 Task: Look for space in Vicálvaro, Spain from 6th September, 2023 to 10th September, 2023 for 1 adult in price range Rs.9000 to Rs.17000. Place can be private room with 1  bedroom having 1 bed and 1 bathroom. Property type can be house, flat, guest house, hotel. Booking option can be shelf check-in. Required host language is English.
Action: Mouse moved to (360, 218)
Screenshot: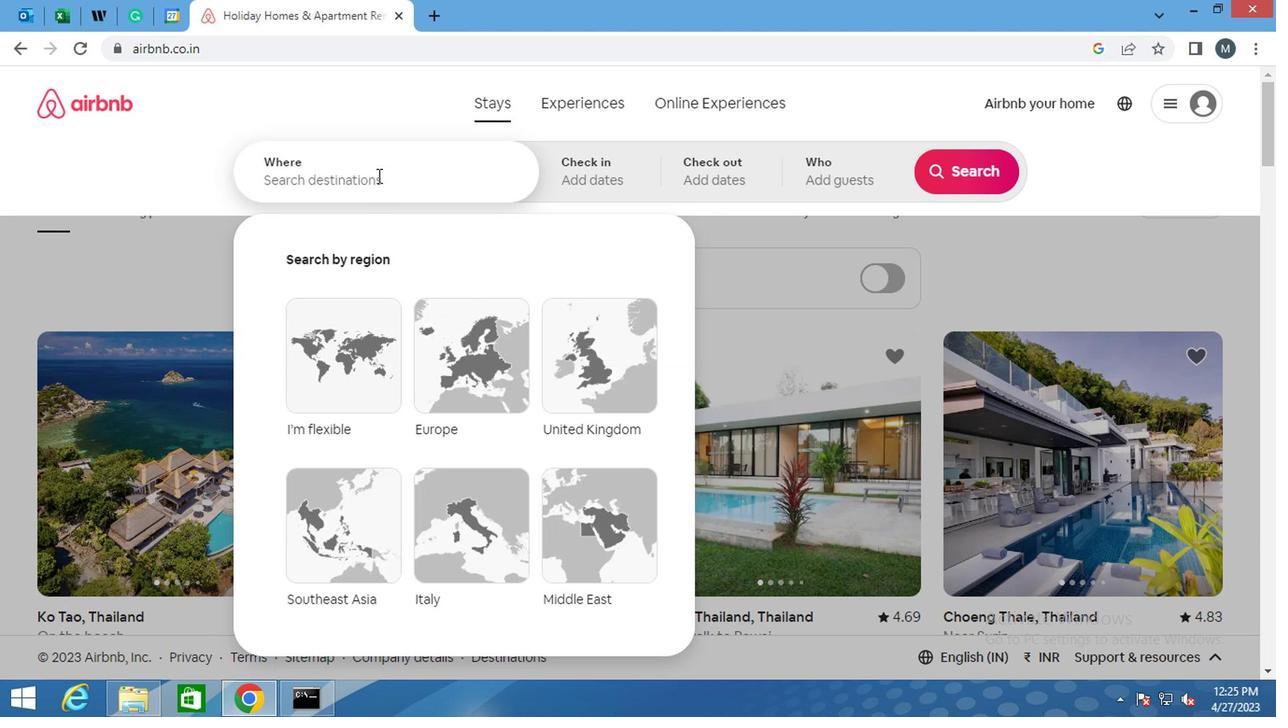 
Action: Mouse pressed left at (360, 218)
Screenshot: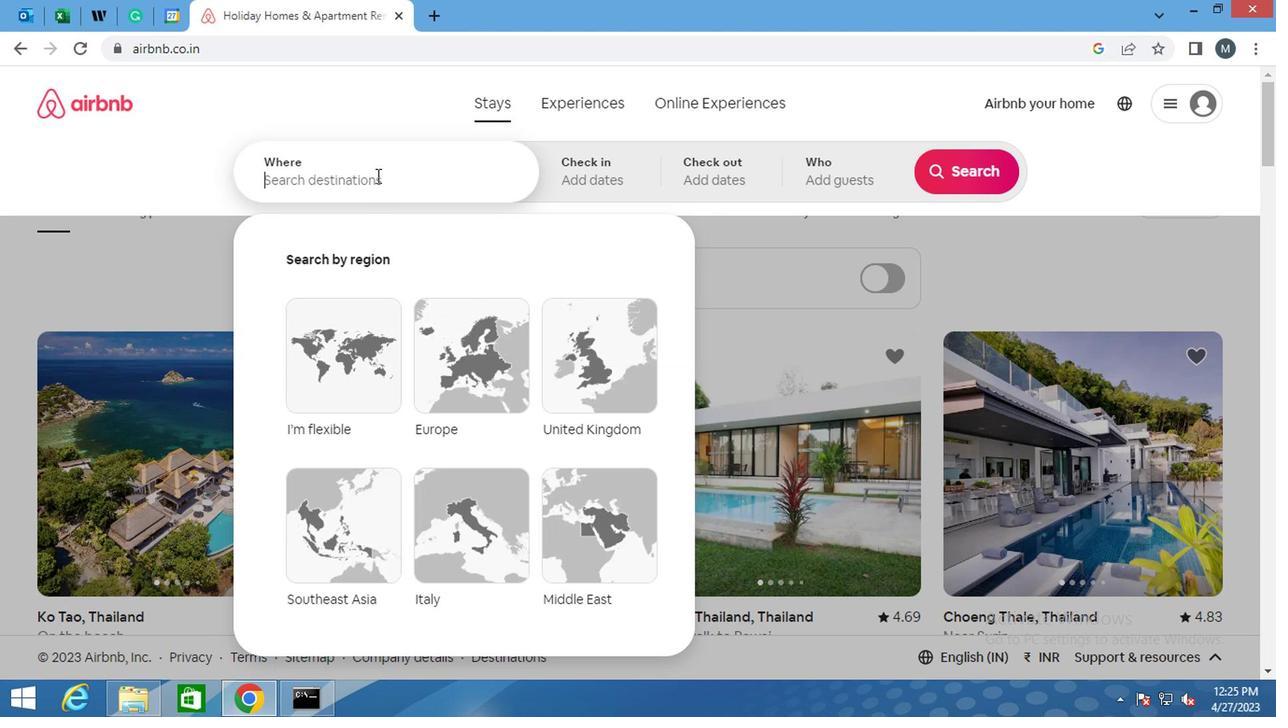 
Action: Mouse moved to (360, 219)
Screenshot: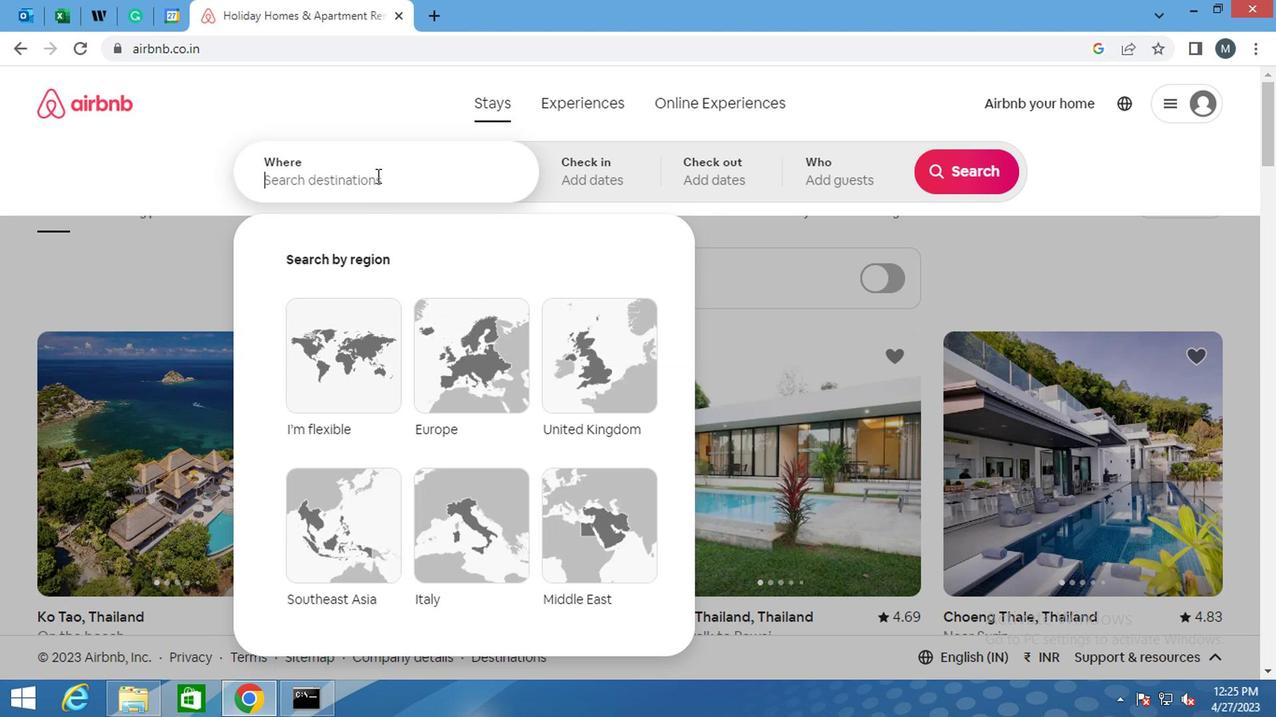 
Action: Key pressed <Key.shift>VICALVARO,<Key.space><Key.shift>SPAIN<Key.enter>
Screenshot: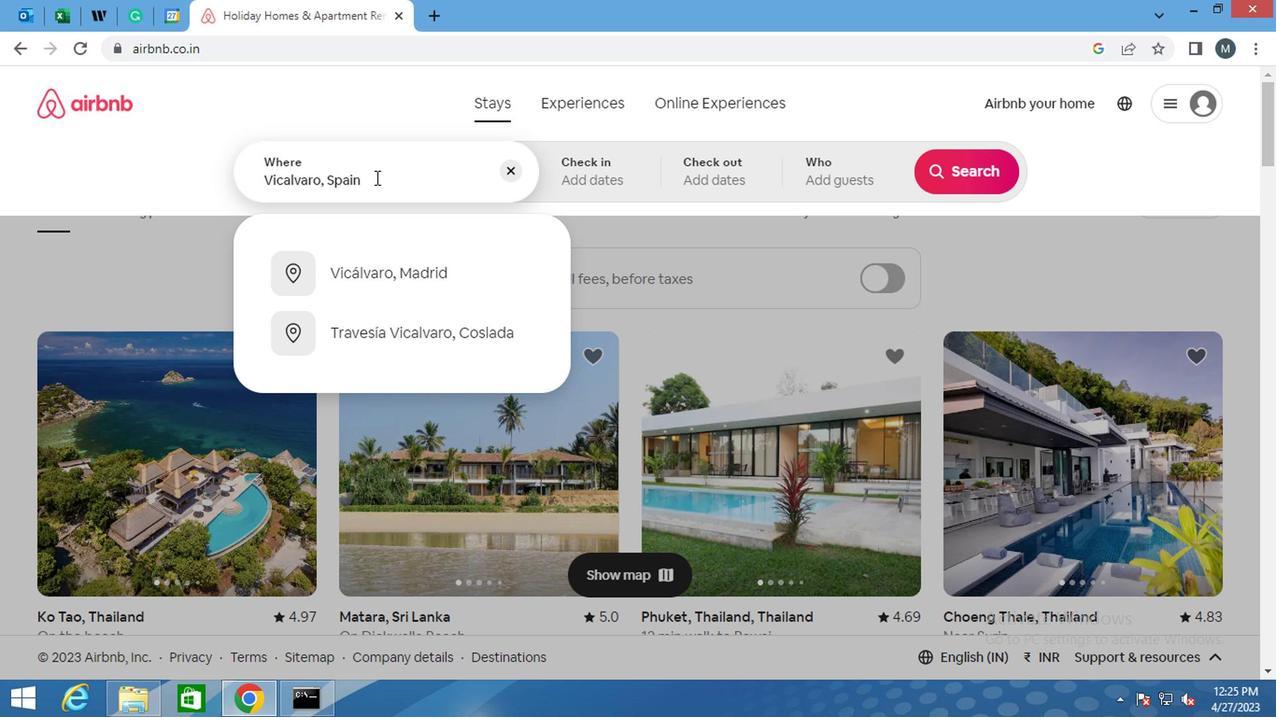 
Action: Mouse moved to (769, 317)
Screenshot: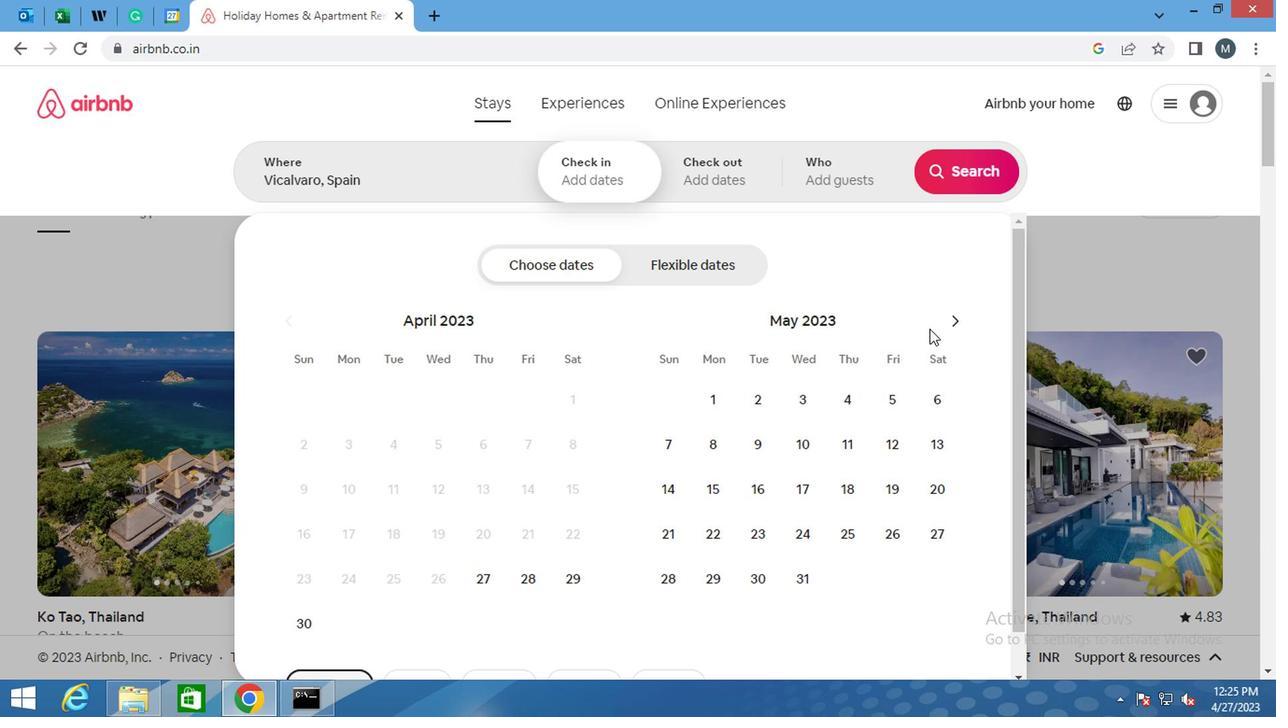 
Action: Mouse pressed left at (769, 317)
Screenshot: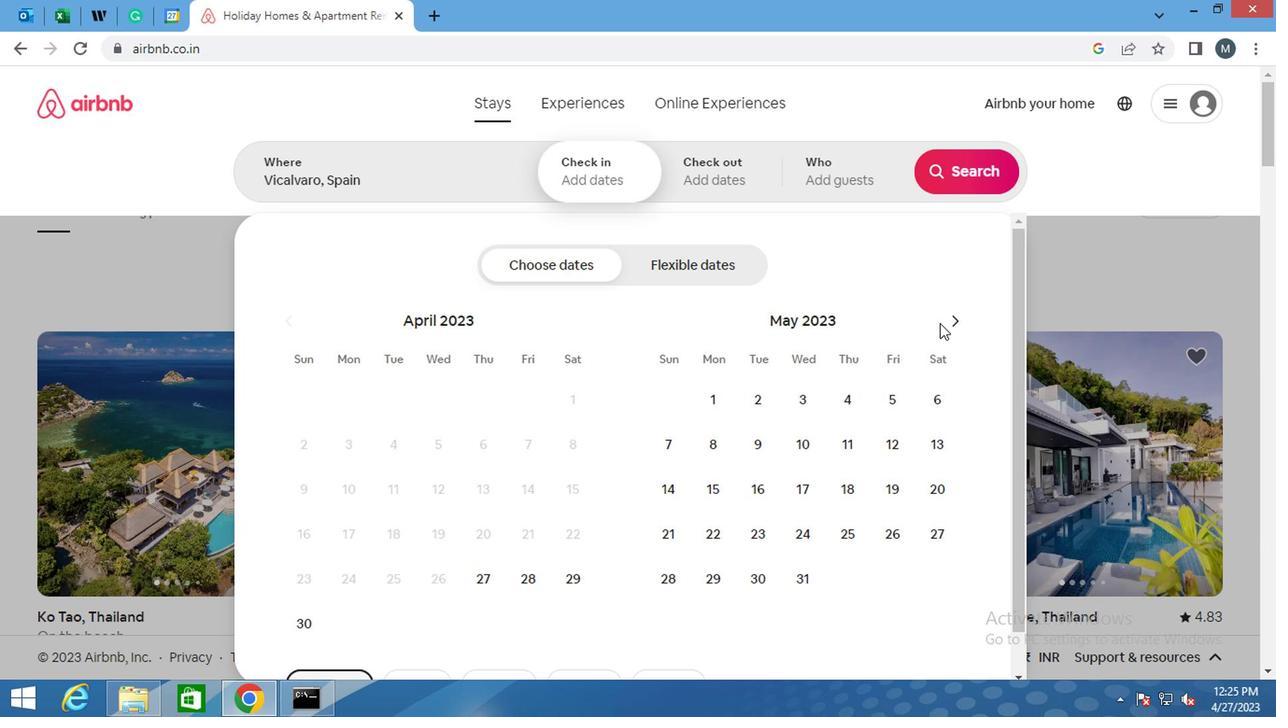 
Action: Mouse pressed left at (769, 317)
Screenshot: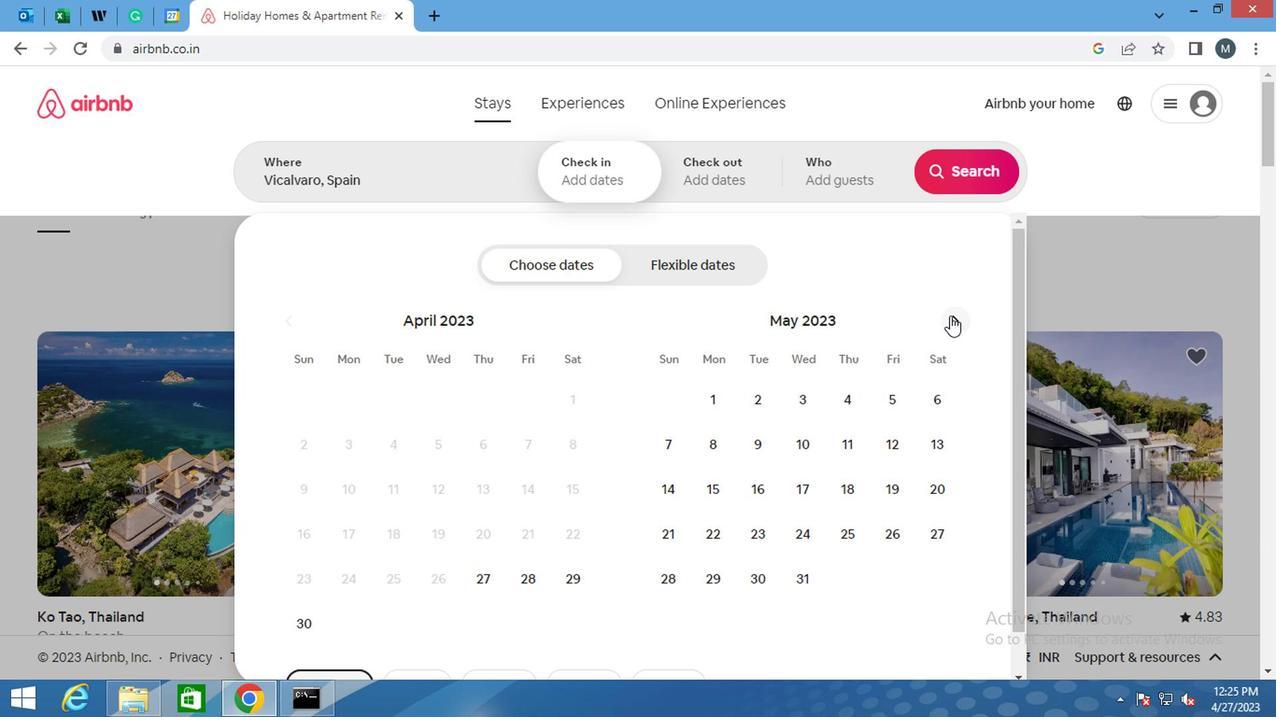 
Action: Mouse pressed left at (769, 317)
Screenshot: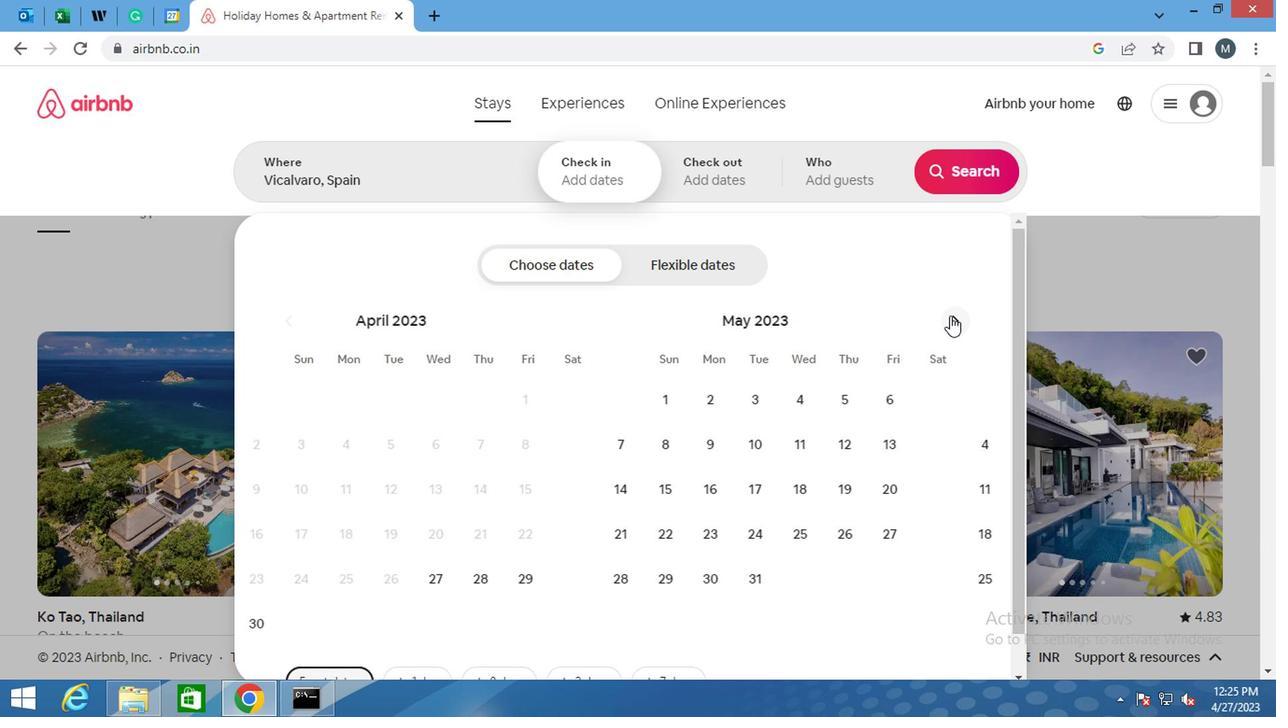 
Action: Mouse pressed left at (769, 317)
Screenshot: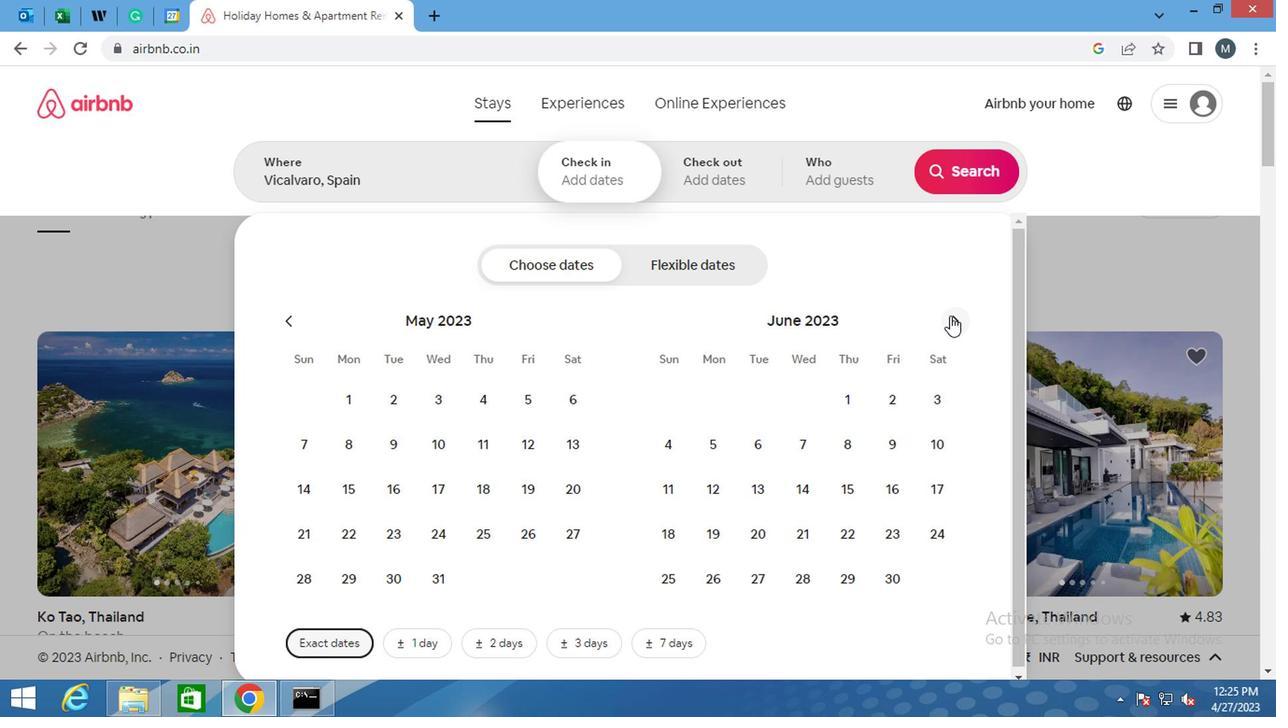 
Action: Mouse pressed left at (769, 317)
Screenshot: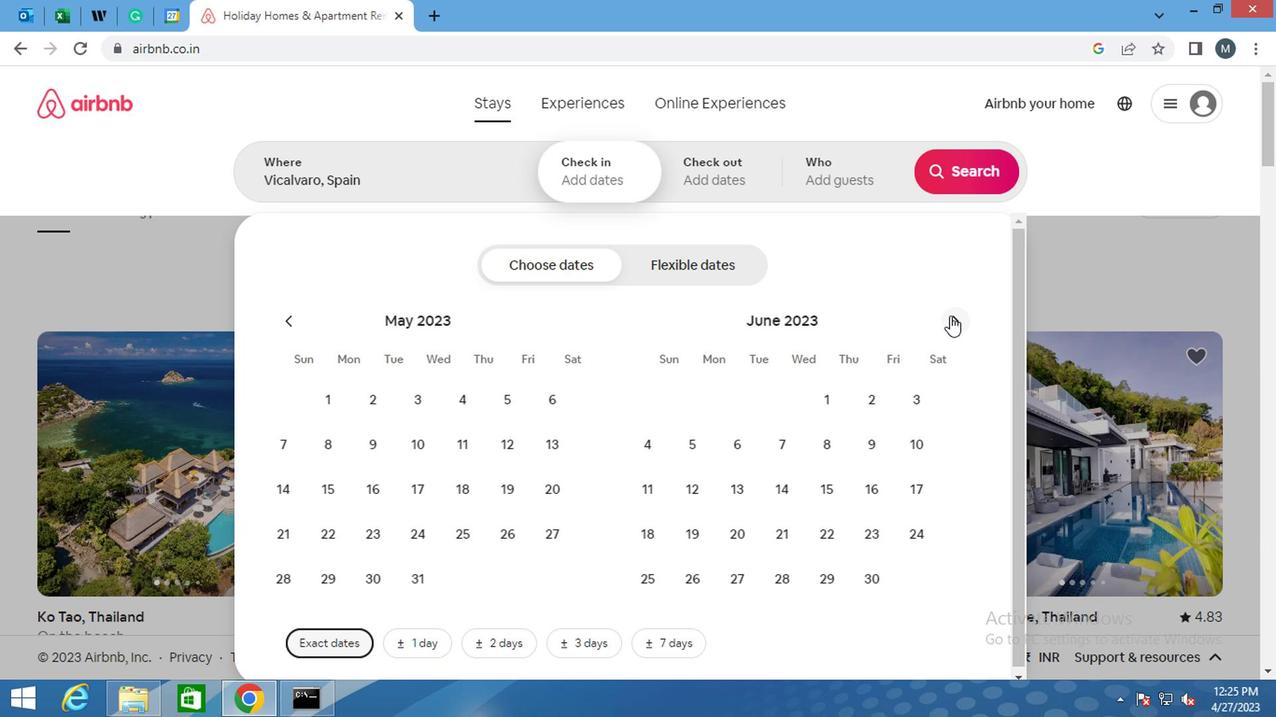 
Action: Mouse pressed left at (769, 317)
Screenshot: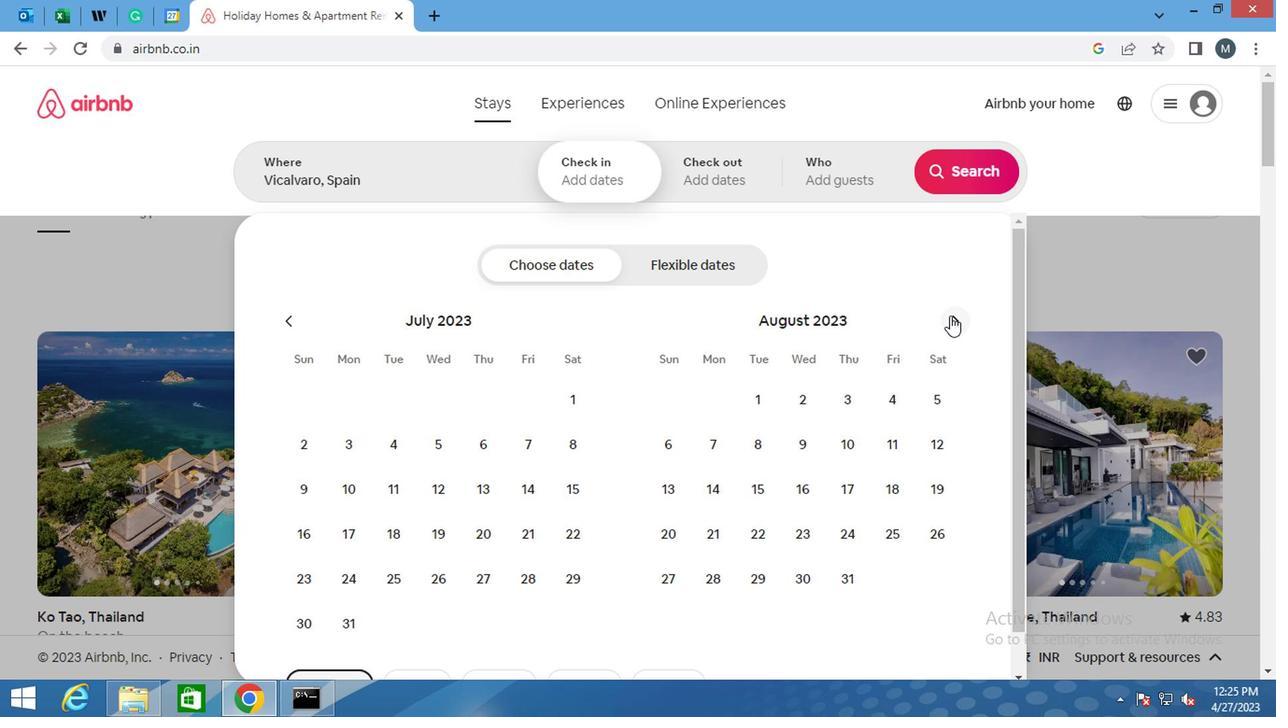 
Action: Mouse moved to (664, 412)
Screenshot: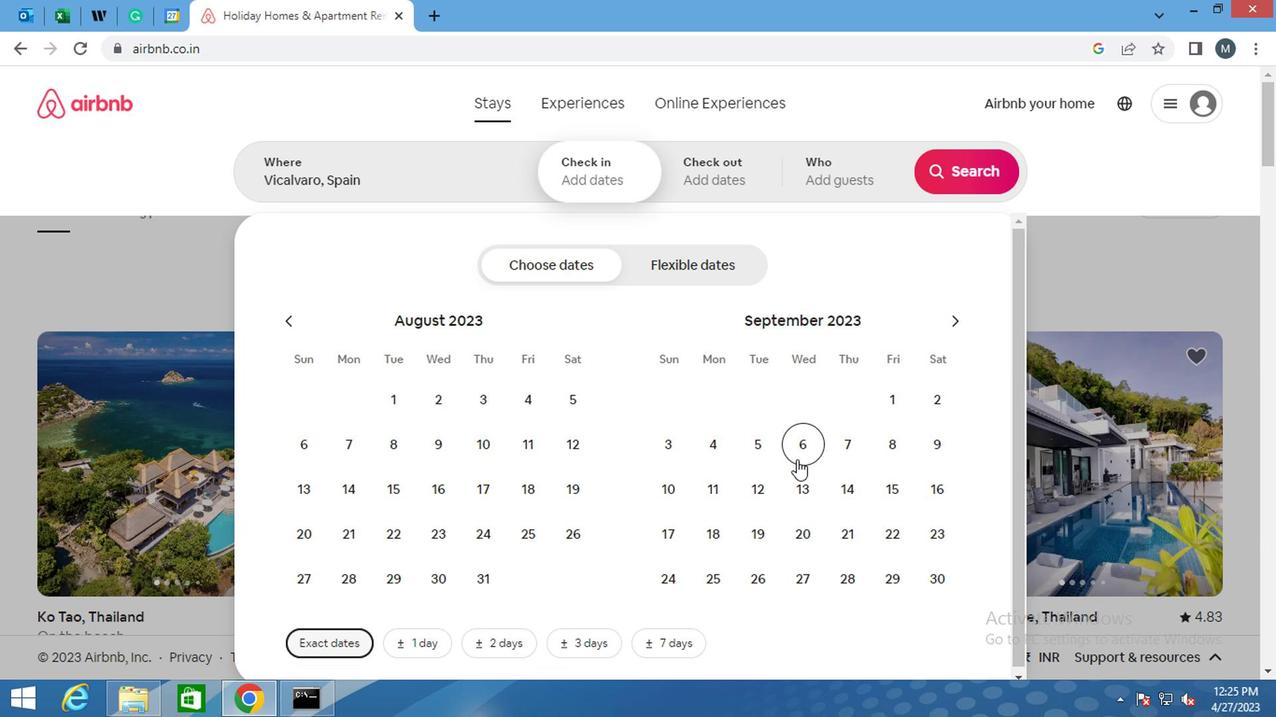 
Action: Mouse pressed left at (664, 412)
Screenshot: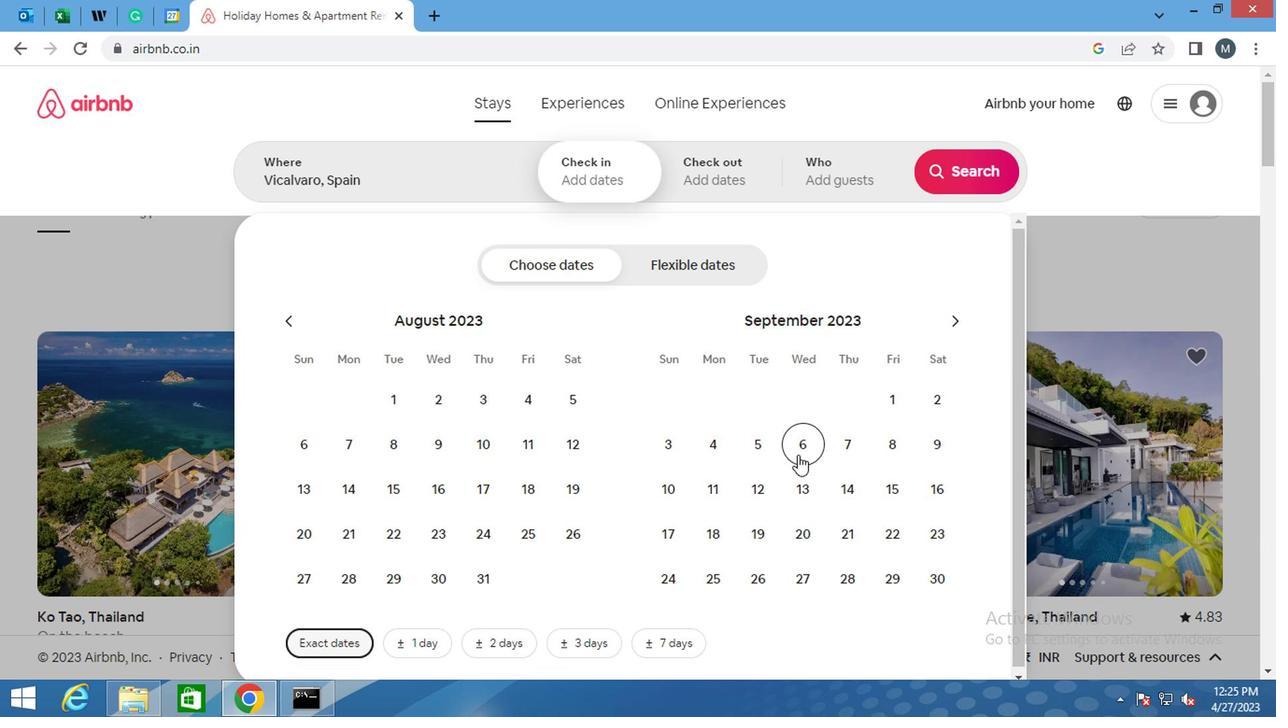 
Action: Mouse moved to (571, 440)
Screenshot: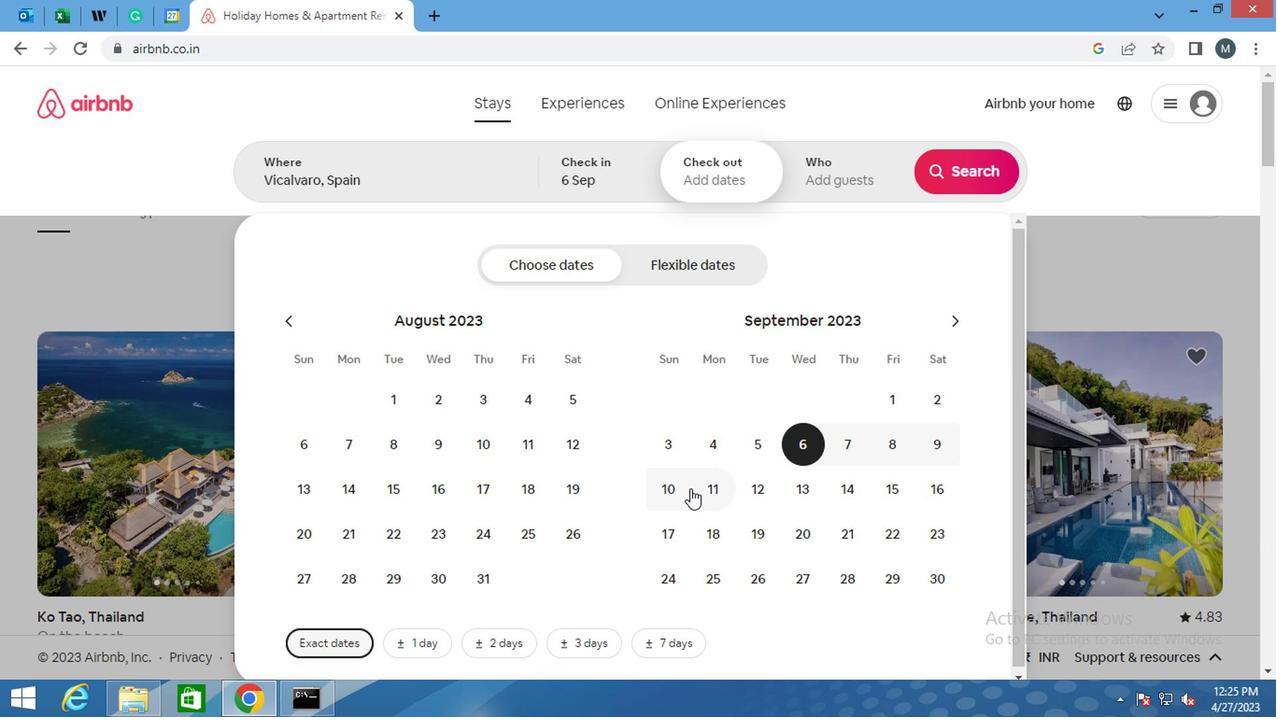 
Action: Mouse pressed left at (571, 440)
Screenshot: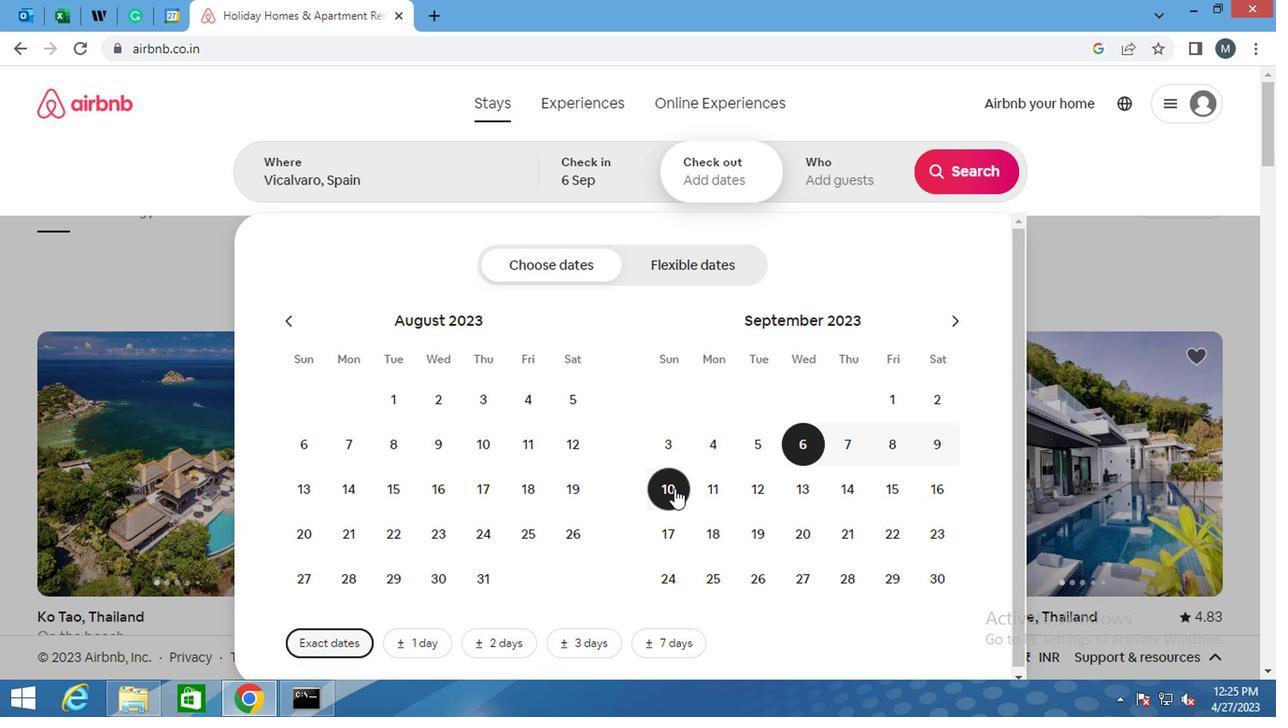 
Action: Mouse moved to (688, 224)
Screenshot: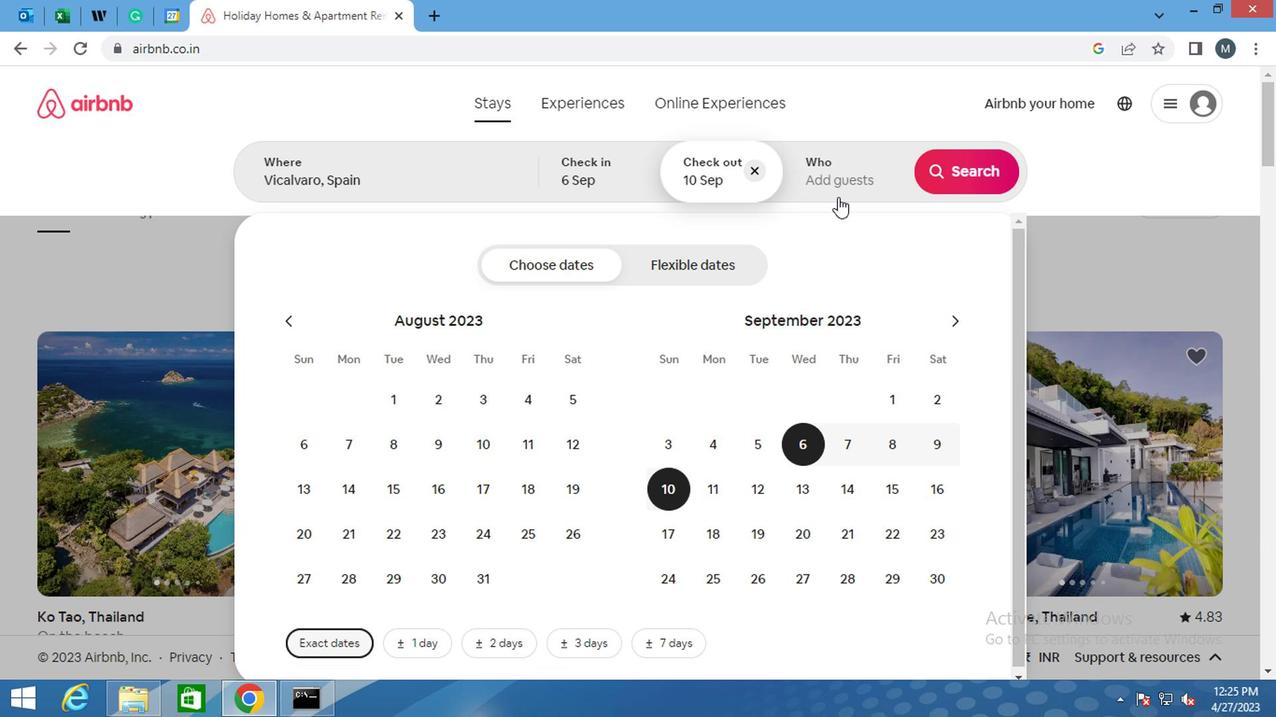 
Action: Mouse pressed left at (688, 224)
Screenshot: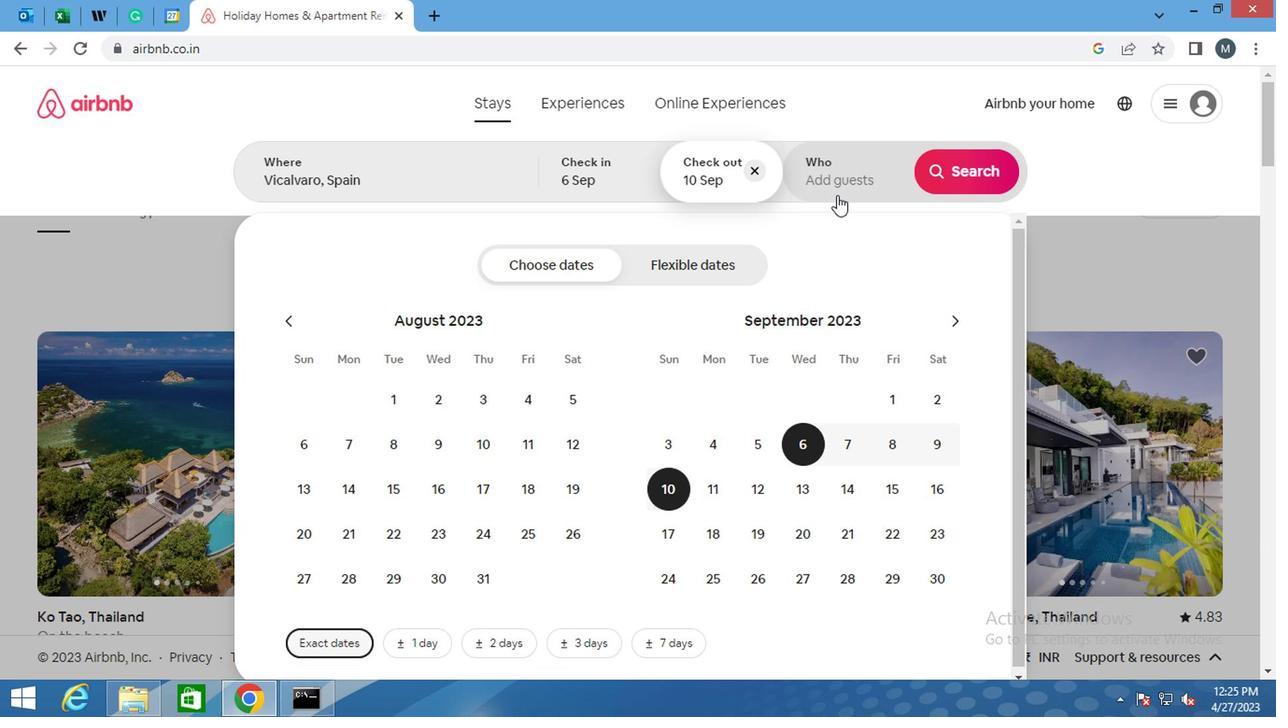 
Action: Mouse moved to (781, 289)
Screenshot: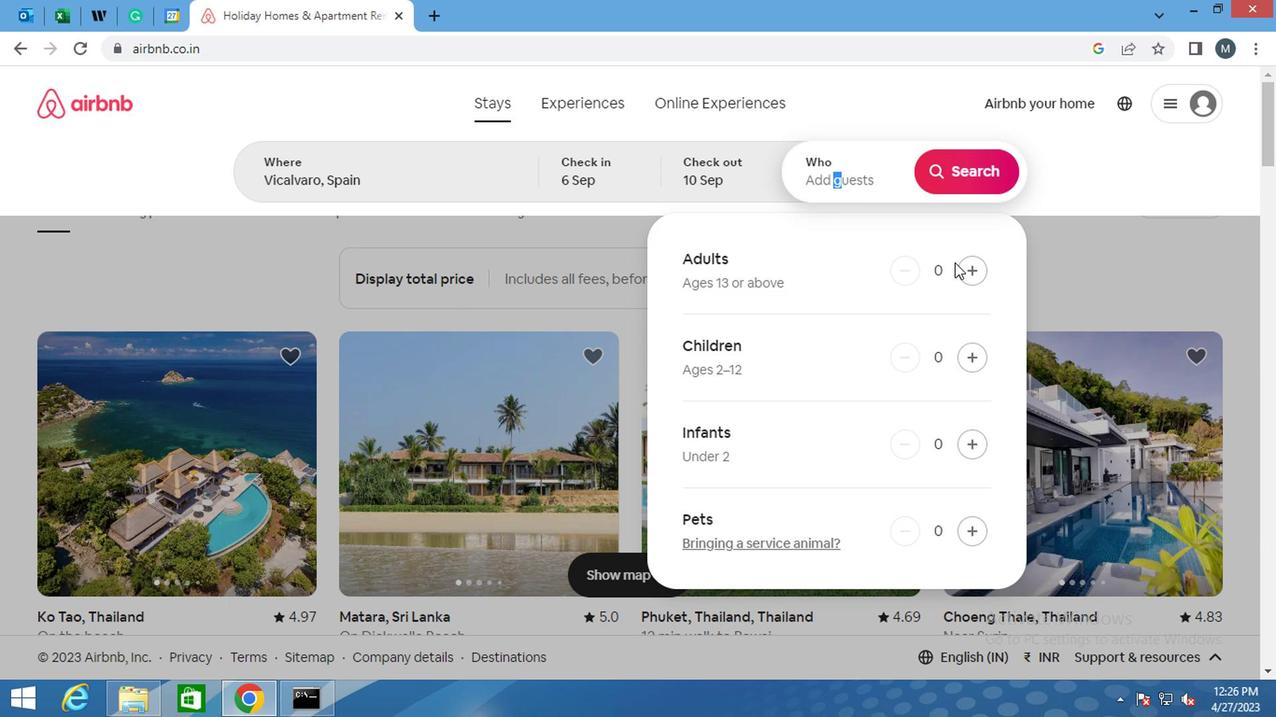 
Action: Mouse pressed left at (781, 289)
Screenshot: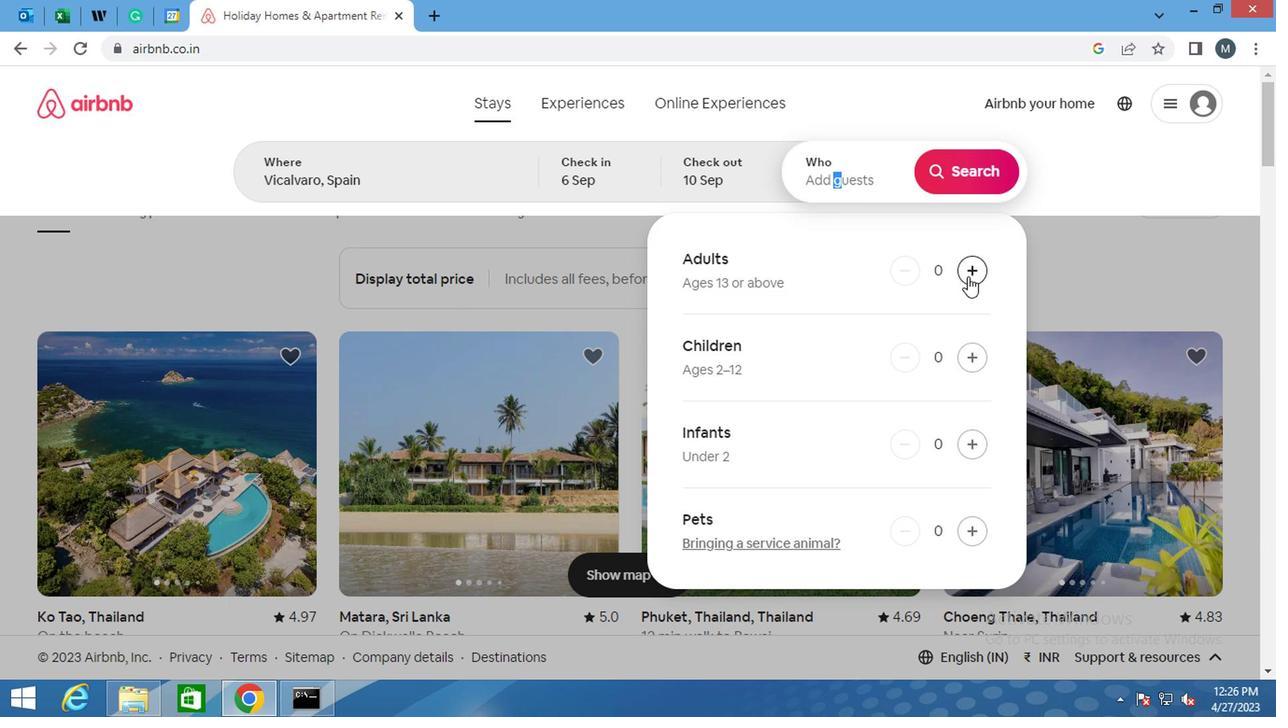 
Action: Mouse moved to (773, 220)
Screenshot: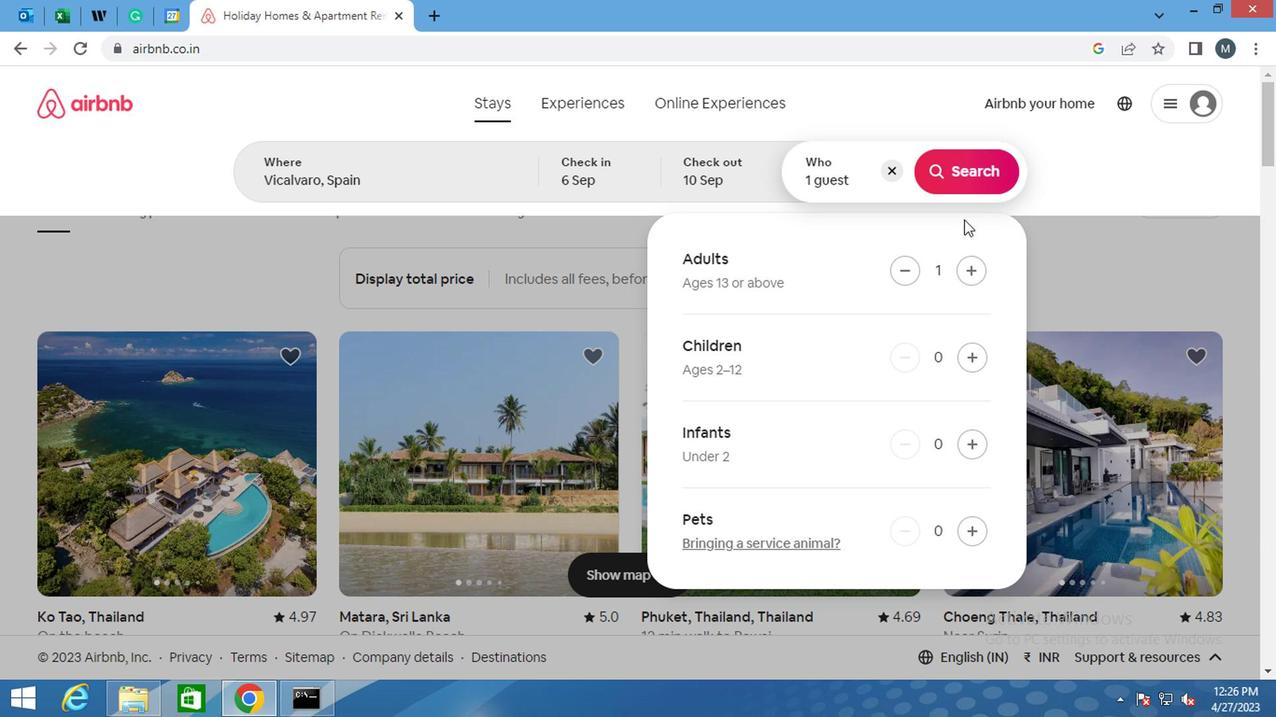 
Action: Mouse pressed left at (773, 220)
Screenshot: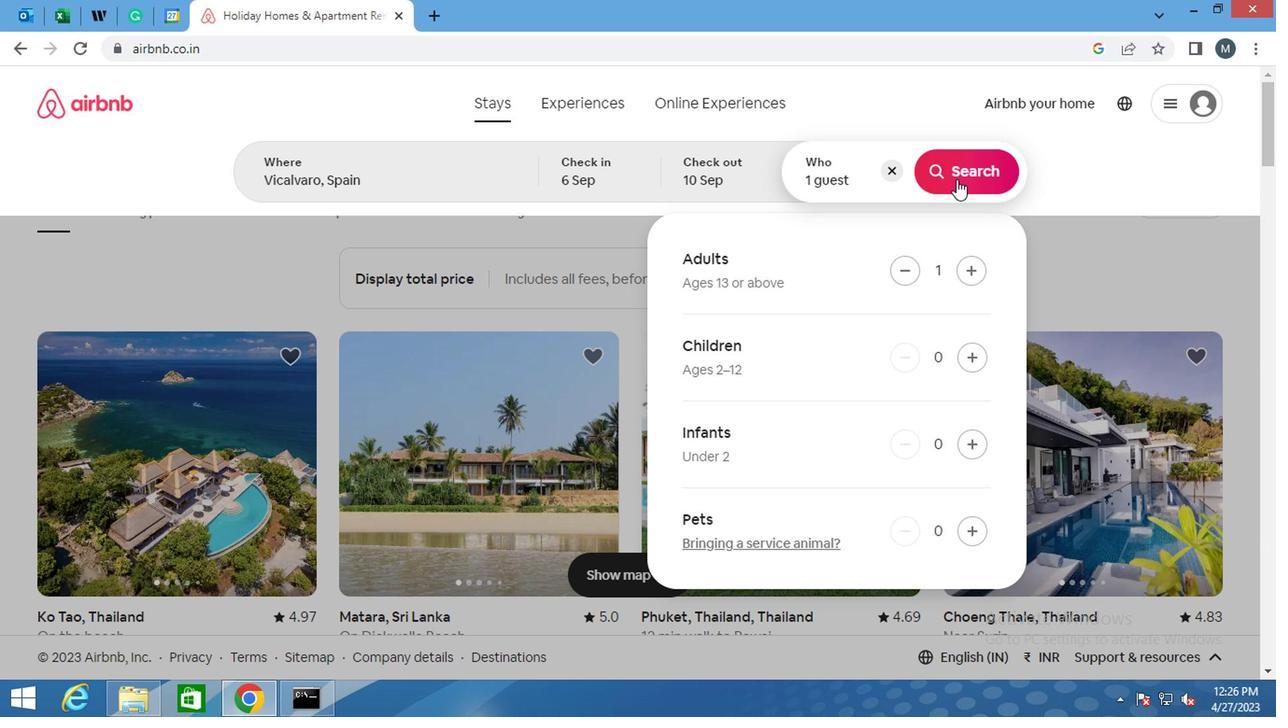 
Action: Mouse moved to (939, 214)
Screenshot: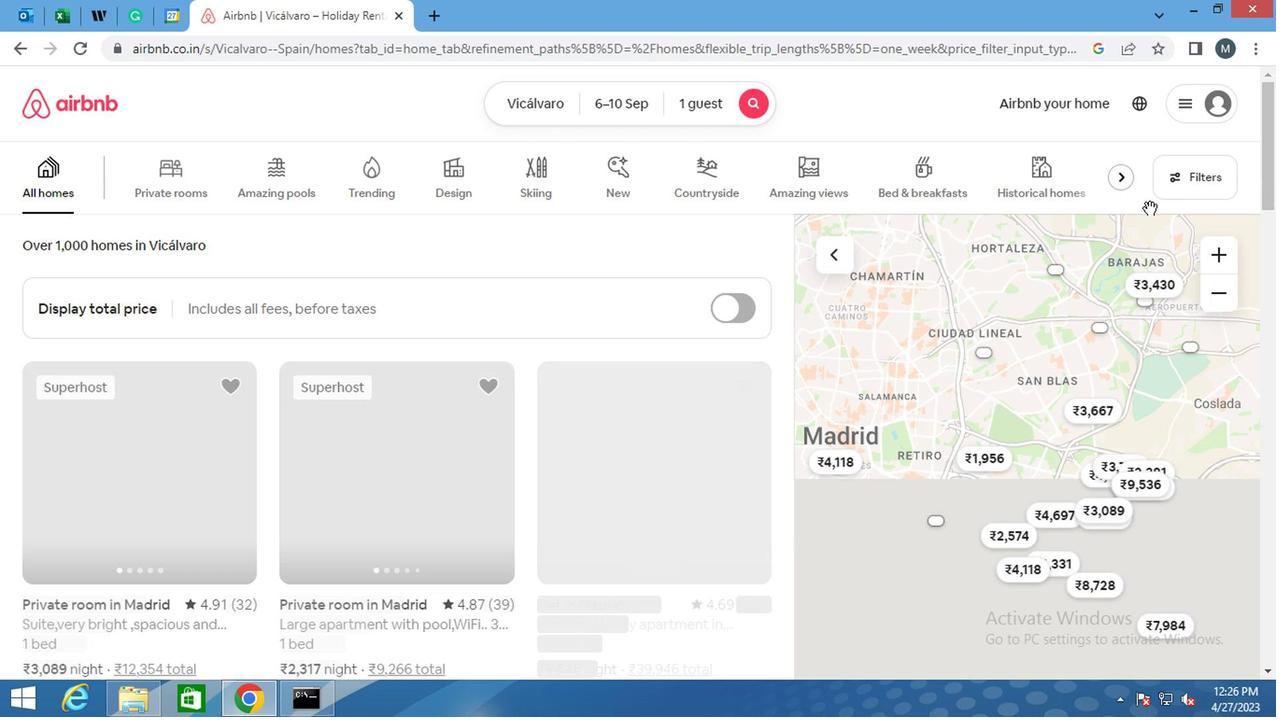 
Action: Mouse pressed left at (939, 214)
Screenshot: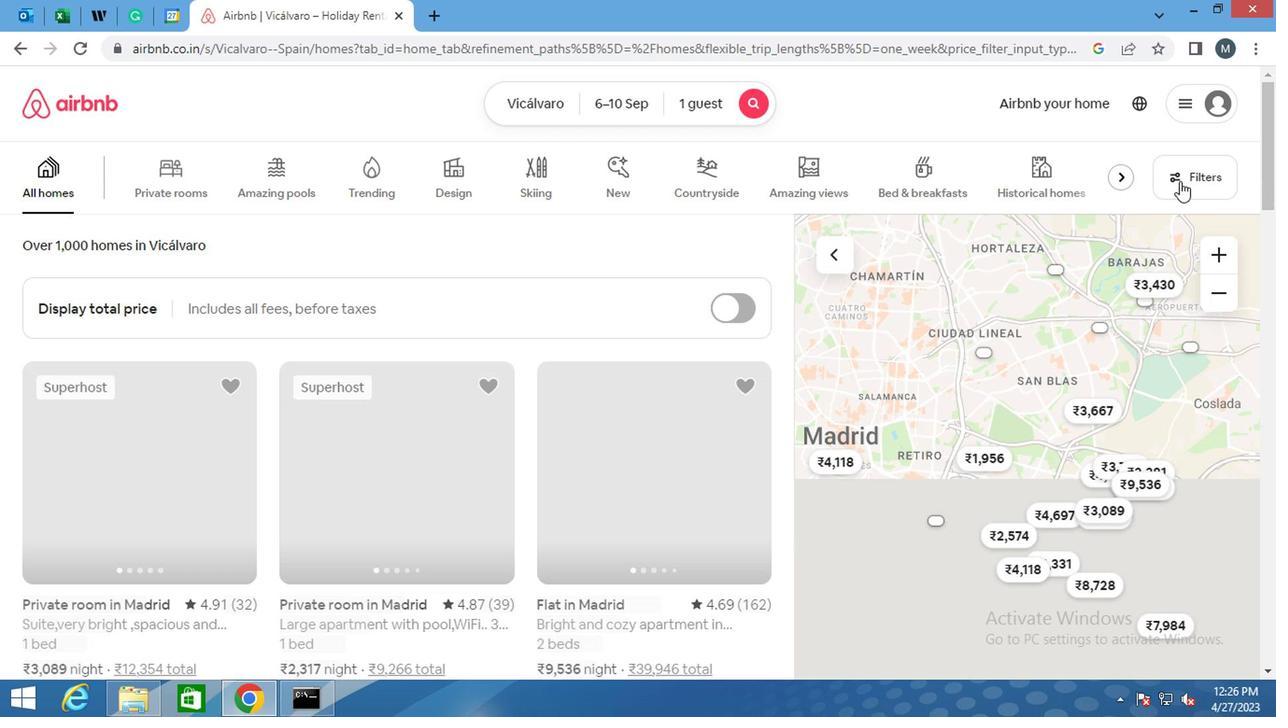
Action: Mouse moved to (390, 396)
Screenshot: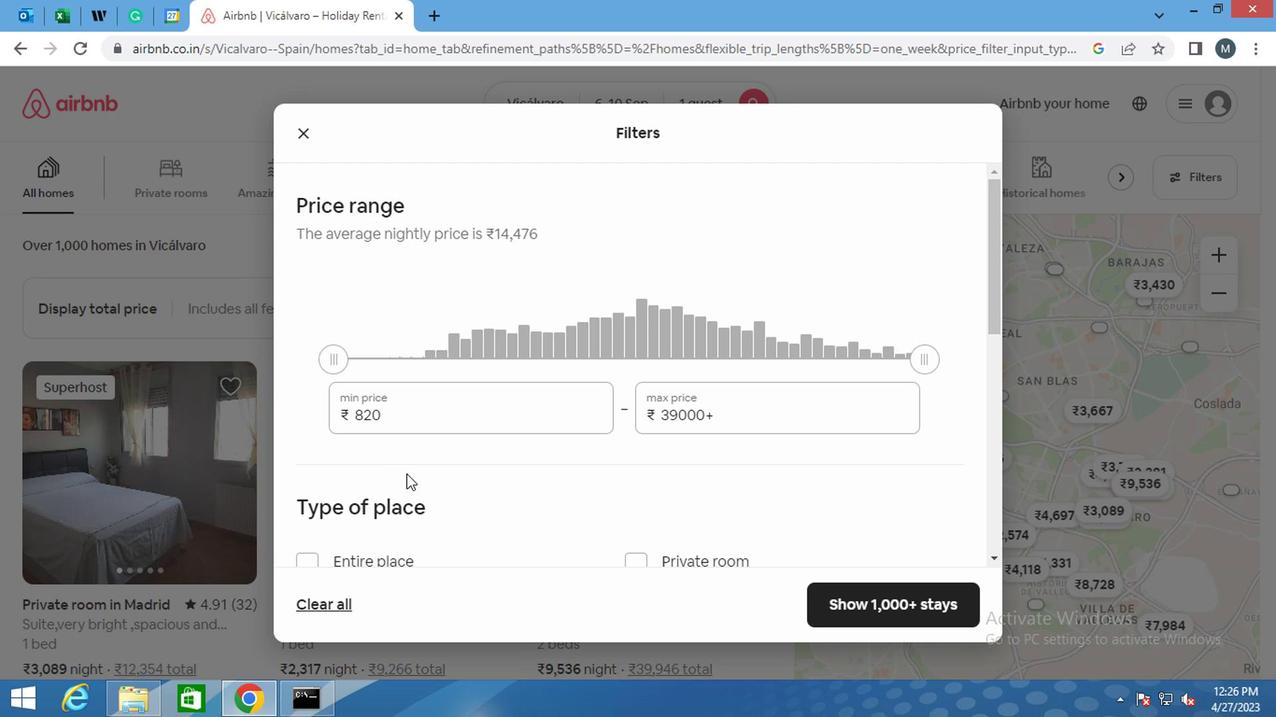 
Action: Mouse pressed left at (390, 396)
Screenshot: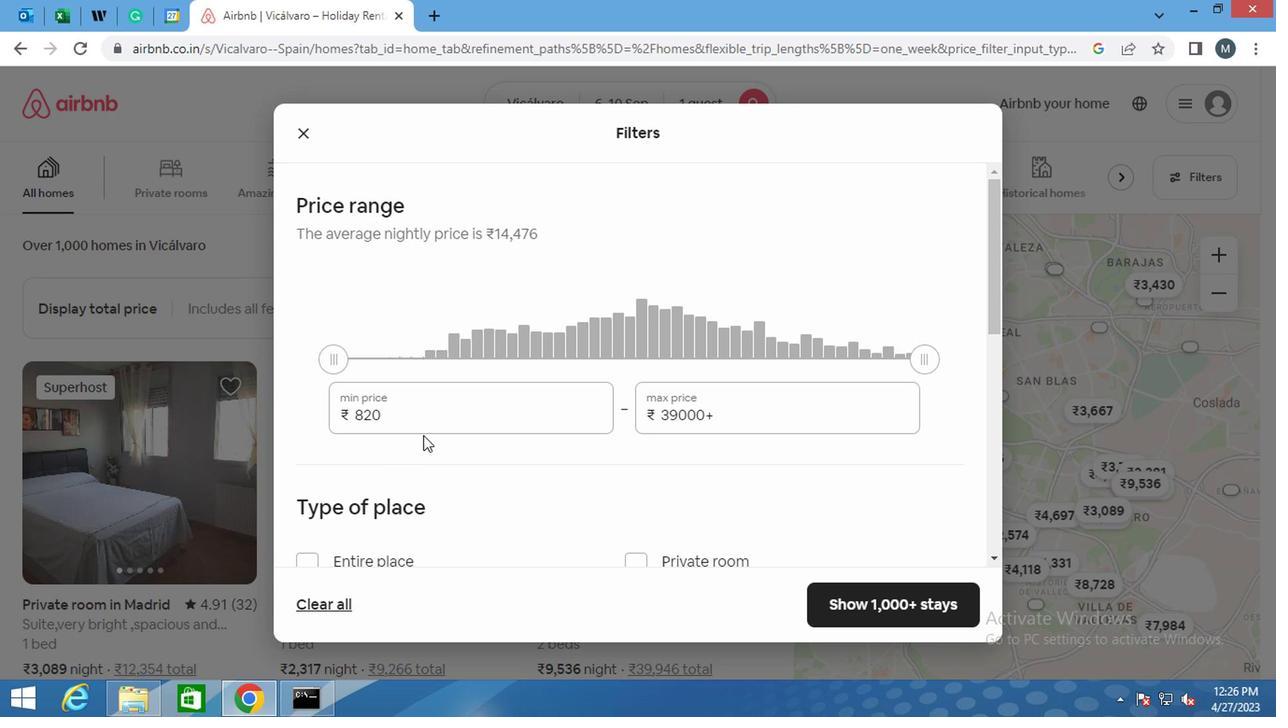 
Action: Mouse moved to (390, 394)
Screenshot: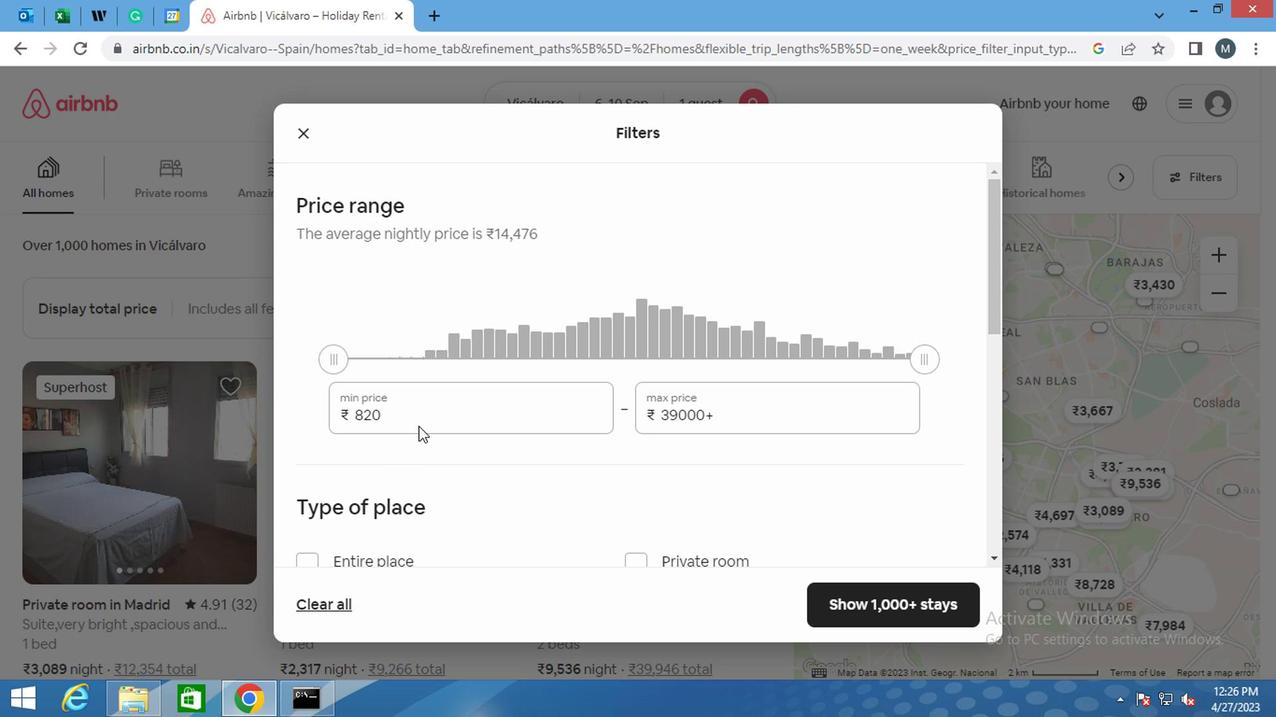 
Action: Key pressed <Key.backspace><Key.backspace><Key.backspace>
Screenshot: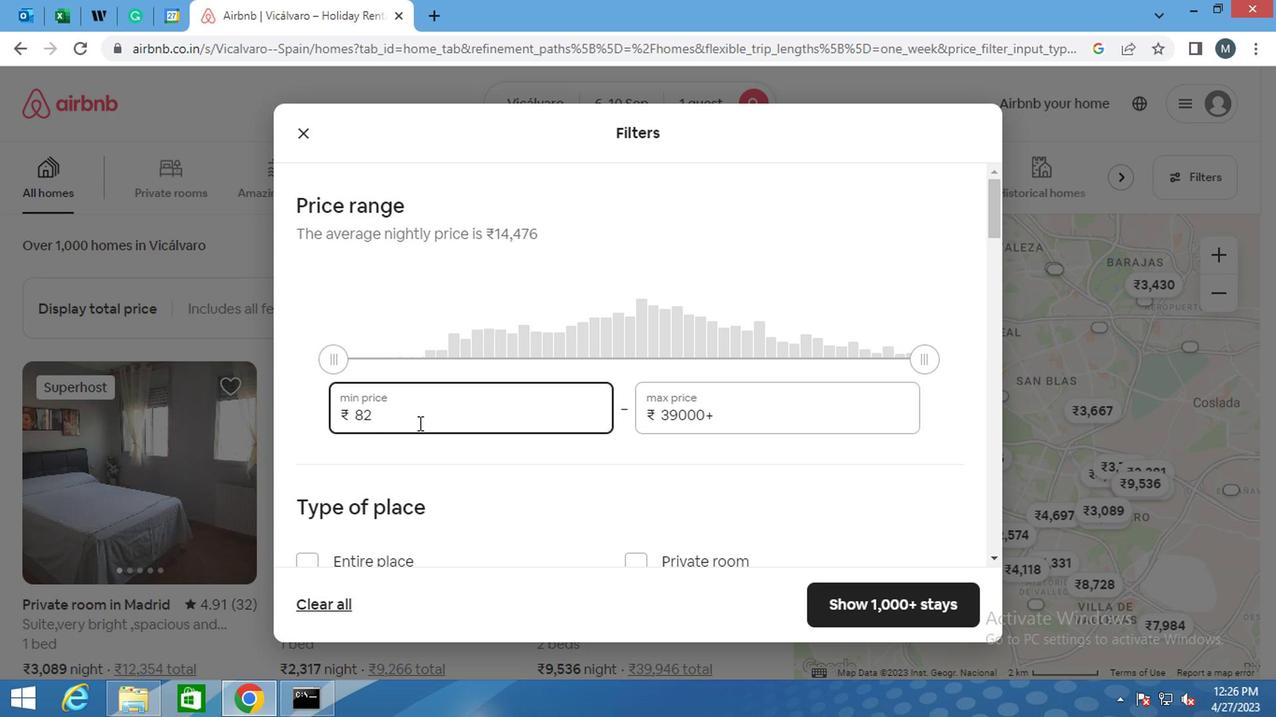 
Action: Mouse moved to (388, 397)
Screenshot: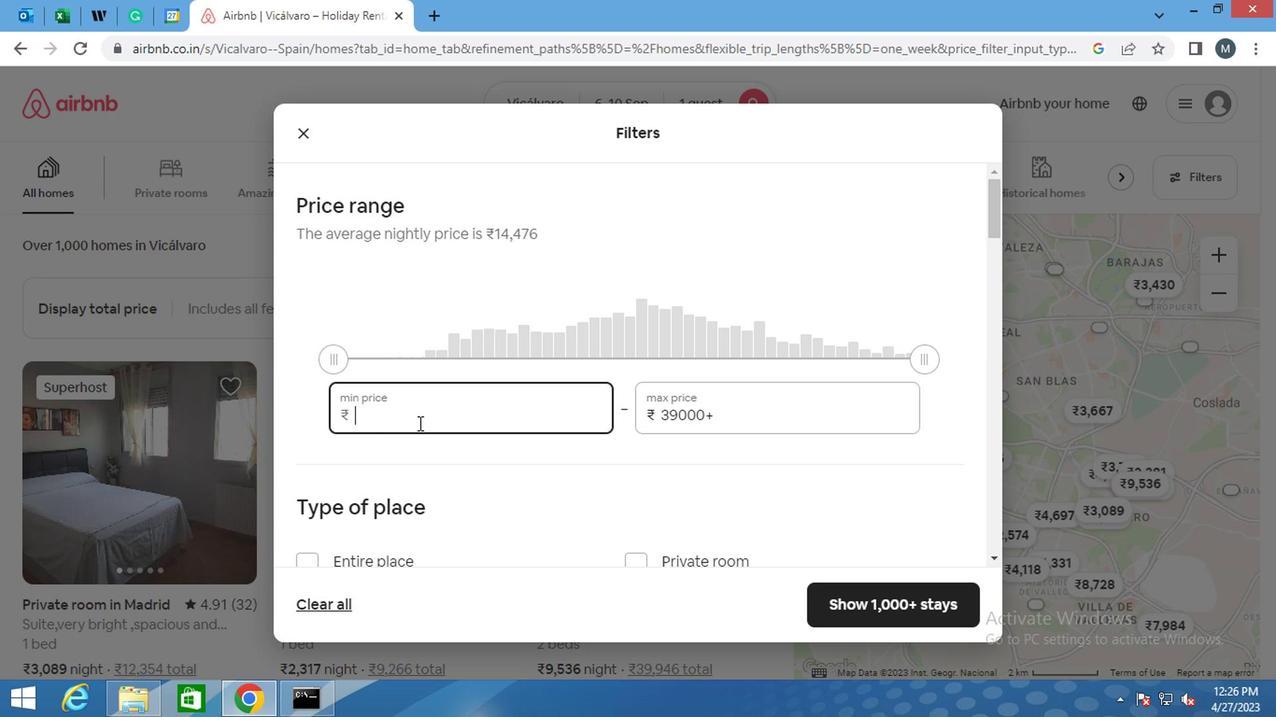 
Action: Key pressed 900
Screenshot: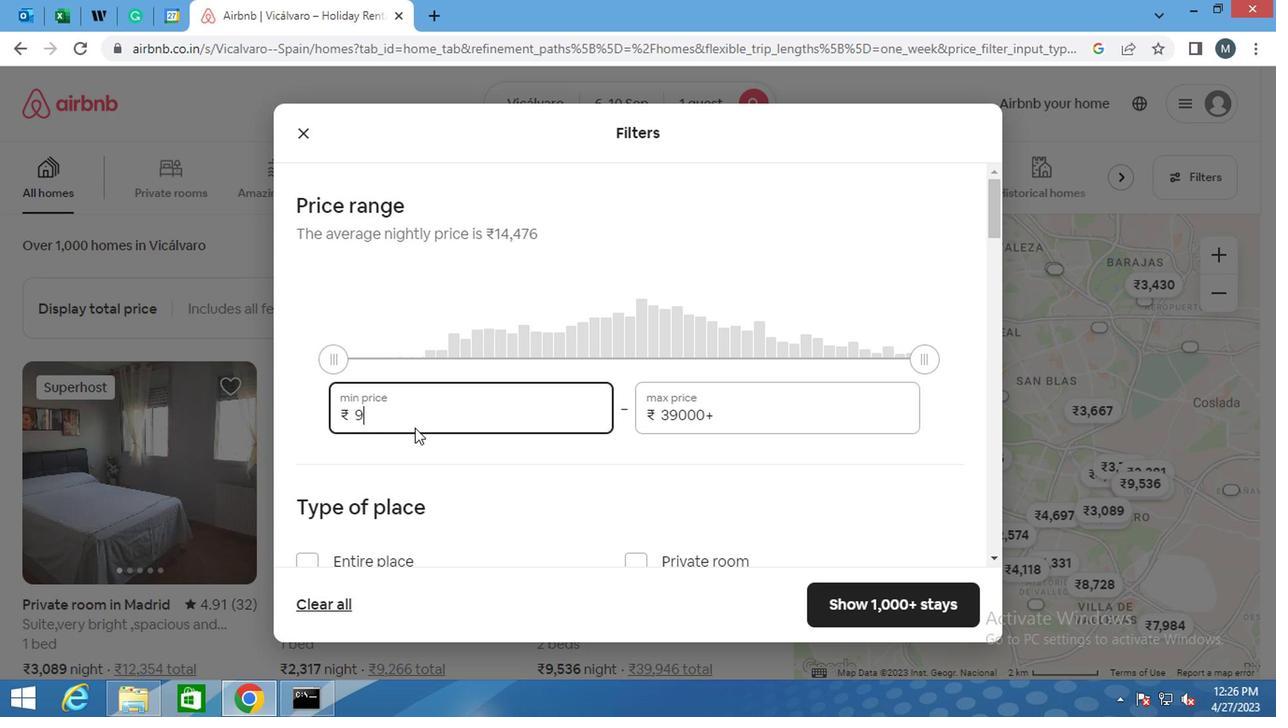 
Action: Mouse moved to (388, 398)
Screenshot: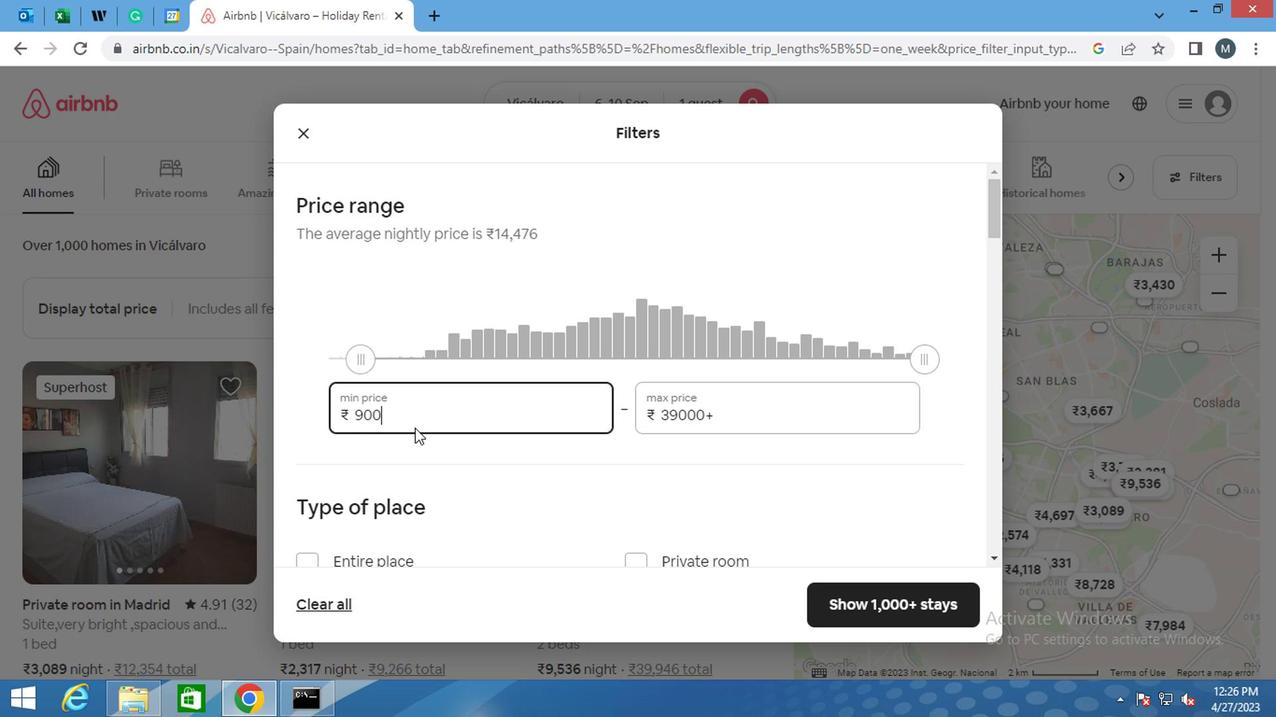 
Action: Key pressed 0
Screenshot: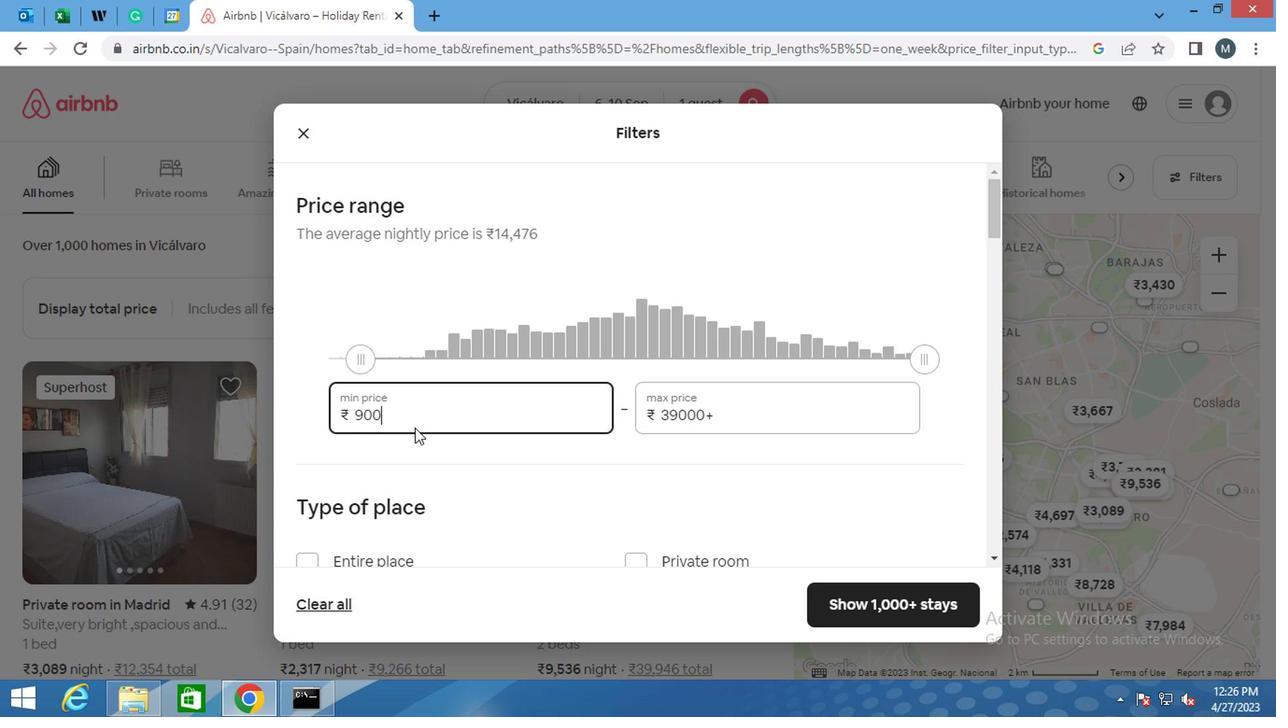 
Action: Mouse moved to (627, 390)
Screenshot: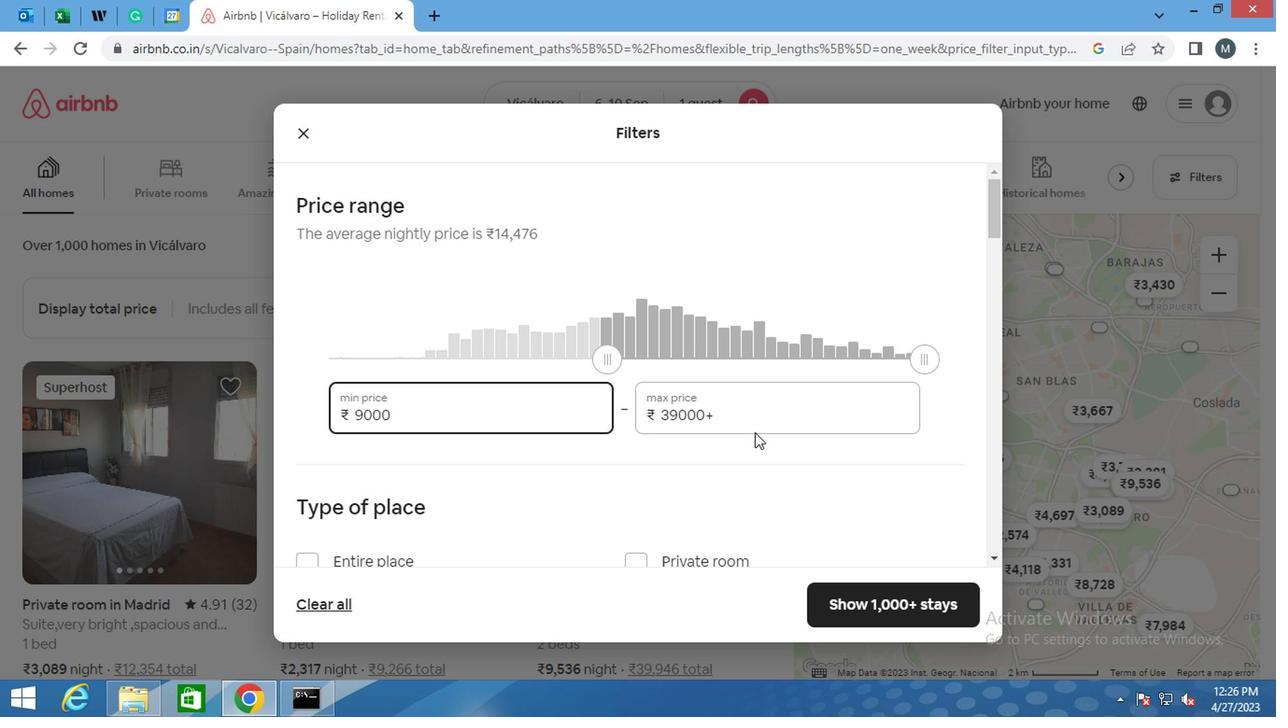 
Action: Mouse pressed left at (627, 390)
Screenshot: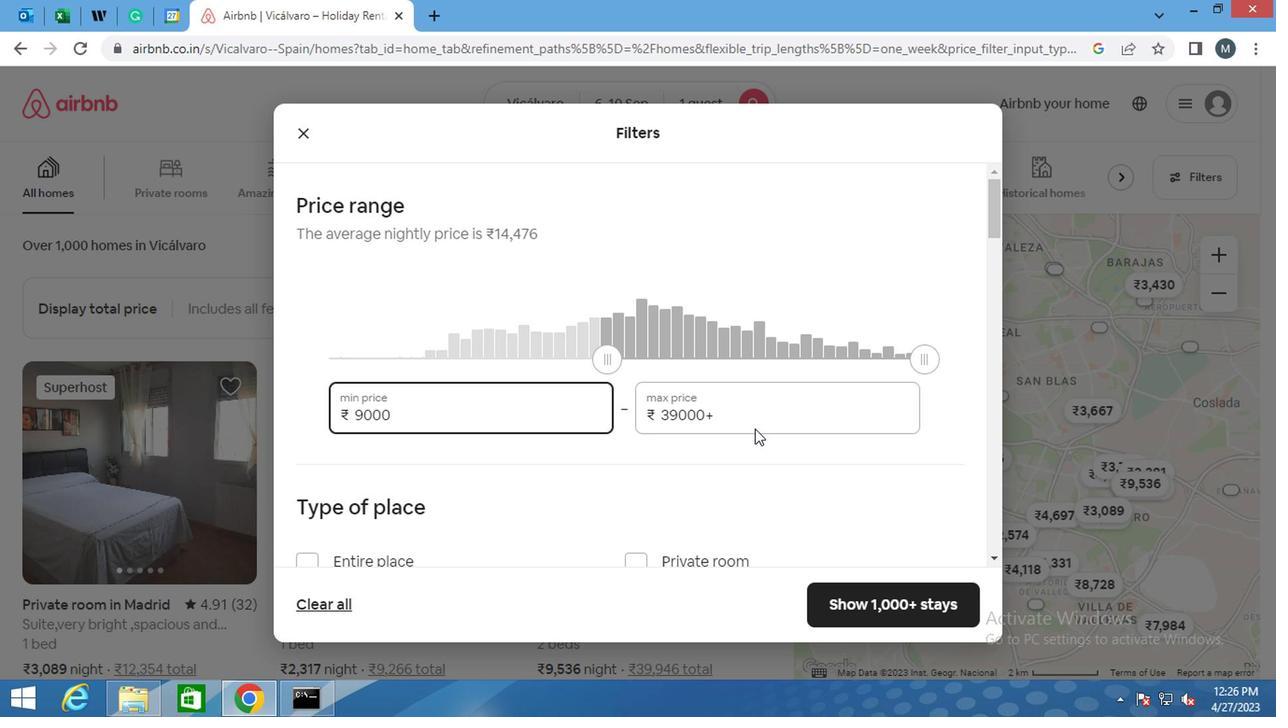 
Action: Mouse moved to (598, 395)
Screenshot: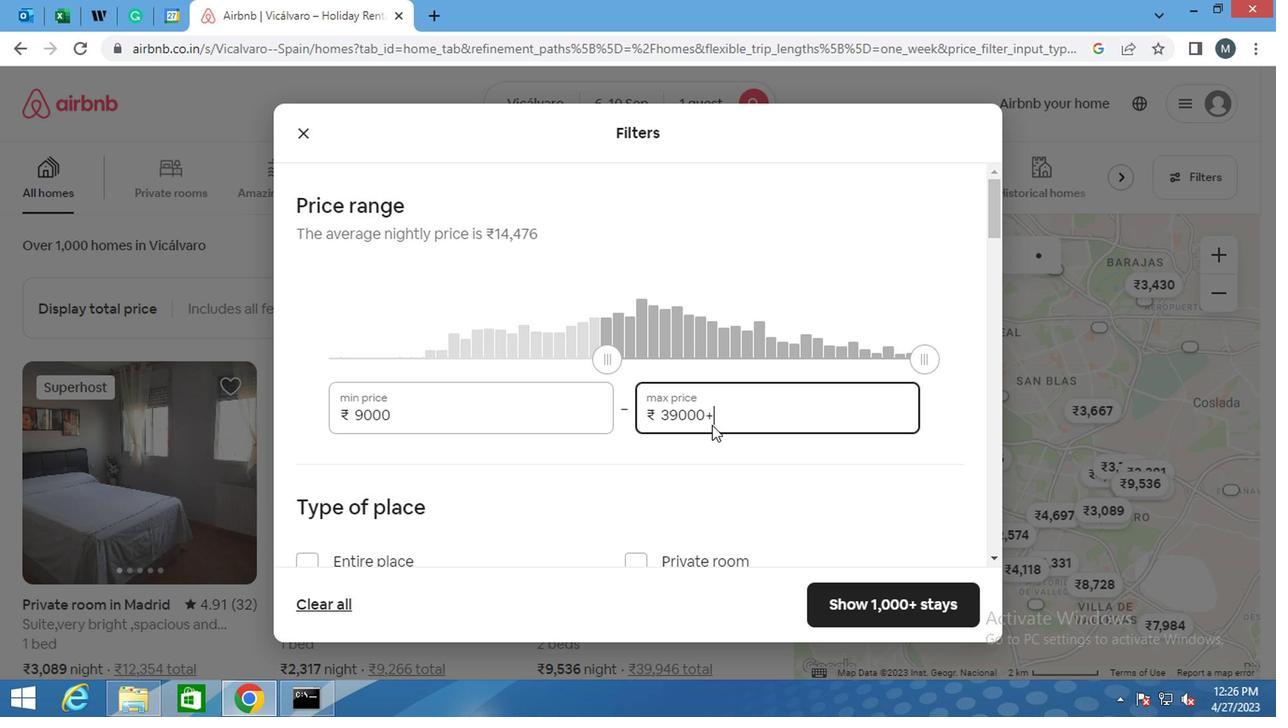 
Action: Key pressed <Key.backspace>
Screenshot: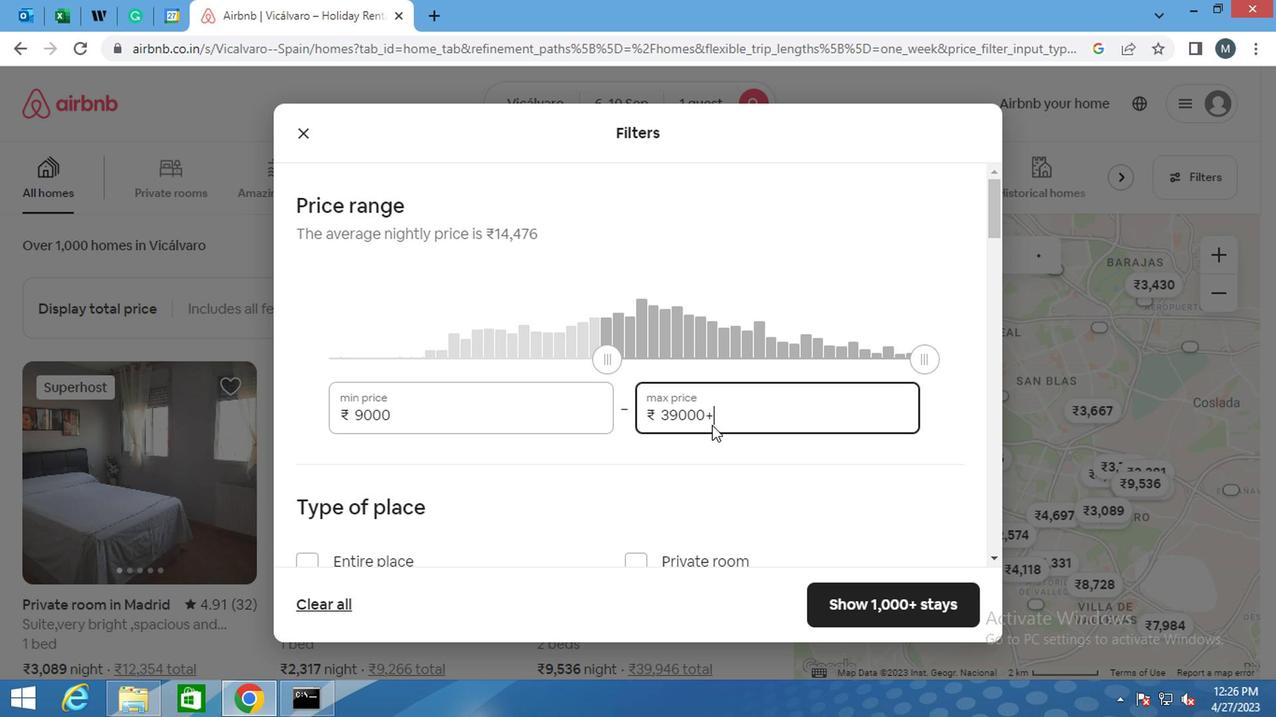 
Action: Mouse moved to (585, 397)
Screenshot: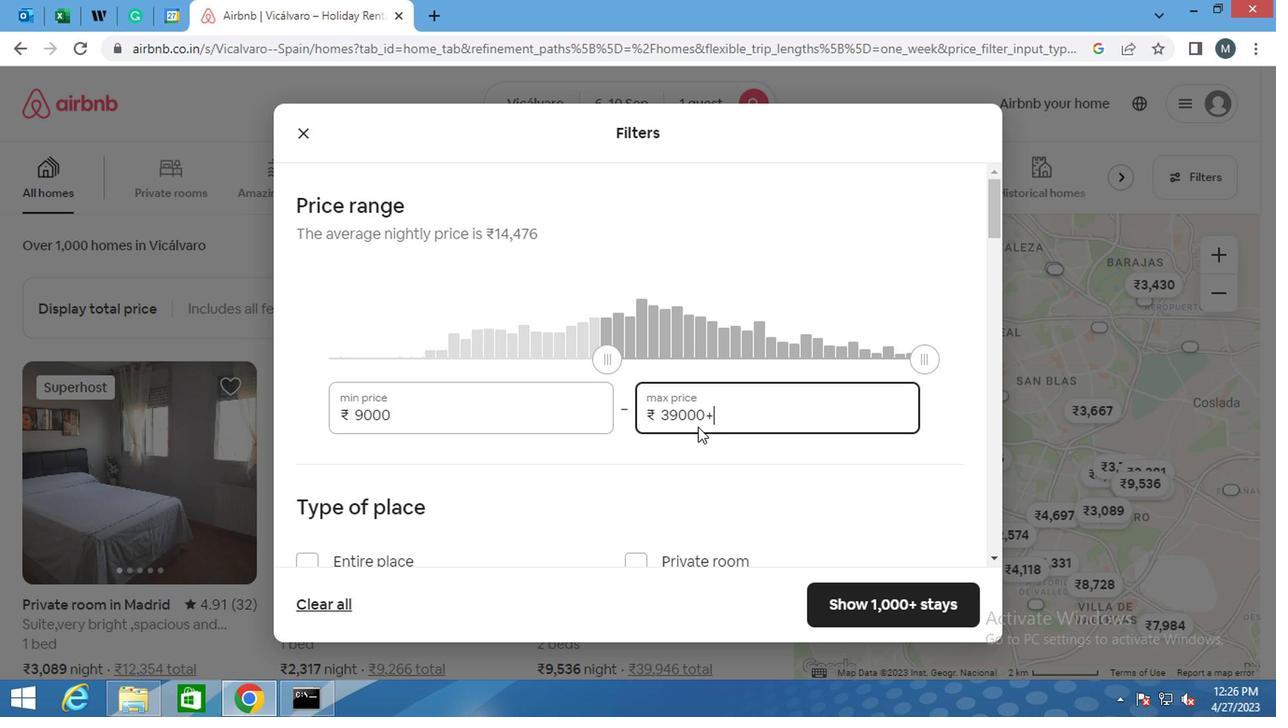 
Action: Key pressed <Key.backspace><Key.backspace>
Screenshot: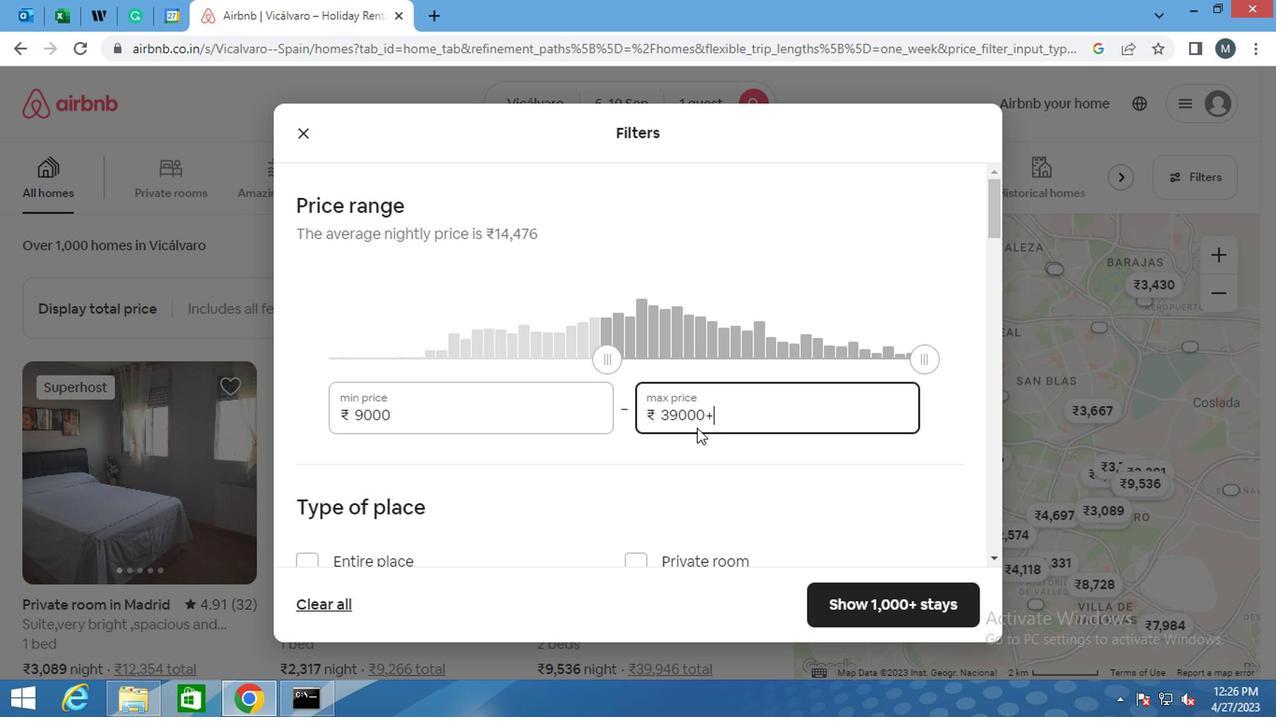 
Action: Mouse moved to (584, 397)
Screenshot: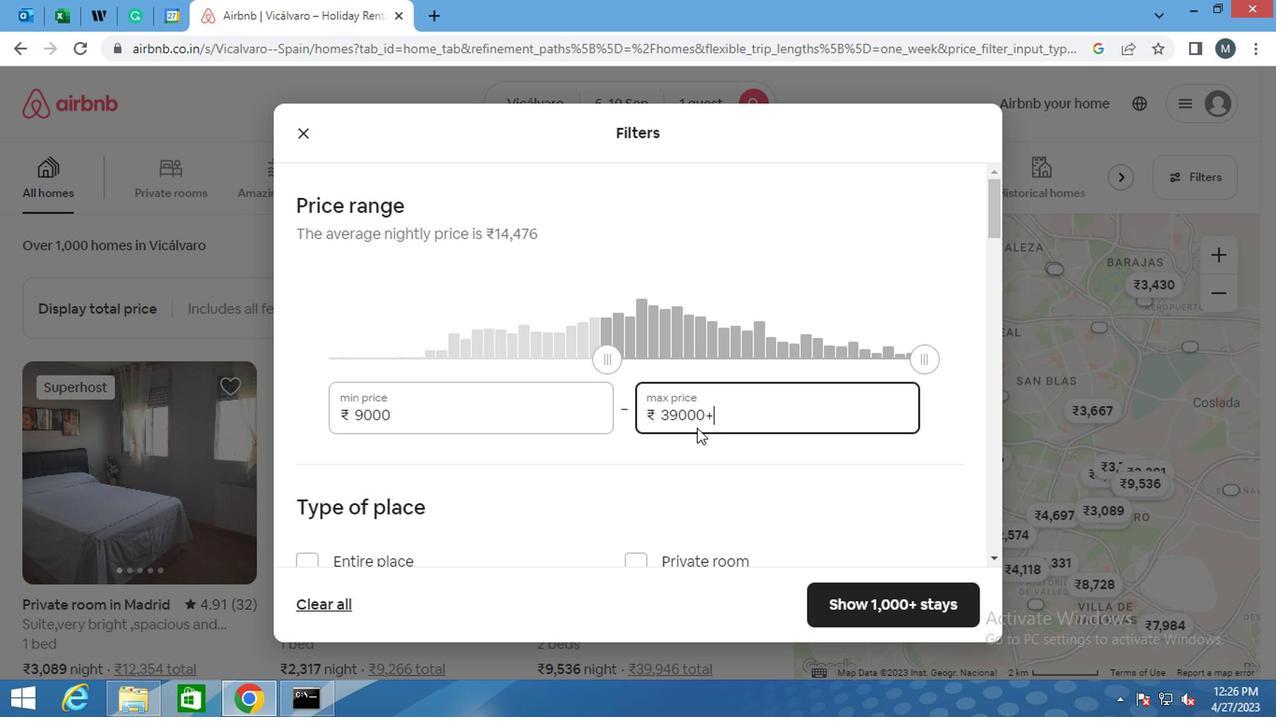 
Action: Key pressed <Key.backspace><Key.backspace><Key.backspace><Key.backspace><Key.backspace><Key.backspace><Key.backspace><Key.backspace>
Screenshot: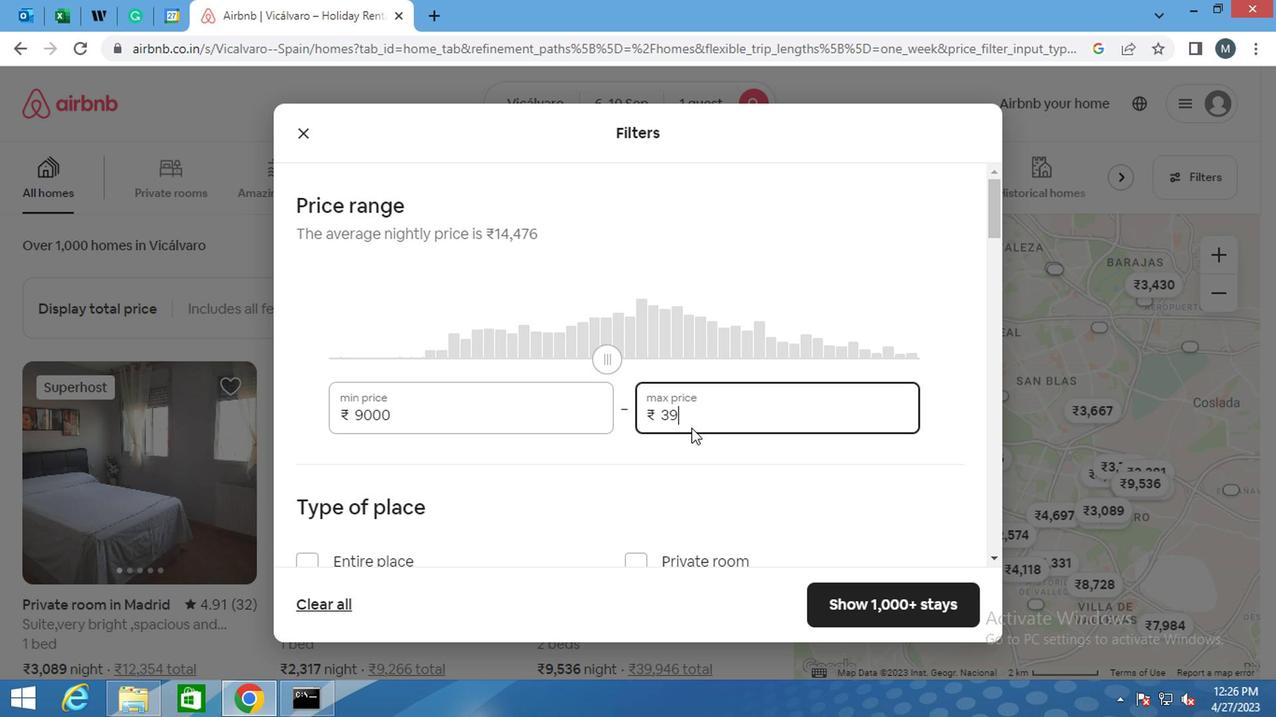 
Action: Mouse moved to (584, 397)
Screenshot: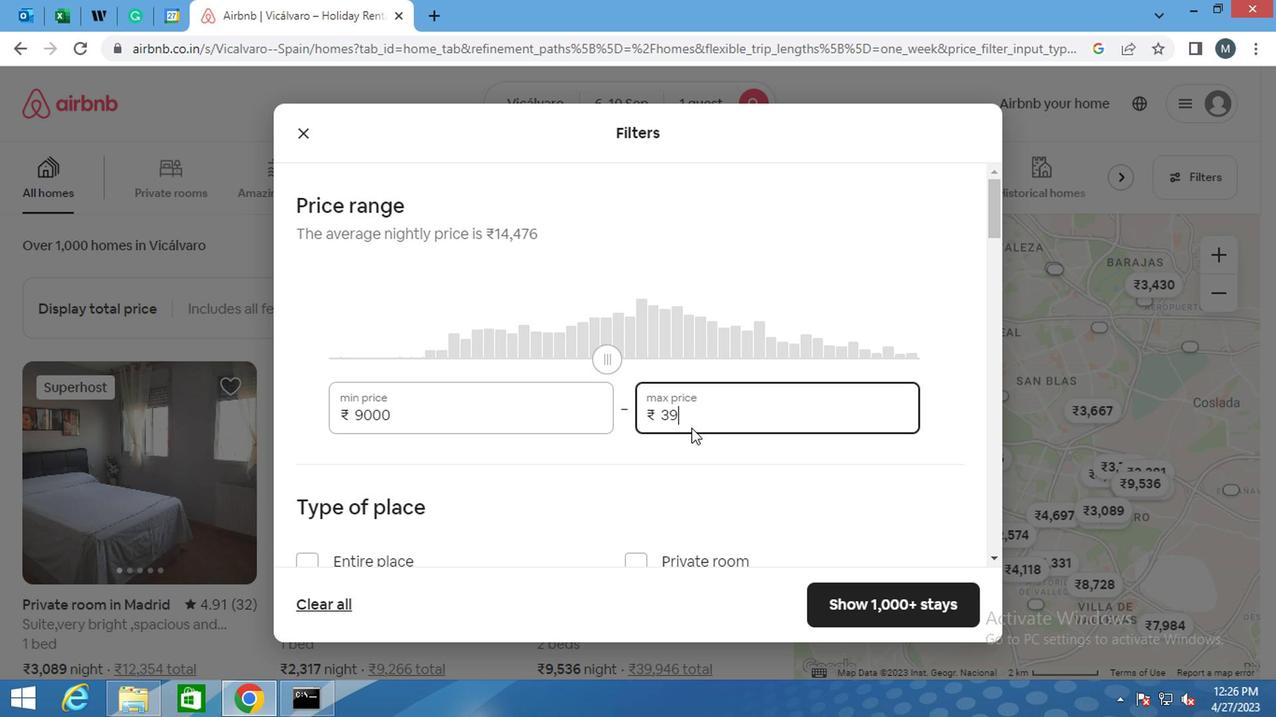 
Action: Key pressed <Key.backspace><Key.backspace><Key.backspace>
Screenshot: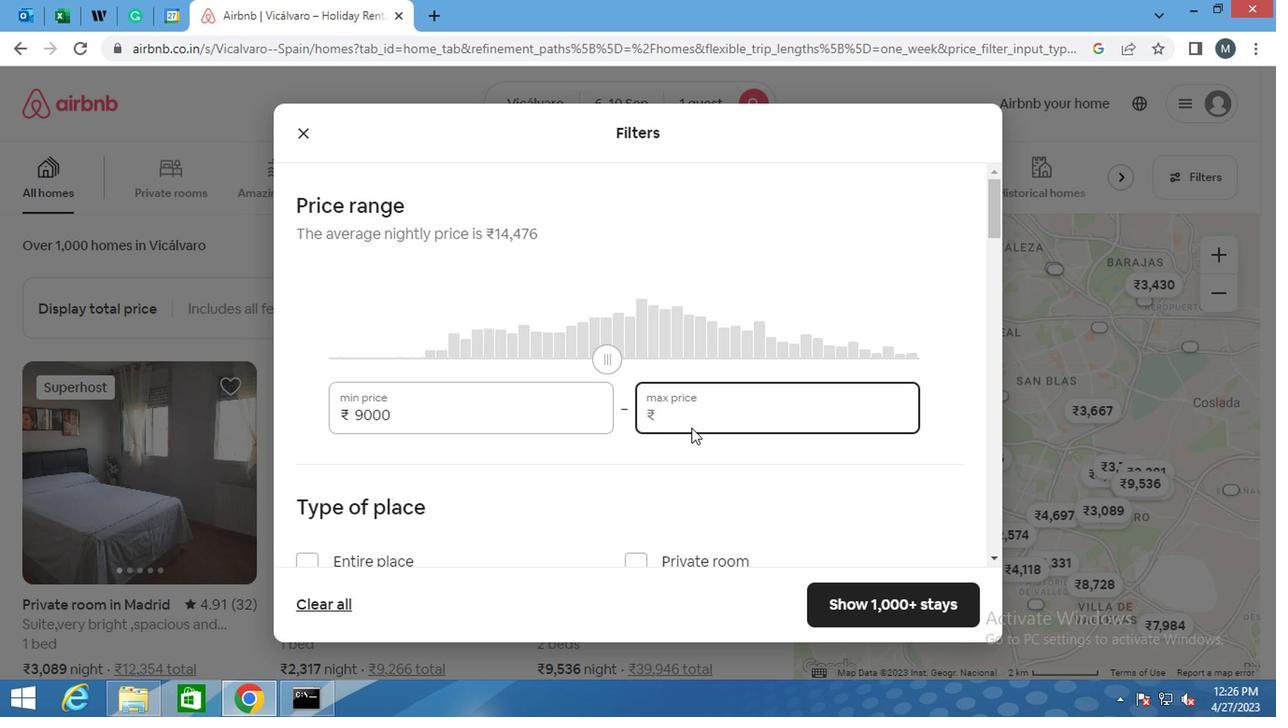 
Action: Mouse moved to (577, 399)
Screenshot: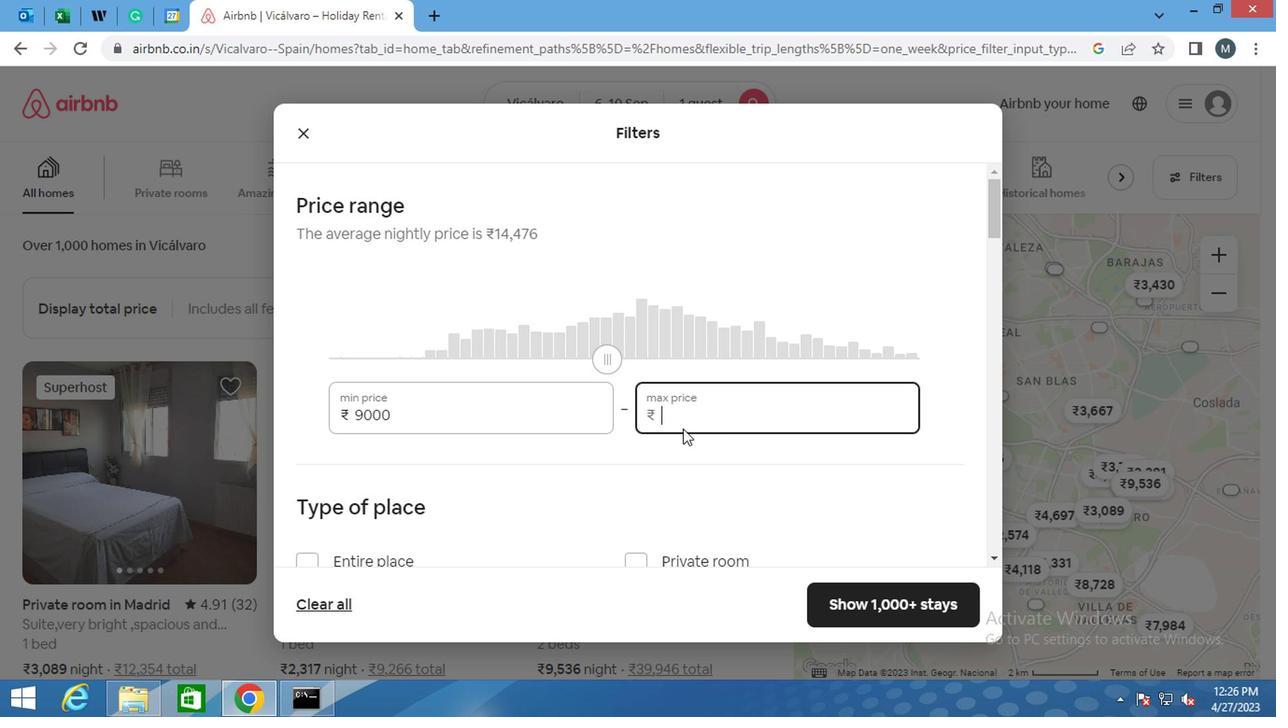 
Action: Key pressed 1
Screenshot: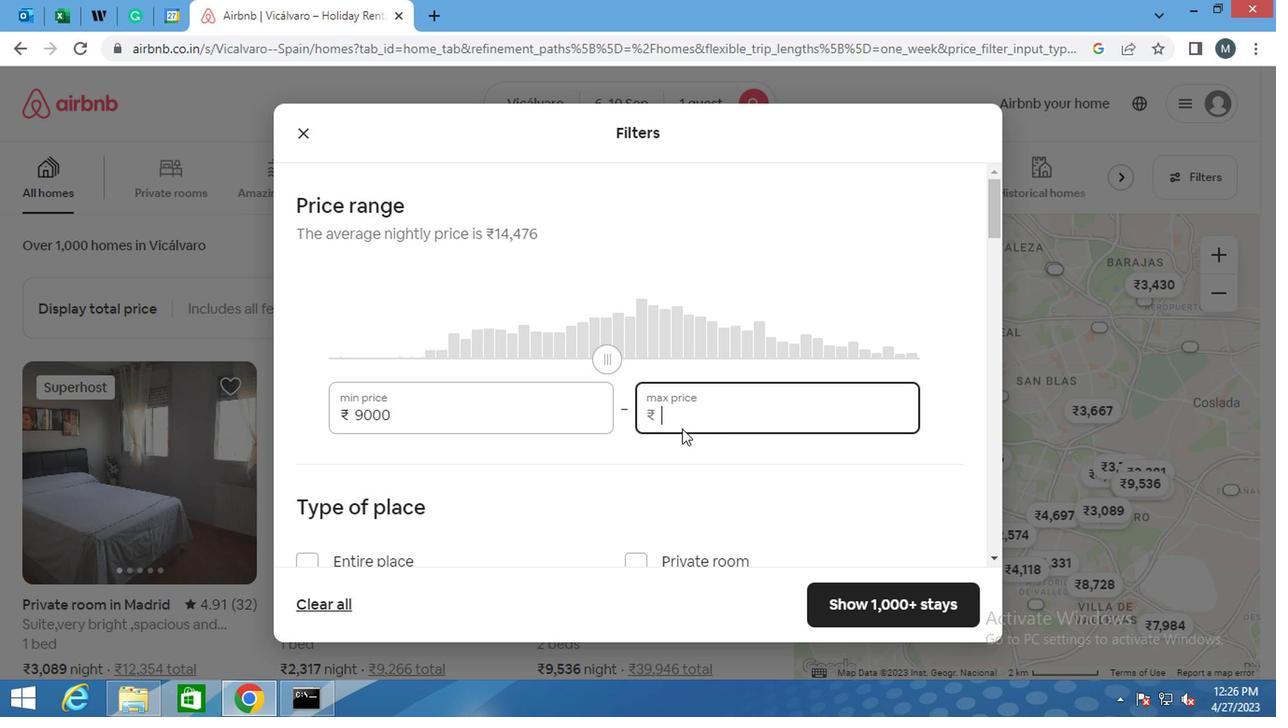 
Action: Mouse moved to (574, 400)
Screenshot: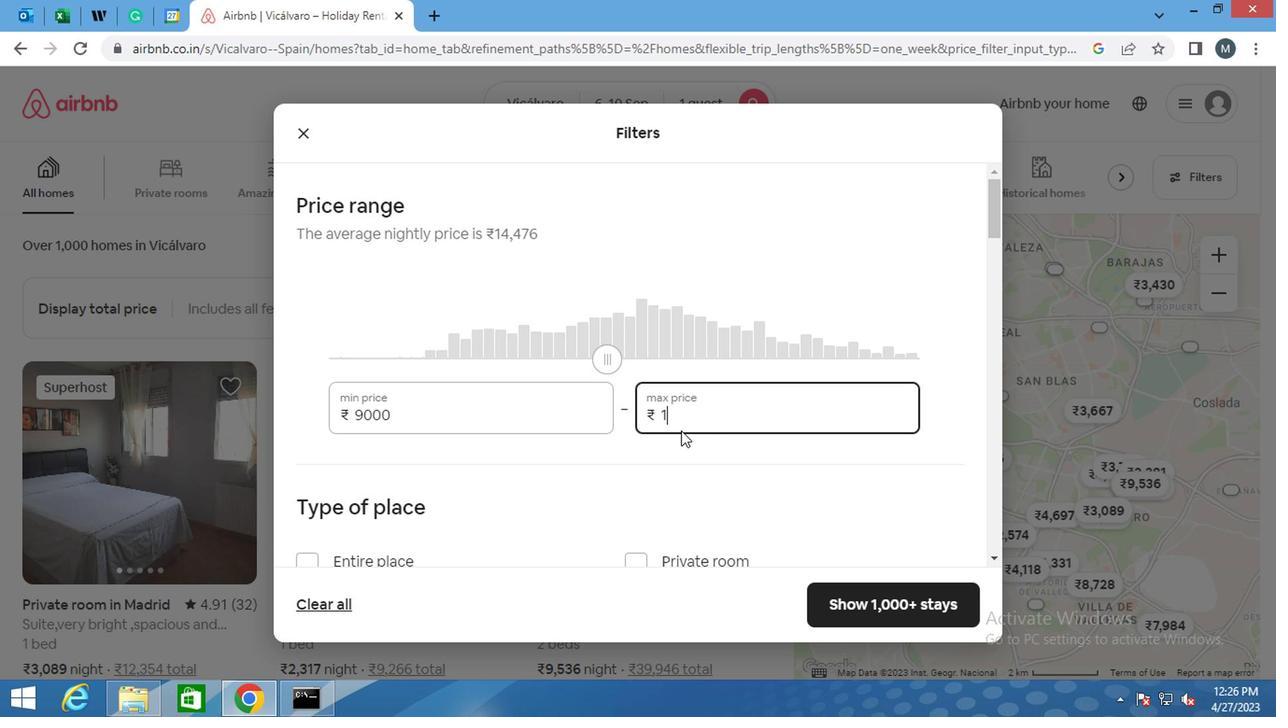 
Action: Key pressed 7
Screenshot: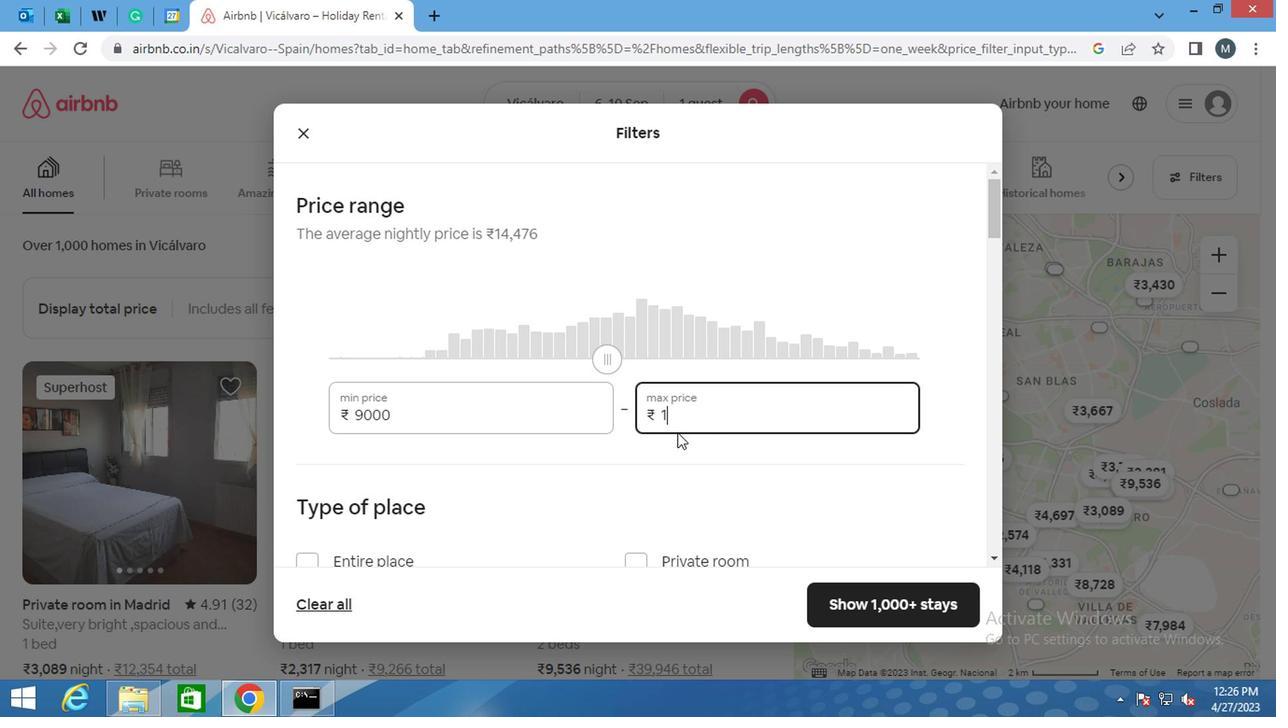 
Action: Mouse moved to (571, 402)
Screenshot: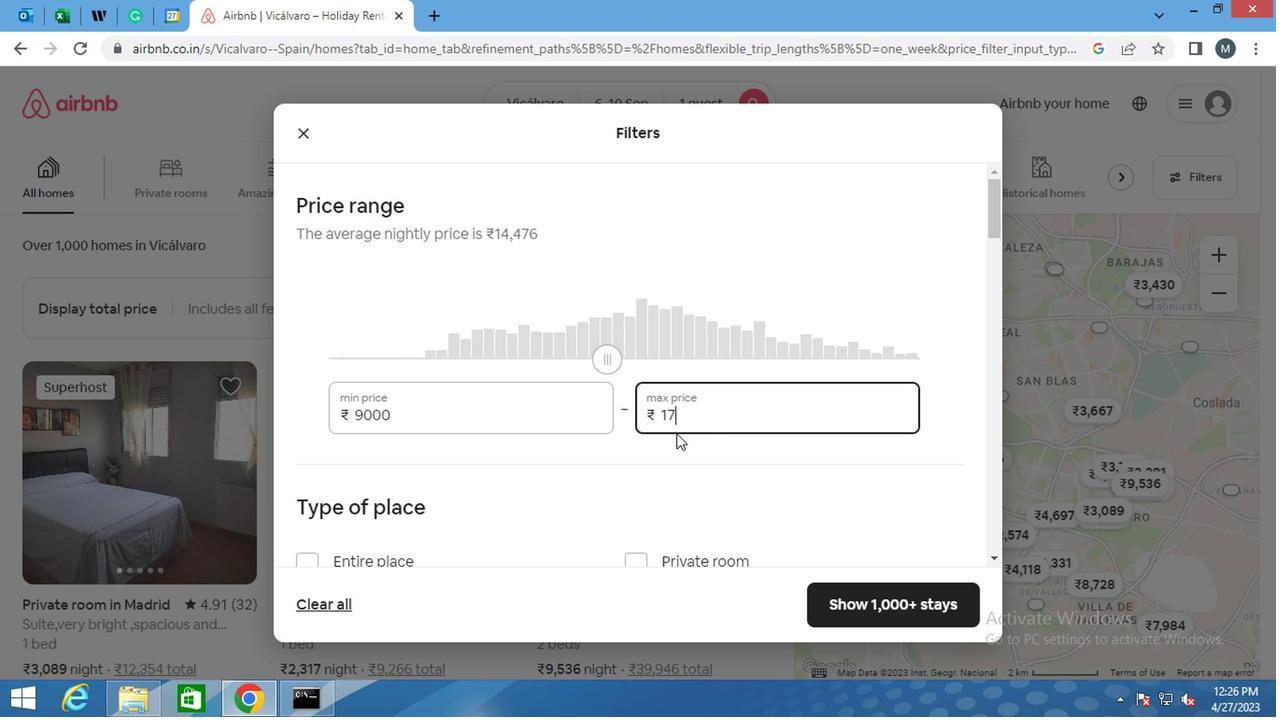 
Action: Key pressed 0
Screenshot: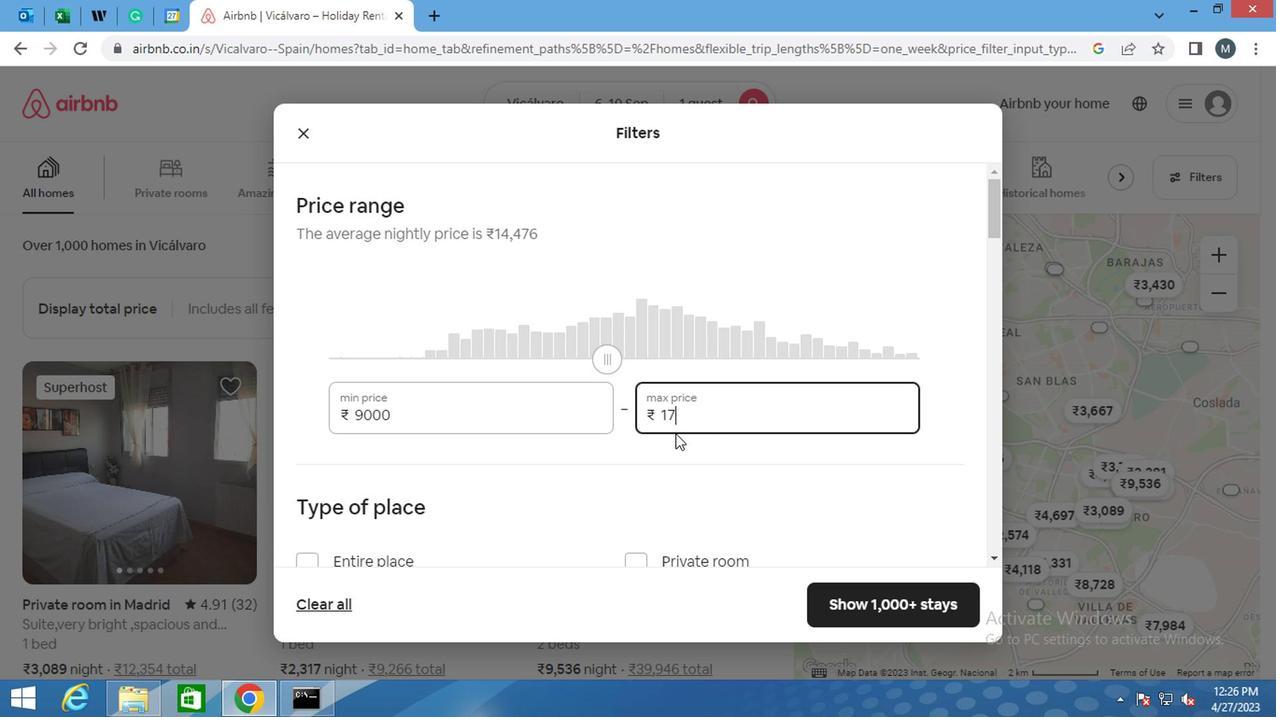 
Action: Mouse moved to (569, 403)
Screenshot: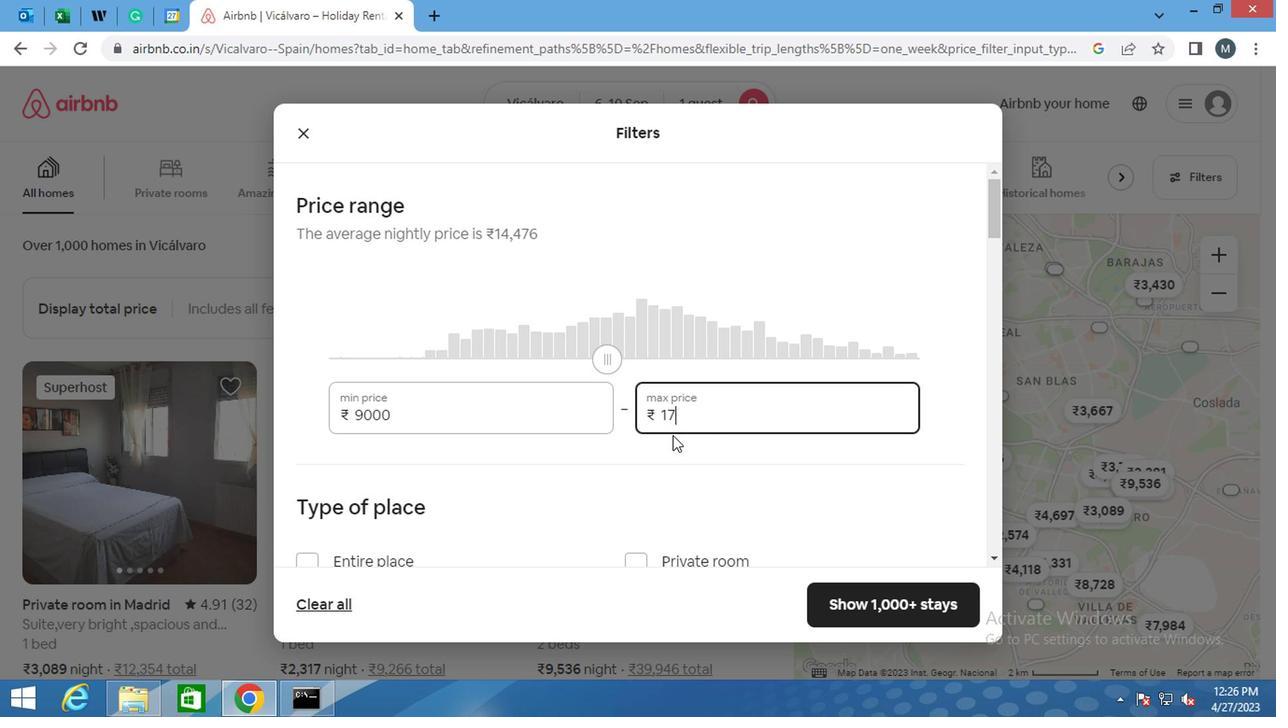 
Action: Key pressed 0
Screenshot: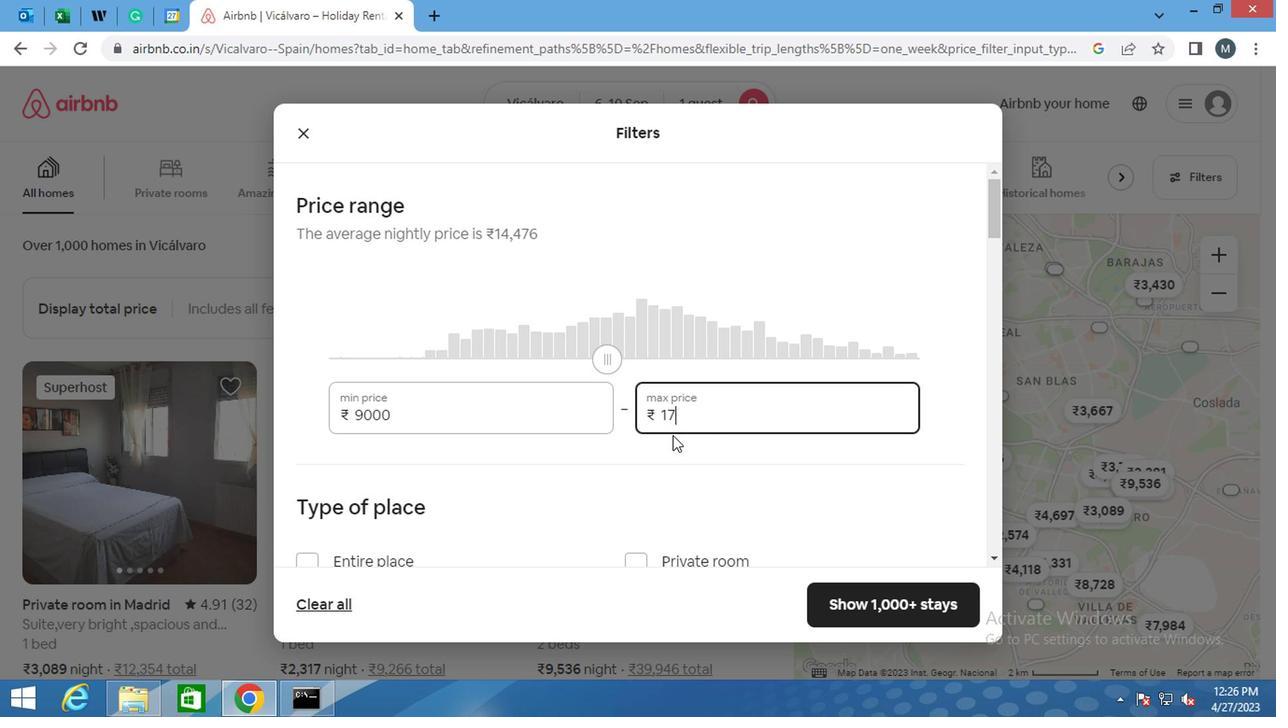 
Action: Mouse moved to (567, 403)
Screenshot: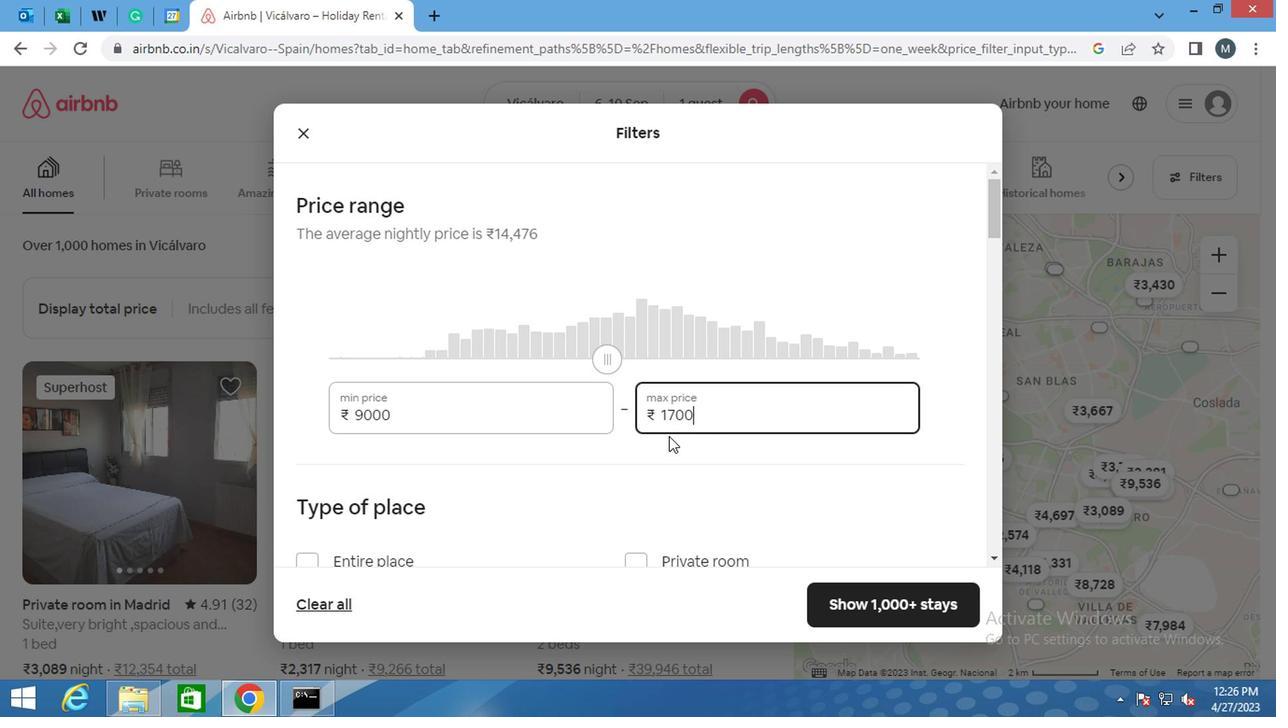 
Action: Key pressed 0
Screenshot: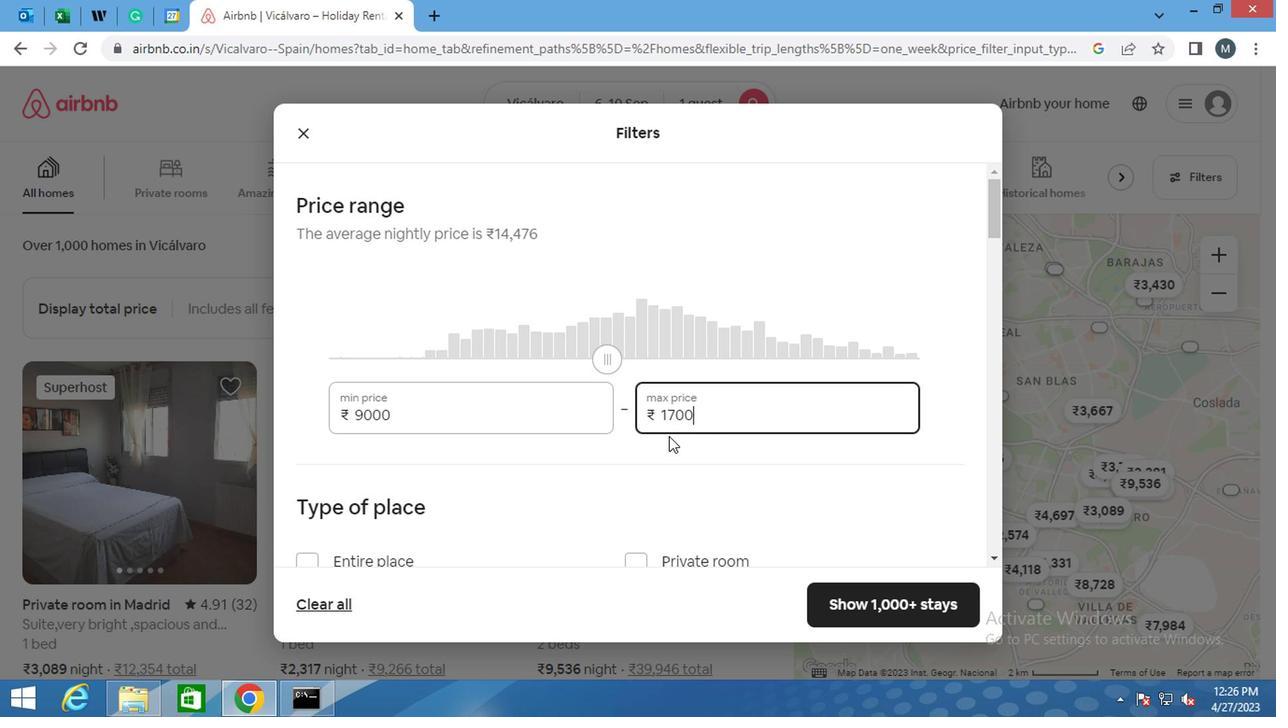 
Action: Mouse moved to (356, 442)
Screenshot: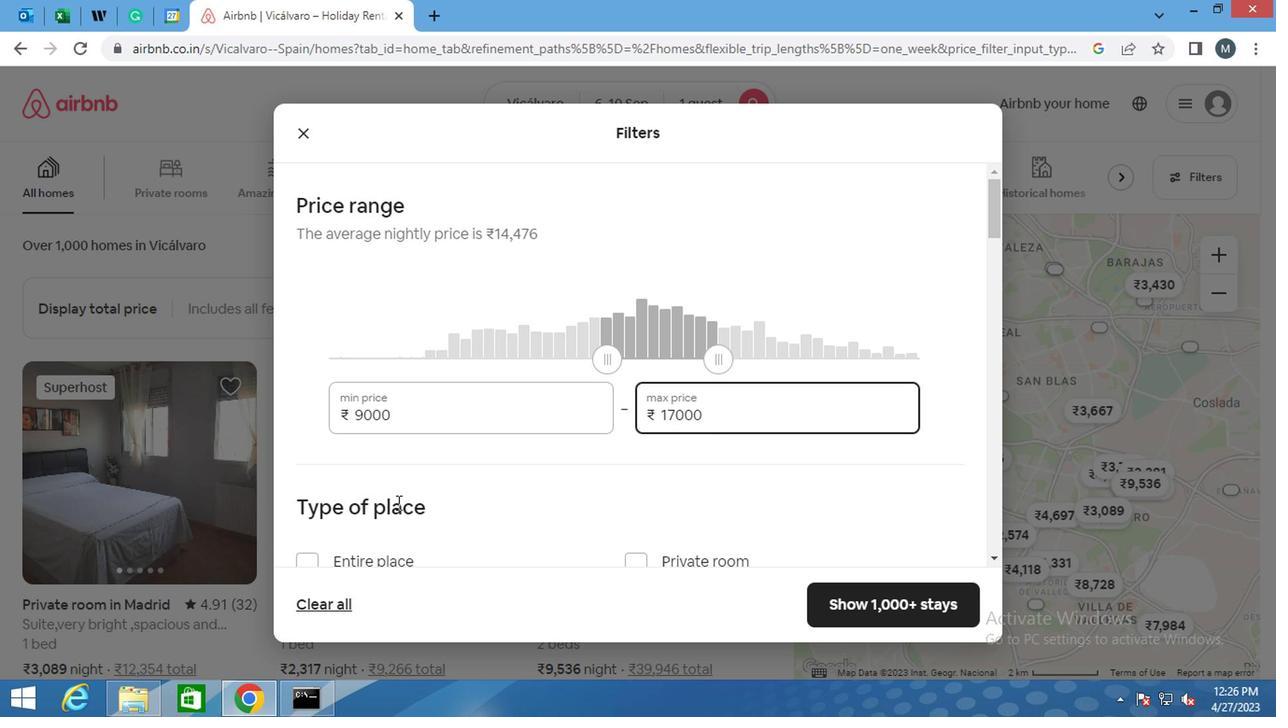 
Action: Mouse scrolled (356, 442) with delta (0, 0)
Screenshot: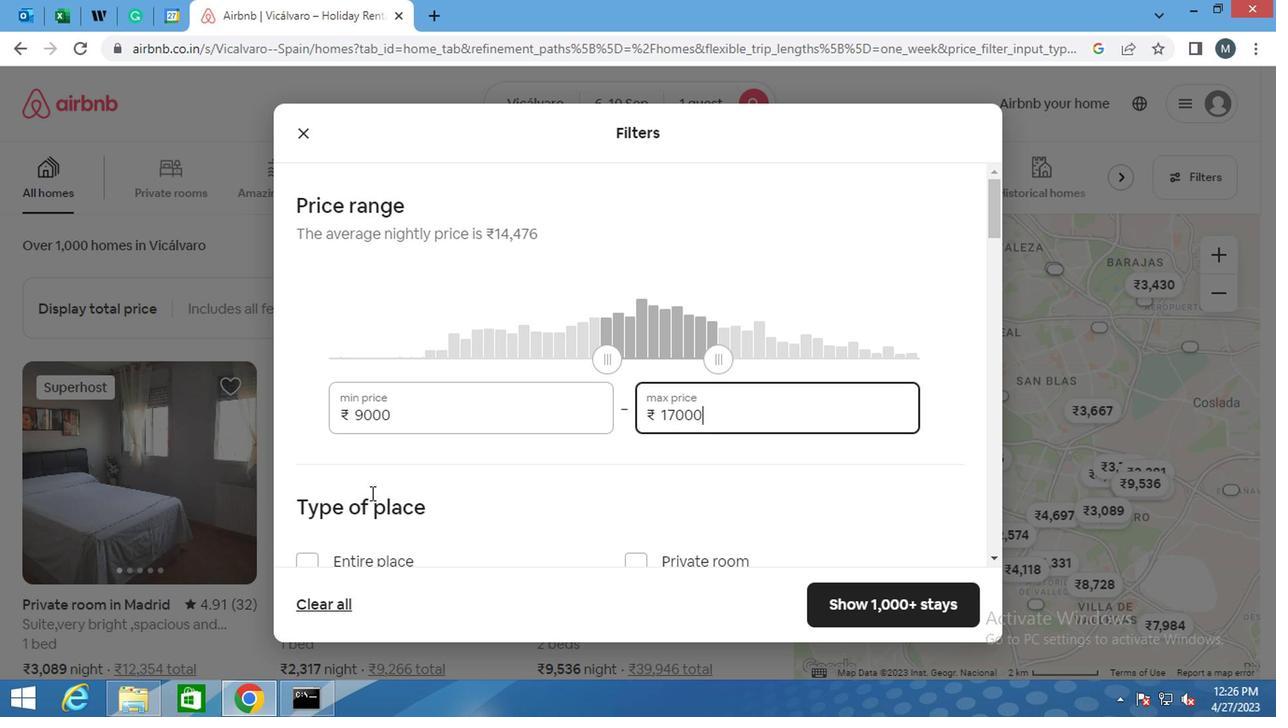 
Action: Mouse moved to (406, 411)
Screenshot: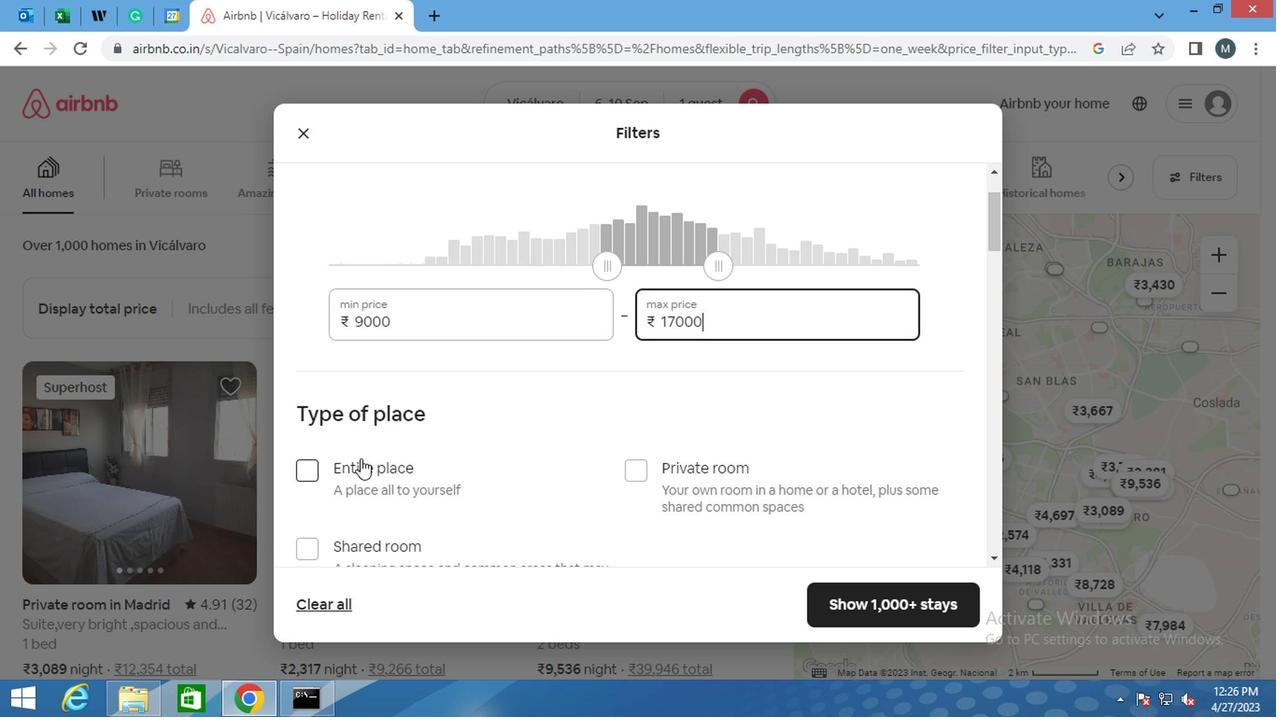 
Action: Mouse scrolled (406, 410) with delta (0, 0)
Screenshot: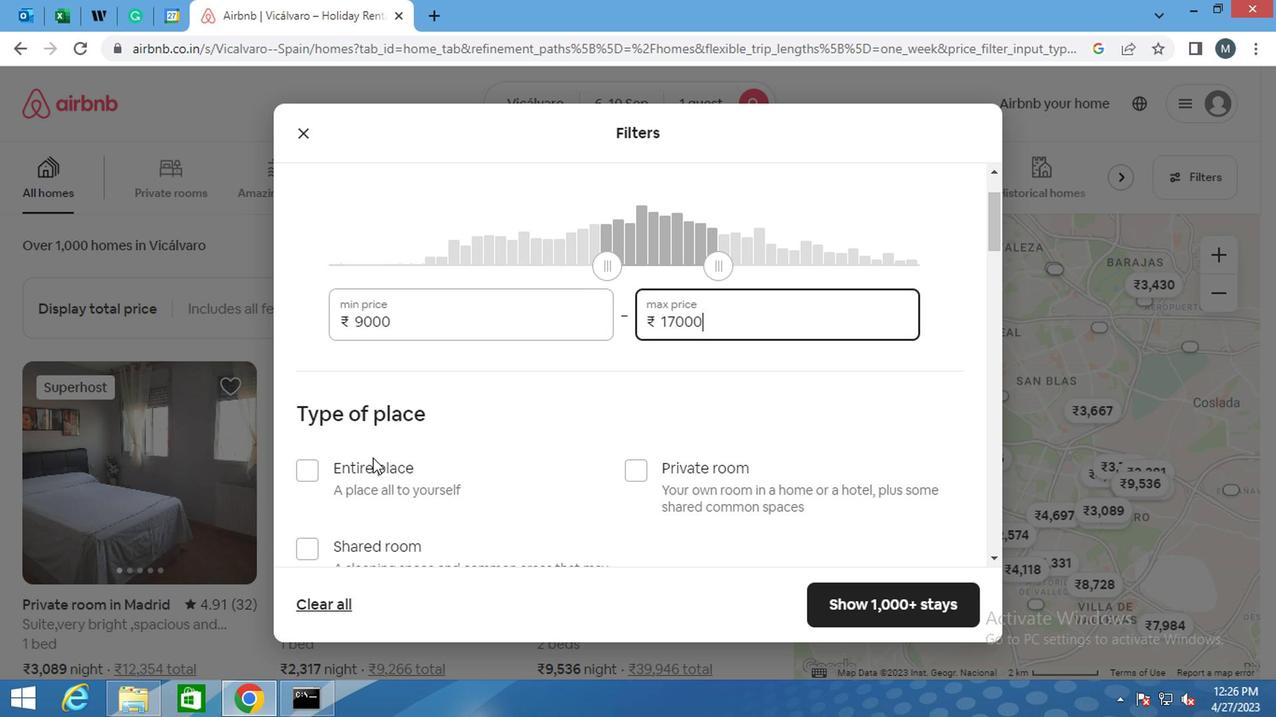 
Action: Mouse moved to (406, 410)
Screenshot: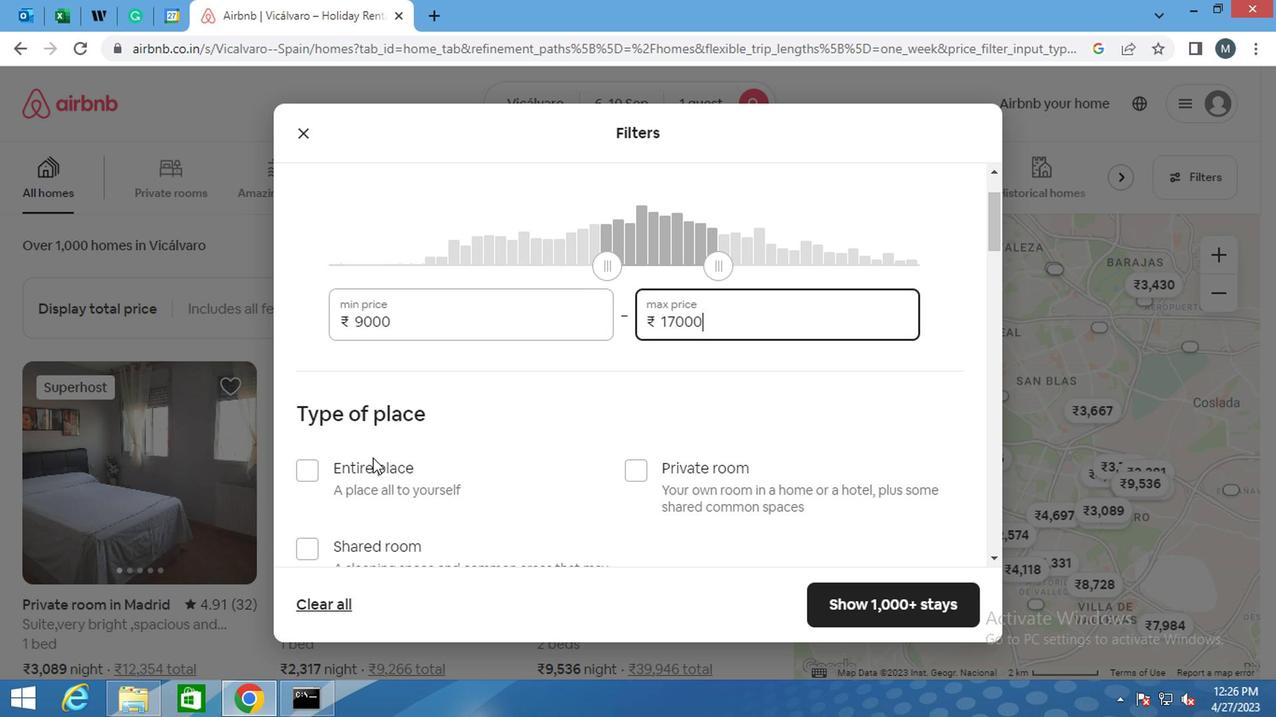 
Action: Mouse scrolled (406, 410) with delta (0, 0)
Screenshot: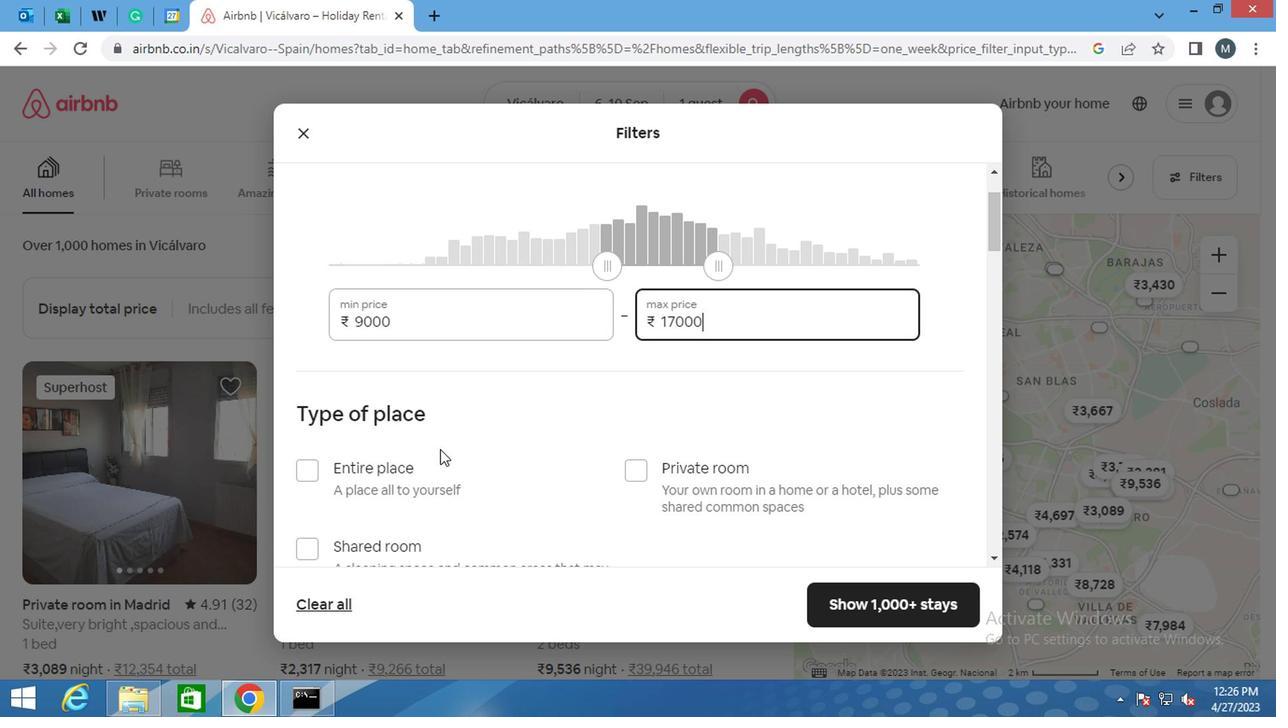 
Action: Mouse moved to (548, 293)
Screenshot: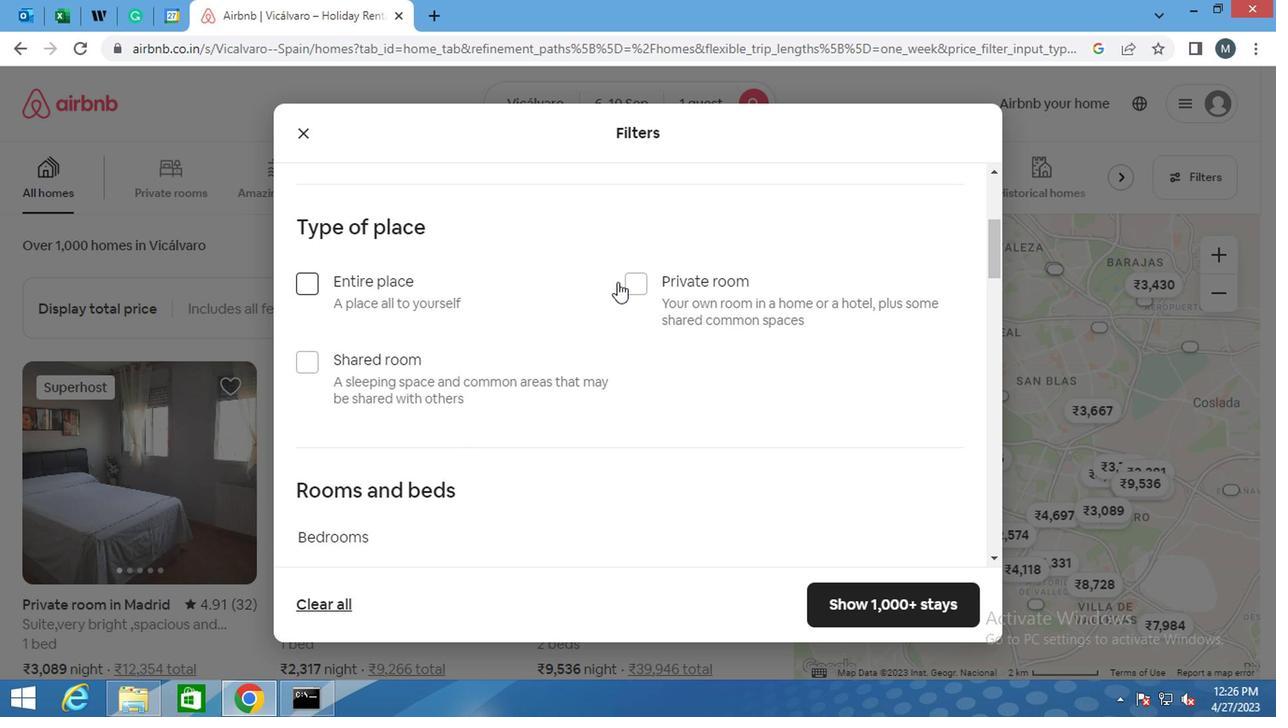 
Action: Mouse pressed left at (548, 293)
Screenshot: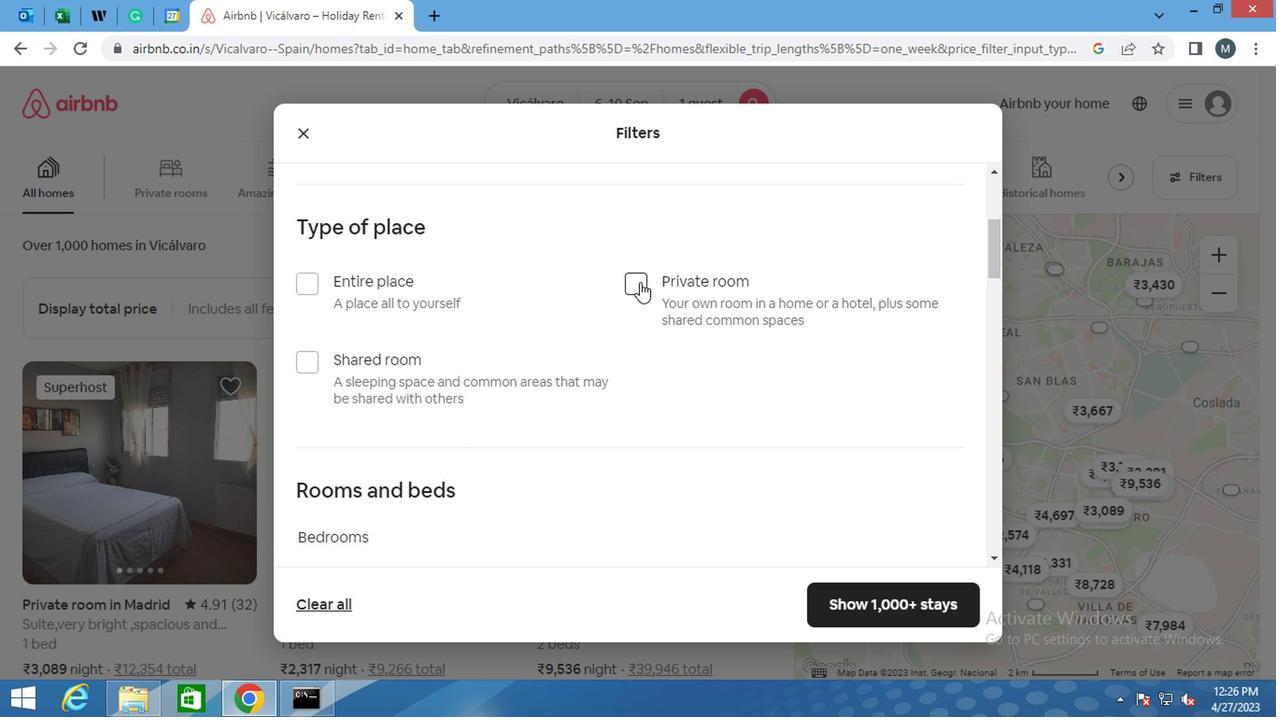 
Action: Mouse moved to (407, 329)
Screenshot: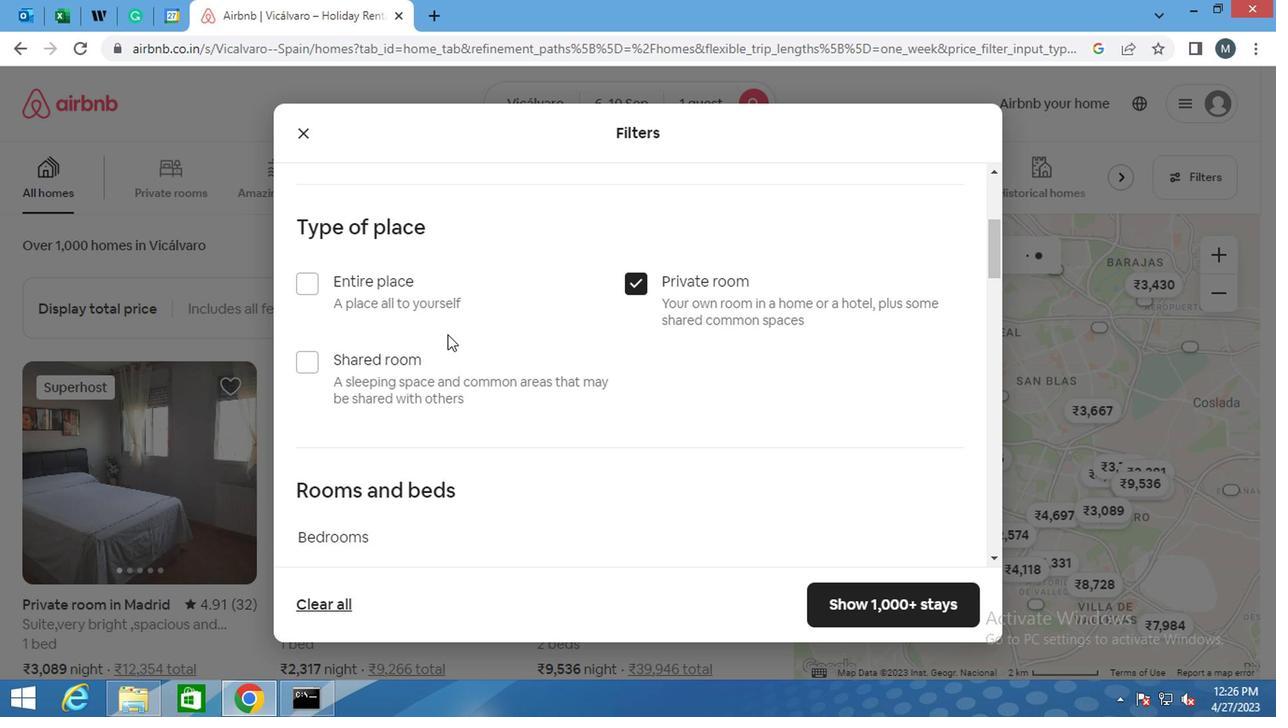 
Action: Mouse scrolled (407, 329) with delta (0, 0)
Screenshot: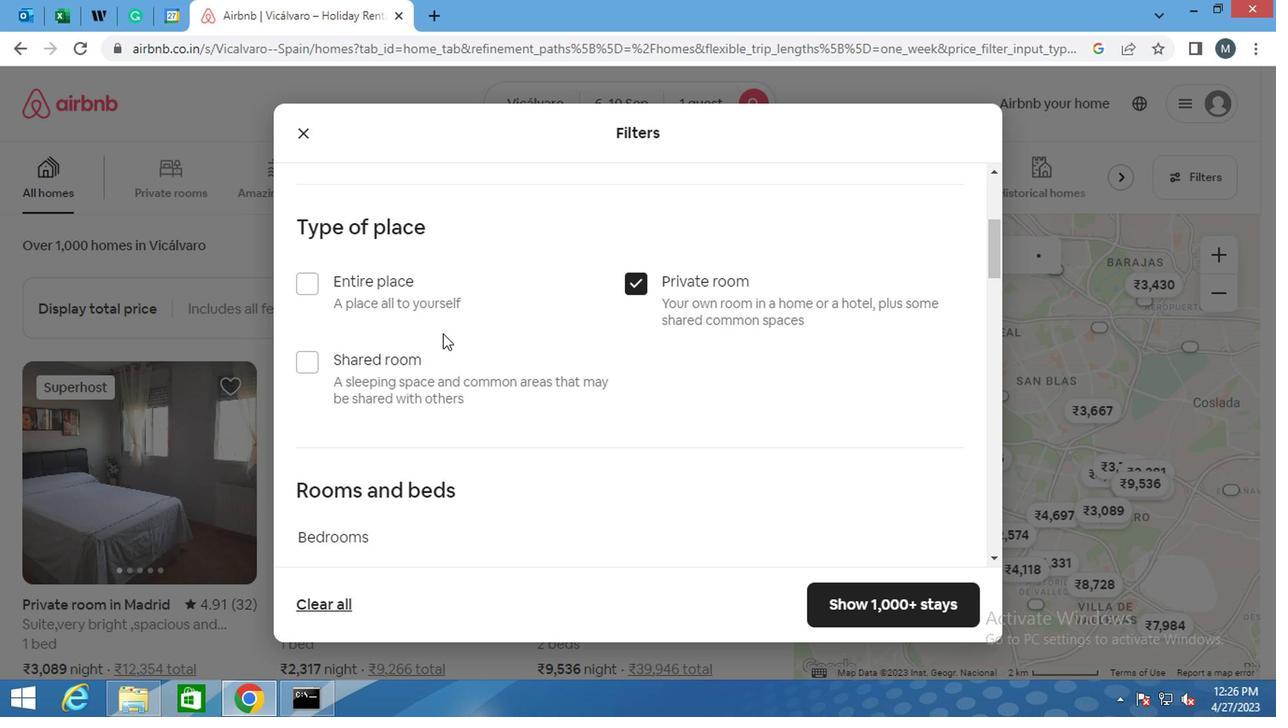 
Action: Mouse scrolled (407, 329) with delta (0, 0)
Screenshot: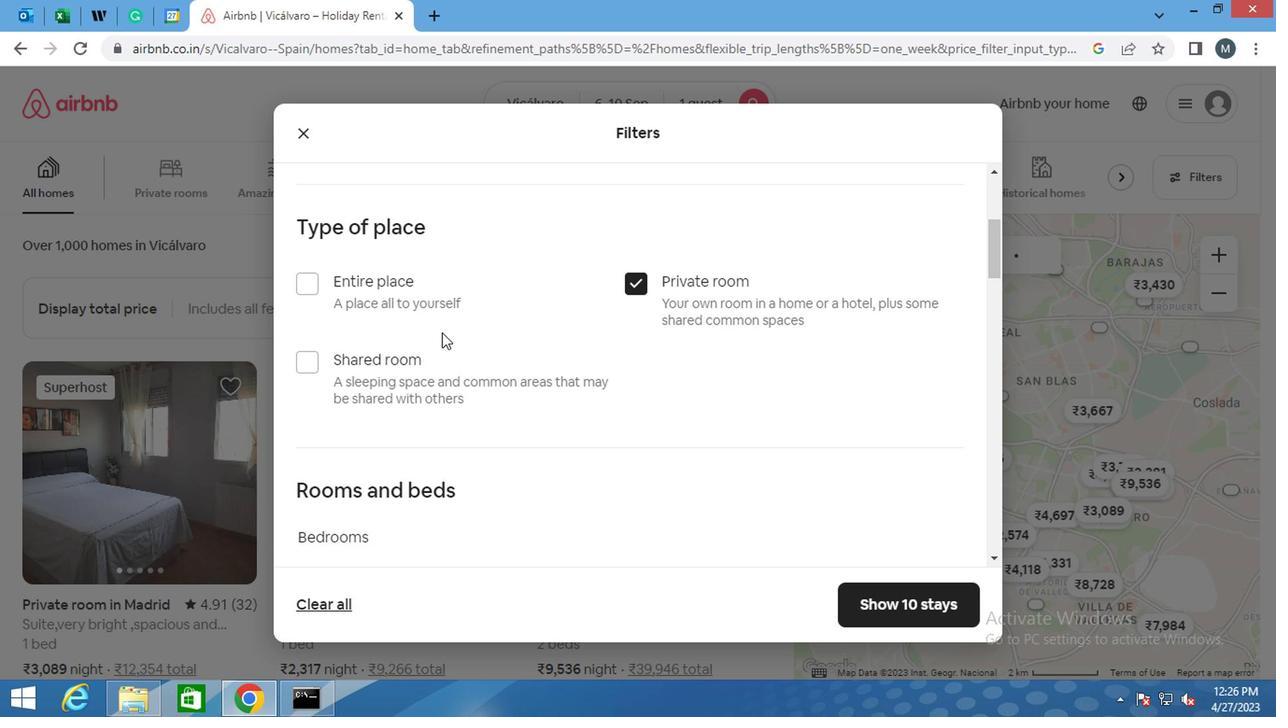 
Action: Mouse scrolled (407, 329) with delta (0, 0)
Screenshot: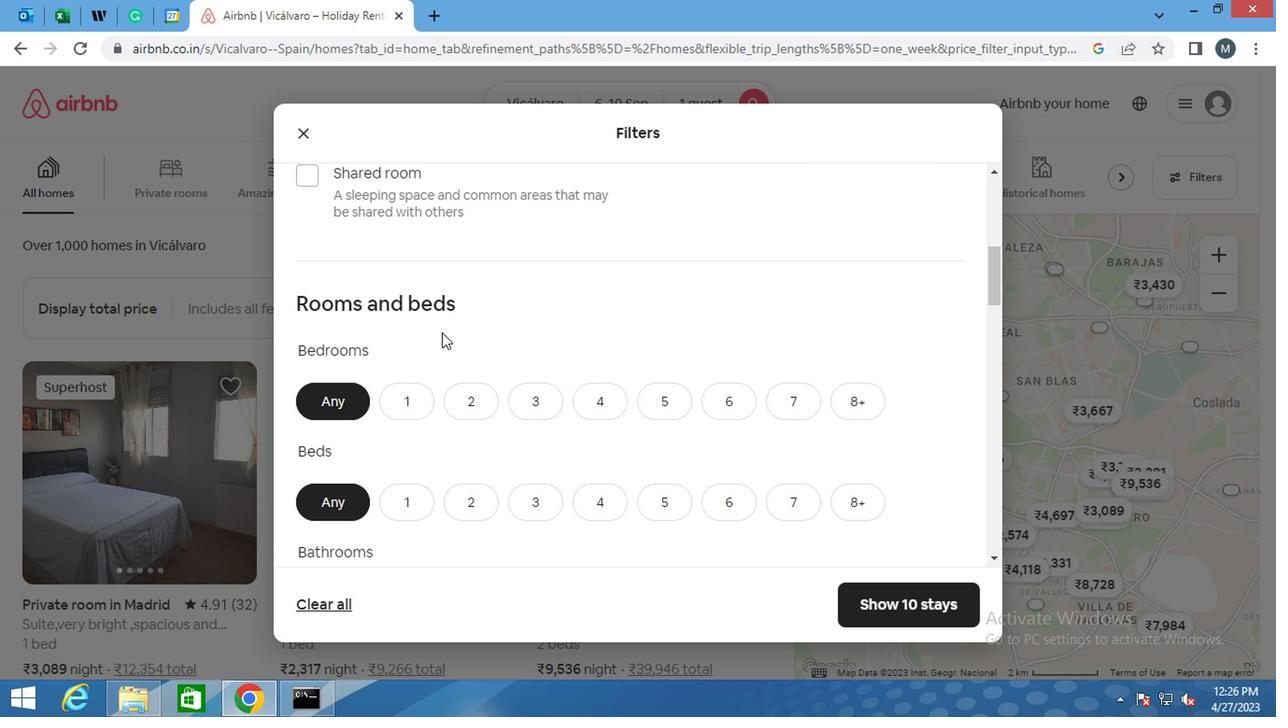 
Action: Mouse moved to (387, 316)
Screenshot: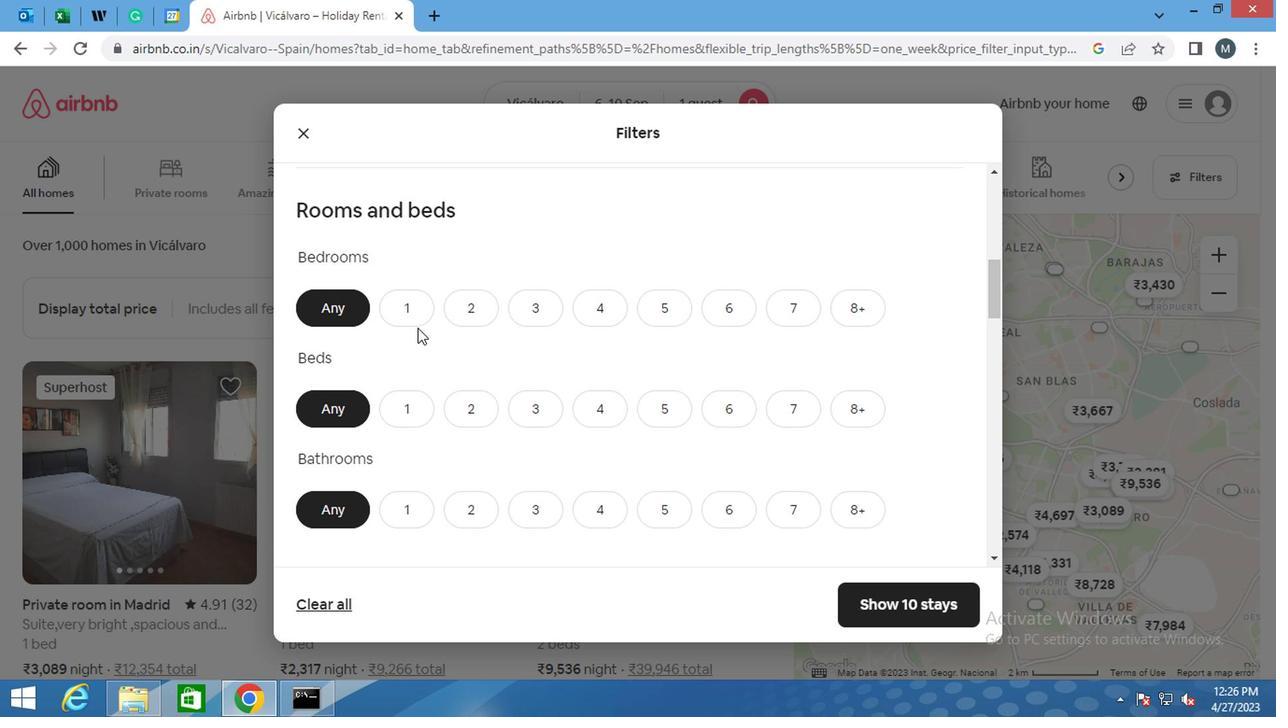 
Action: Mouse pressed left at (387, 316)
Screenshot: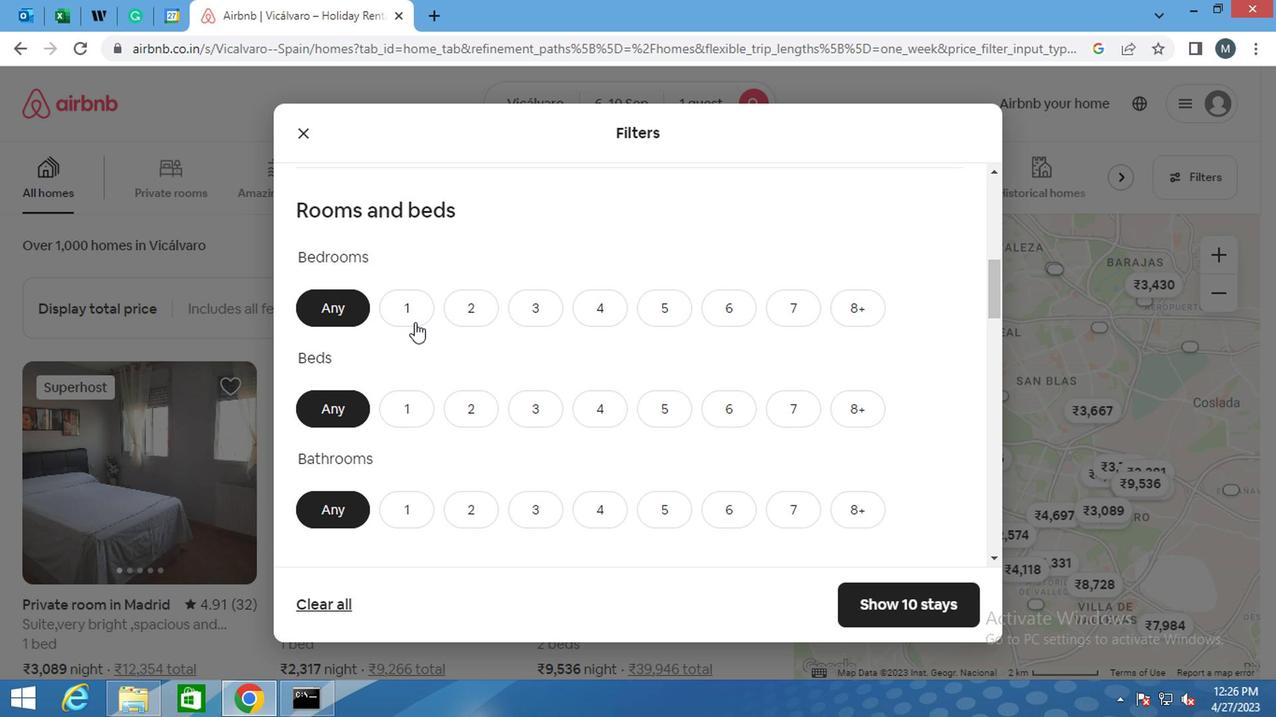 
Action: Mouse moved to (386, 386)
Screenshot: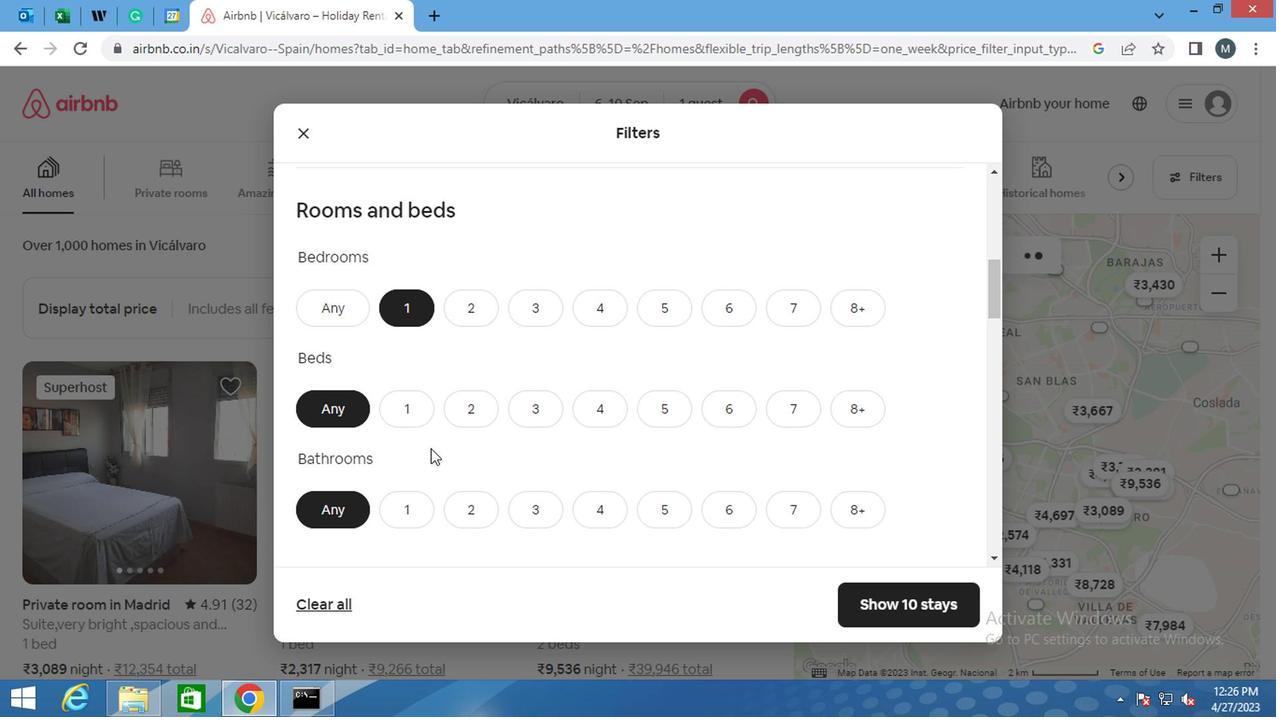 
Action: Mouse pressed left at (386, 386)
Screenshot: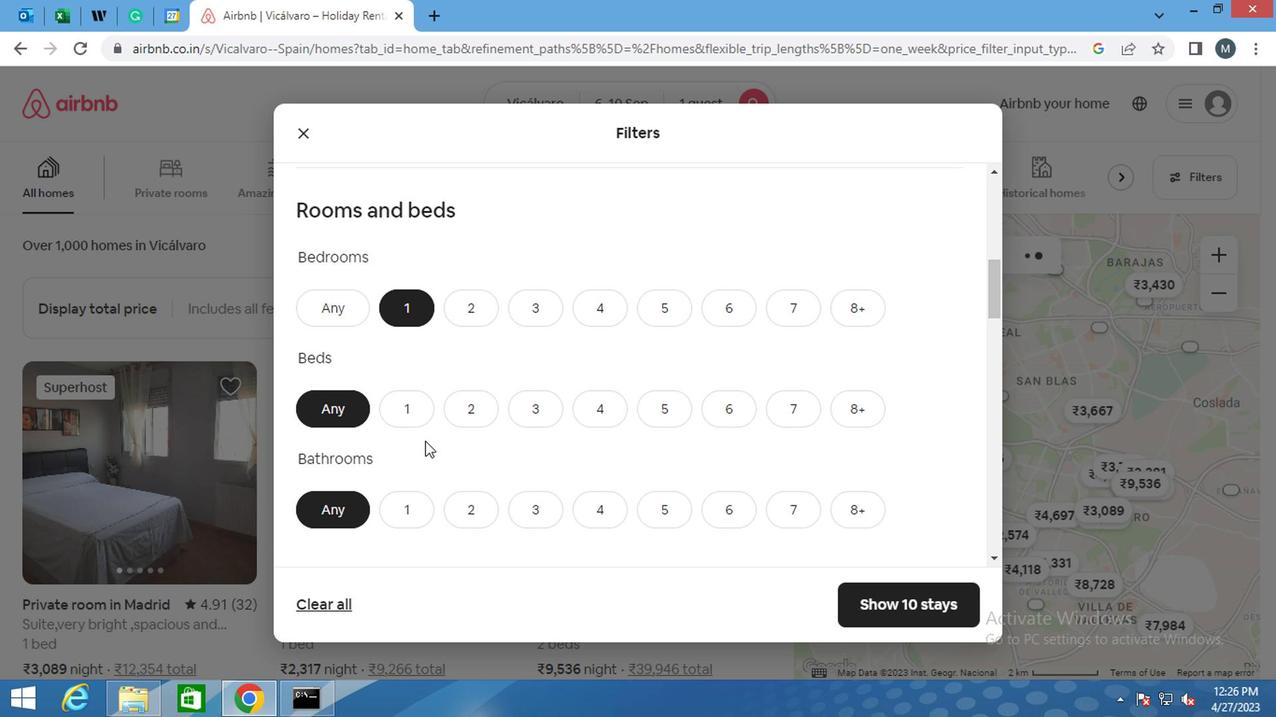 
Action: Mouse moved to (382, 457)
Screenshot: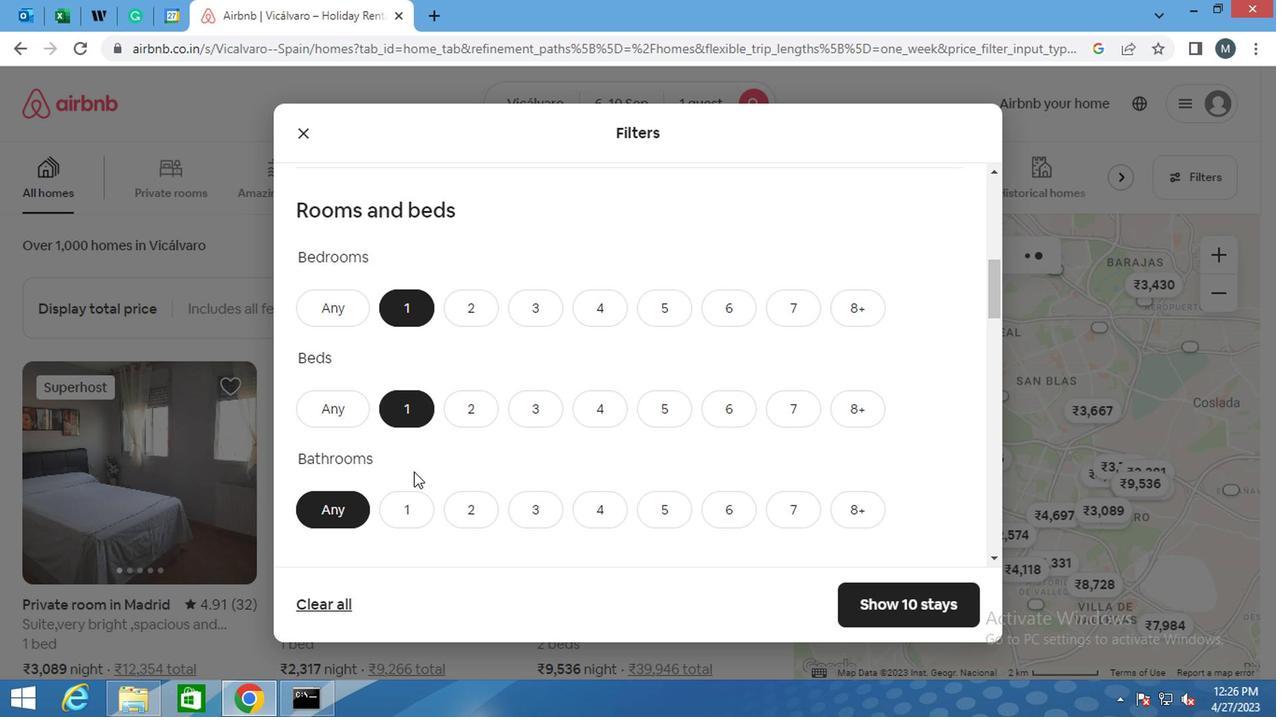 
Action: Mouse pressed left at (382, 457)
Screenshot: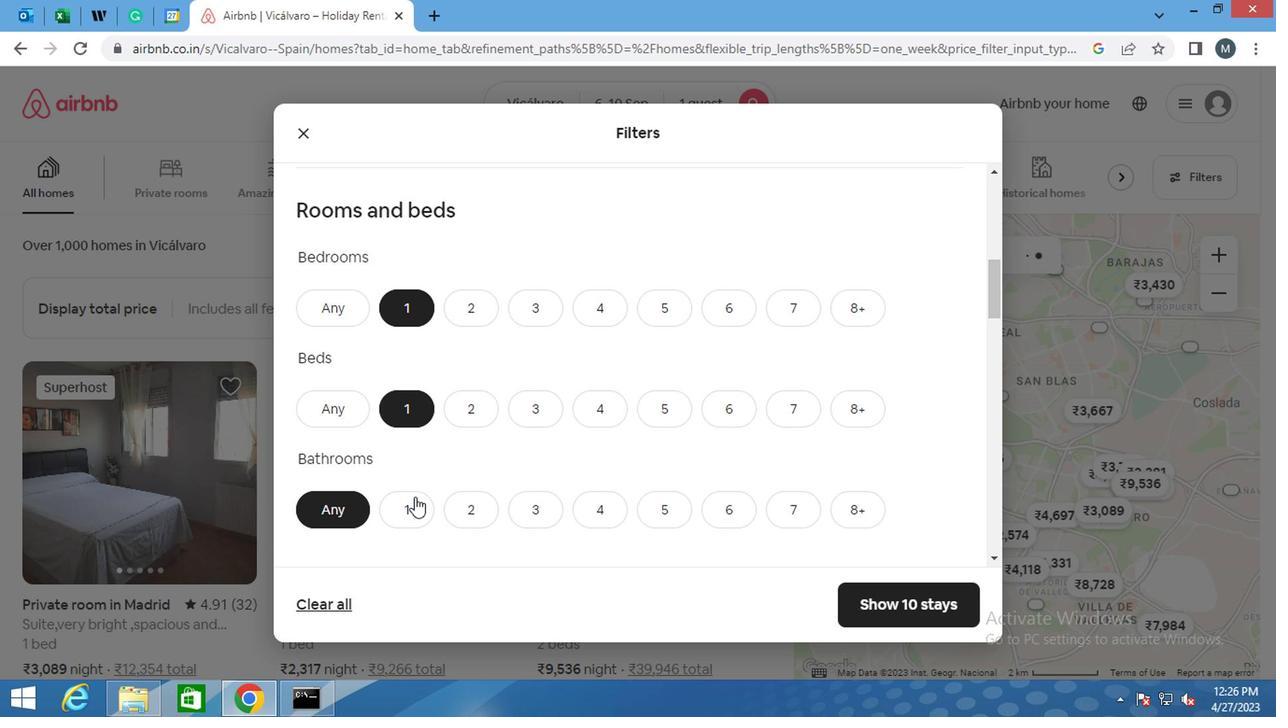 
Action: Mouse moved to (373, 424)
Screenshot: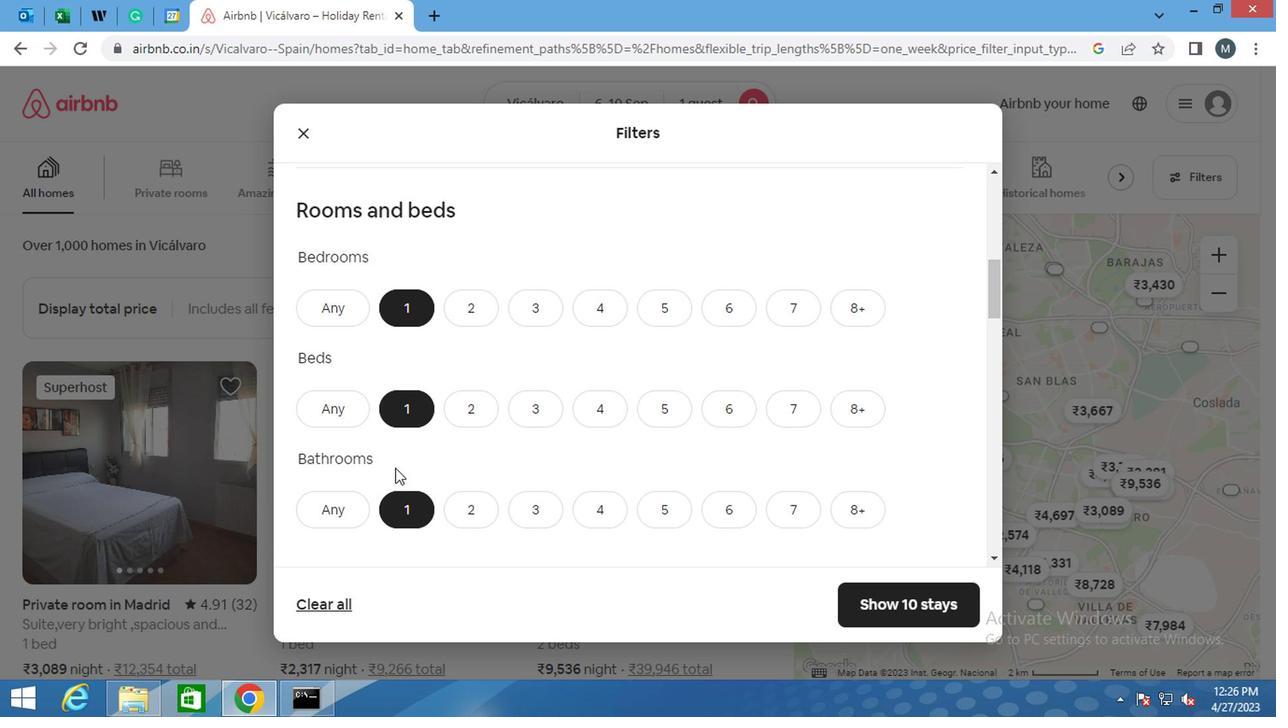 
Action: Mouse scrolled (373, 424) with delta (0, 0)
Screenshot: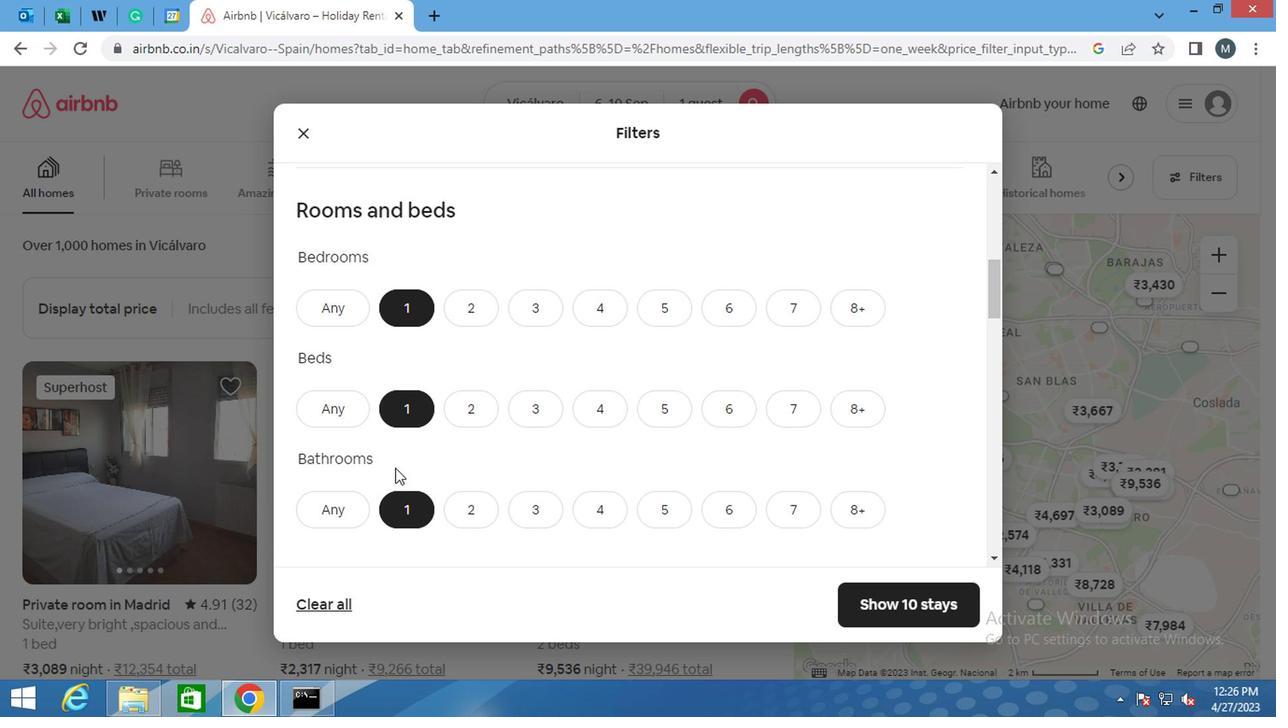 
Action: Mouse moved to (372, 424)
Screenshot: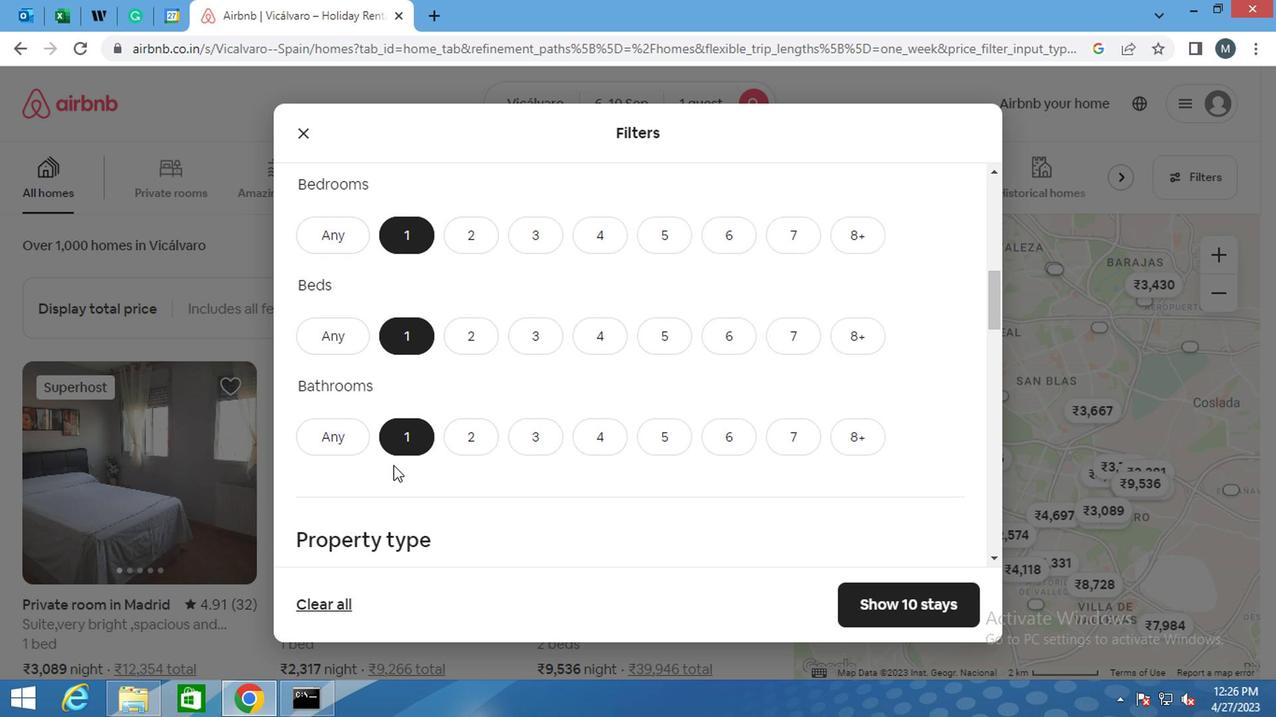 
Action: Mouse scrolled (372, 423) with delta (0, 0)
Screenshot: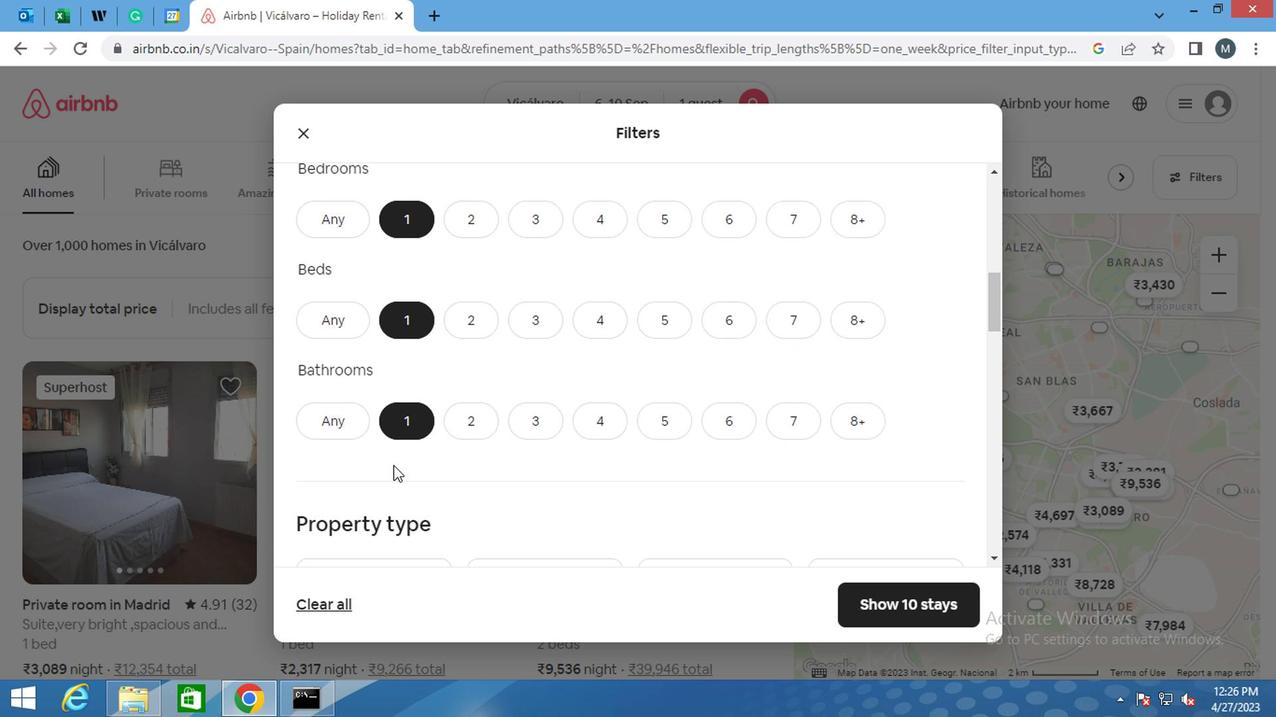 
Action: Mouse moved to (352, 487)
Screenshot: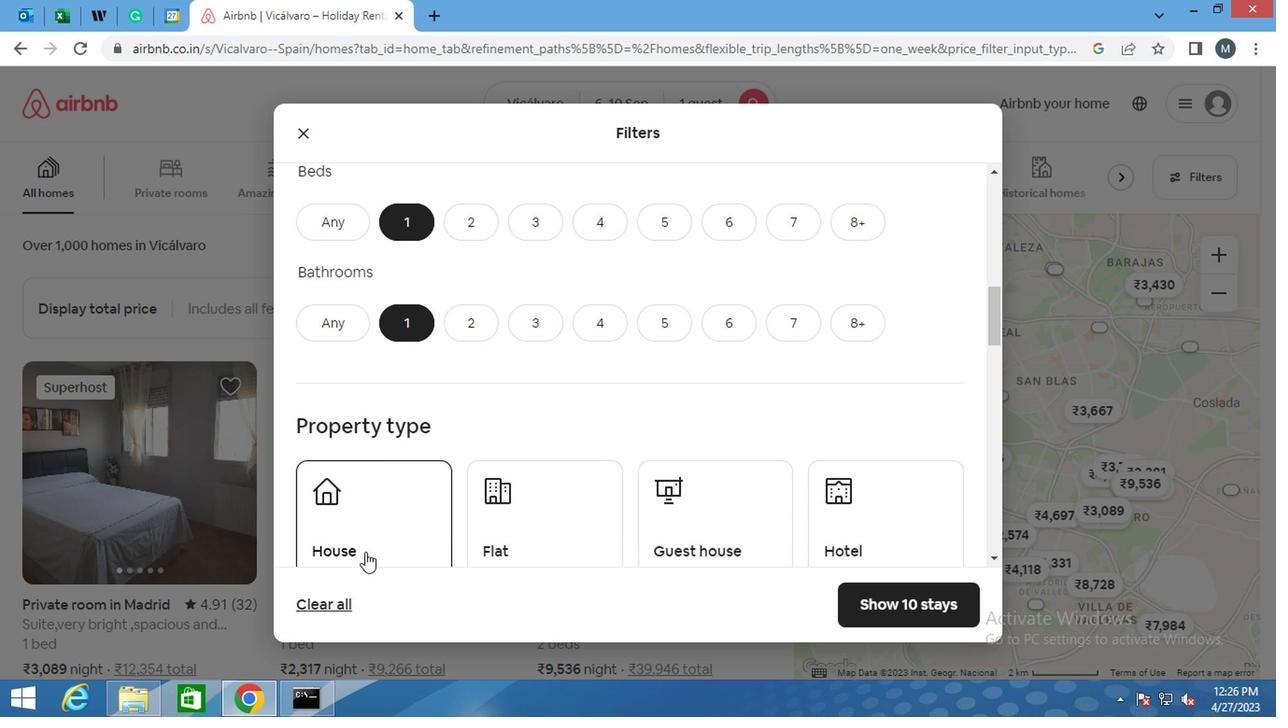 
Action: Mouse pressed left at (352, 487)
Screenshot: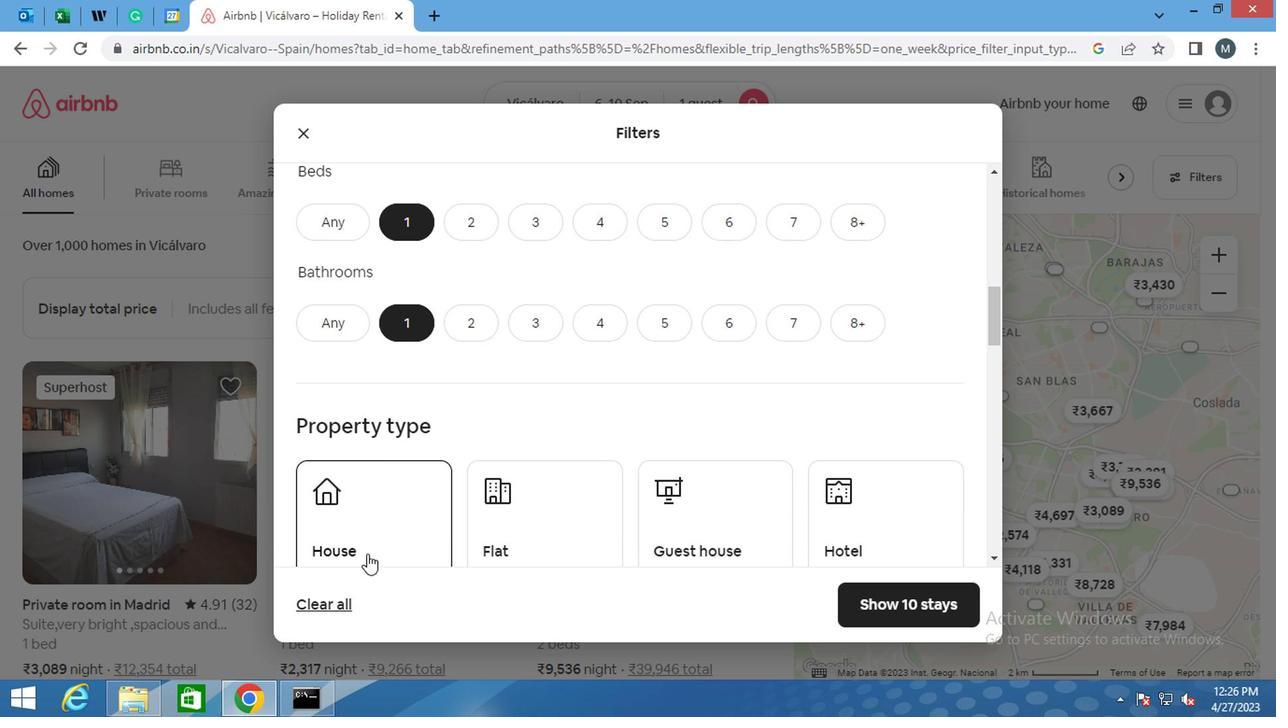 
Action: Mouse moved to (473, 449)
Screenshot: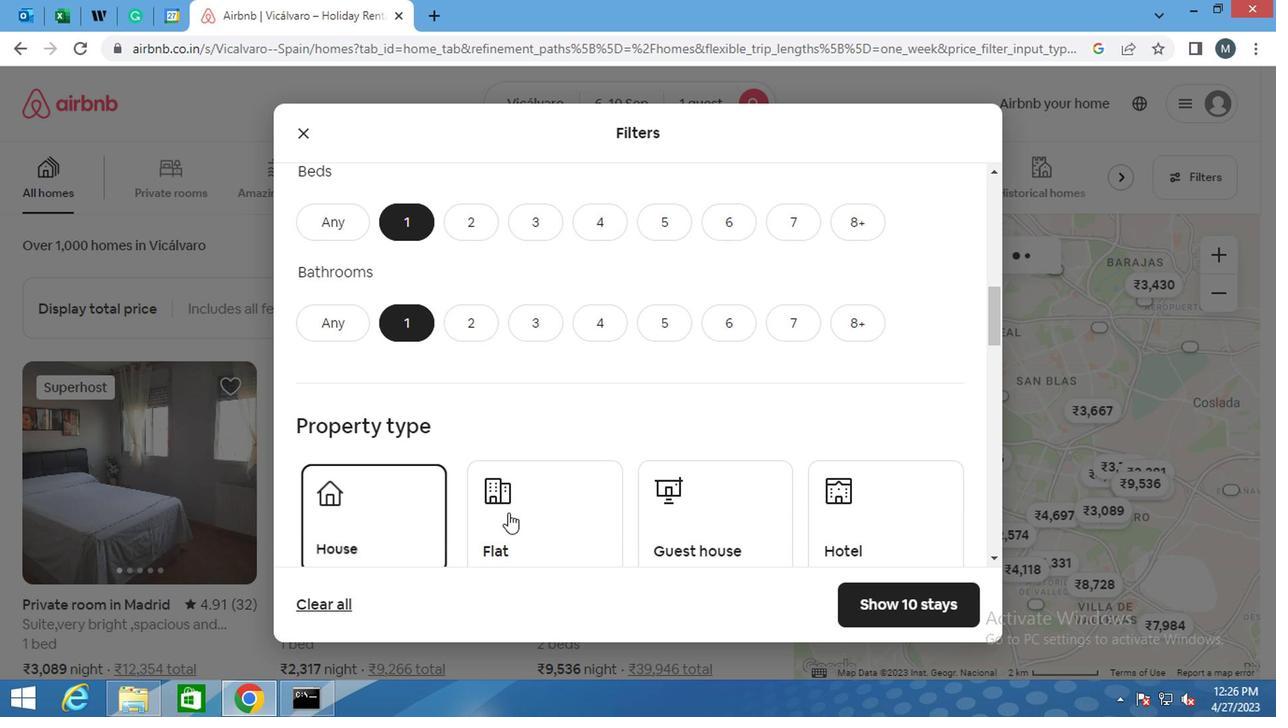 
Action: Mouse pressed left at (473, 449)
Screenshot: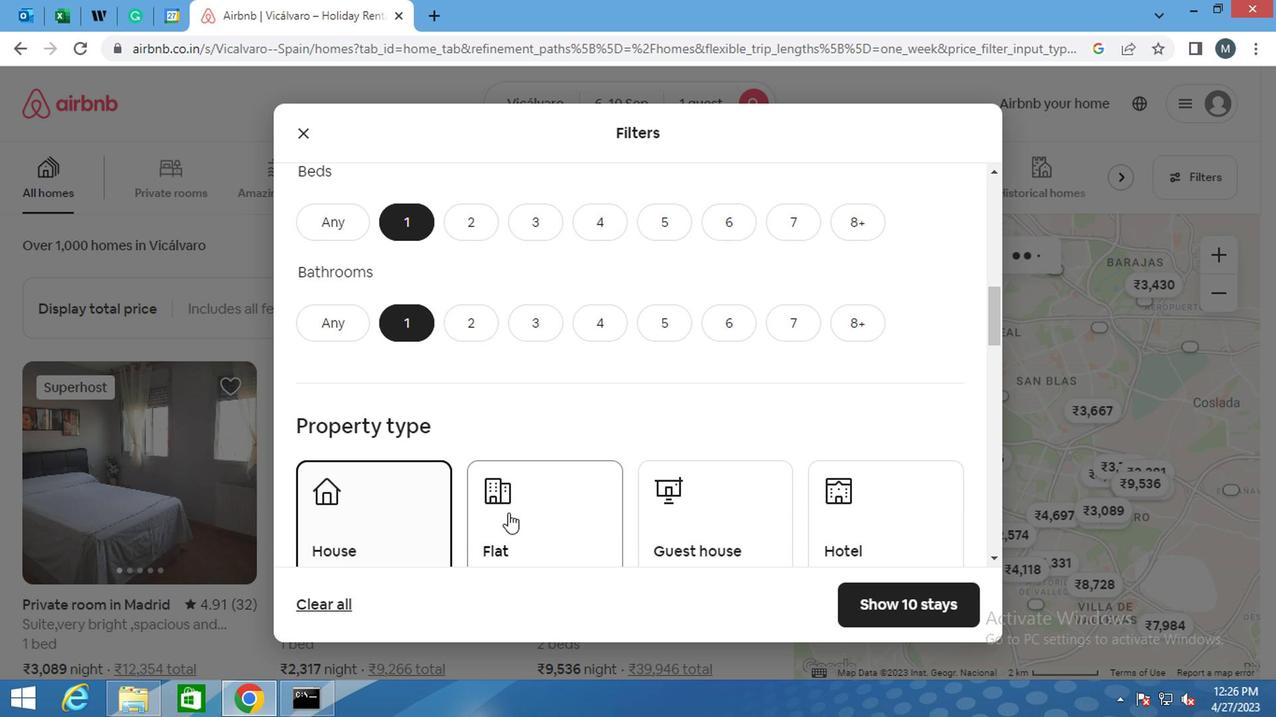
Action: Mouse moved to (578, 459)
Screenshot: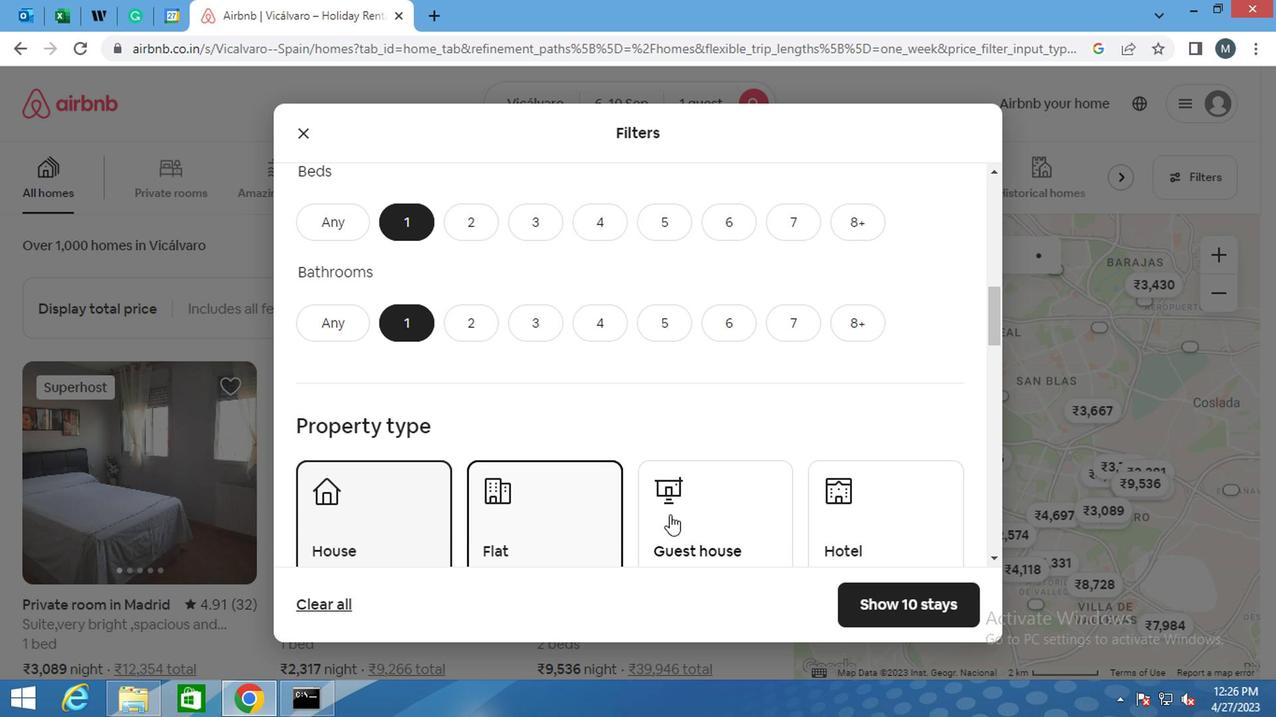 
Action: Mouse pressed left at (578, 459)
Screenshot: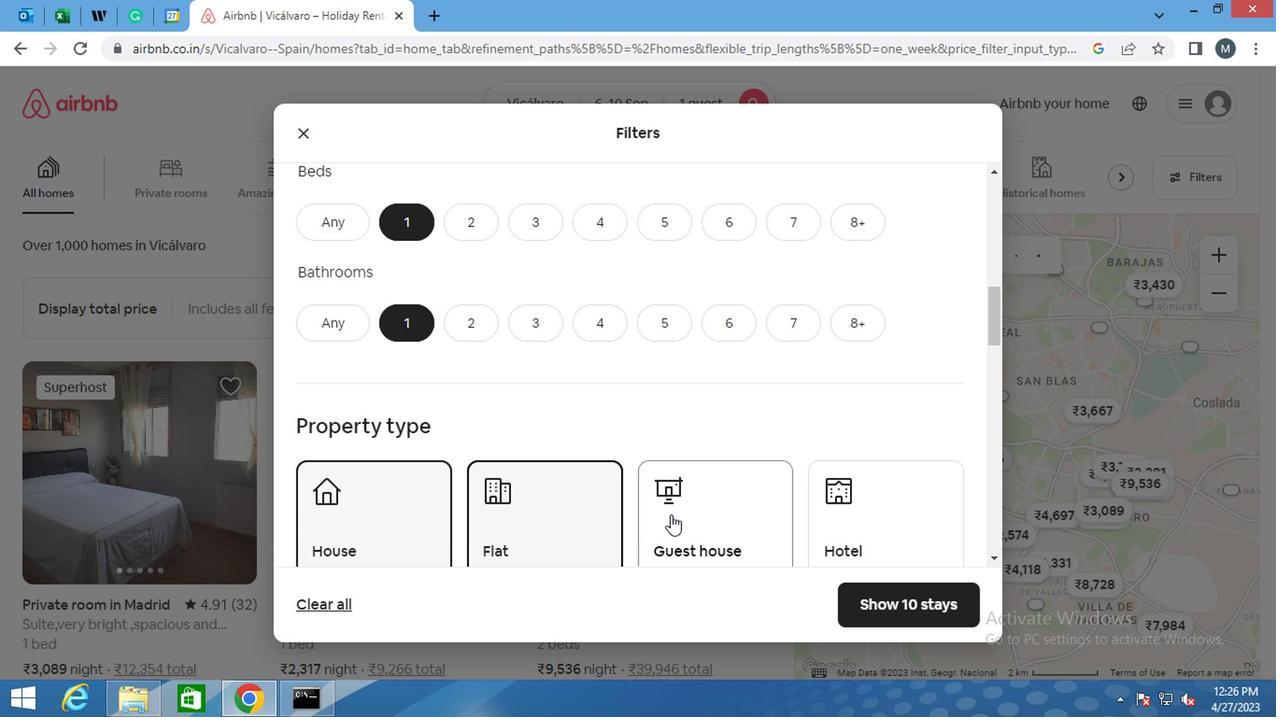 
Action: Mouse moved to (680, 462)
Screenshot: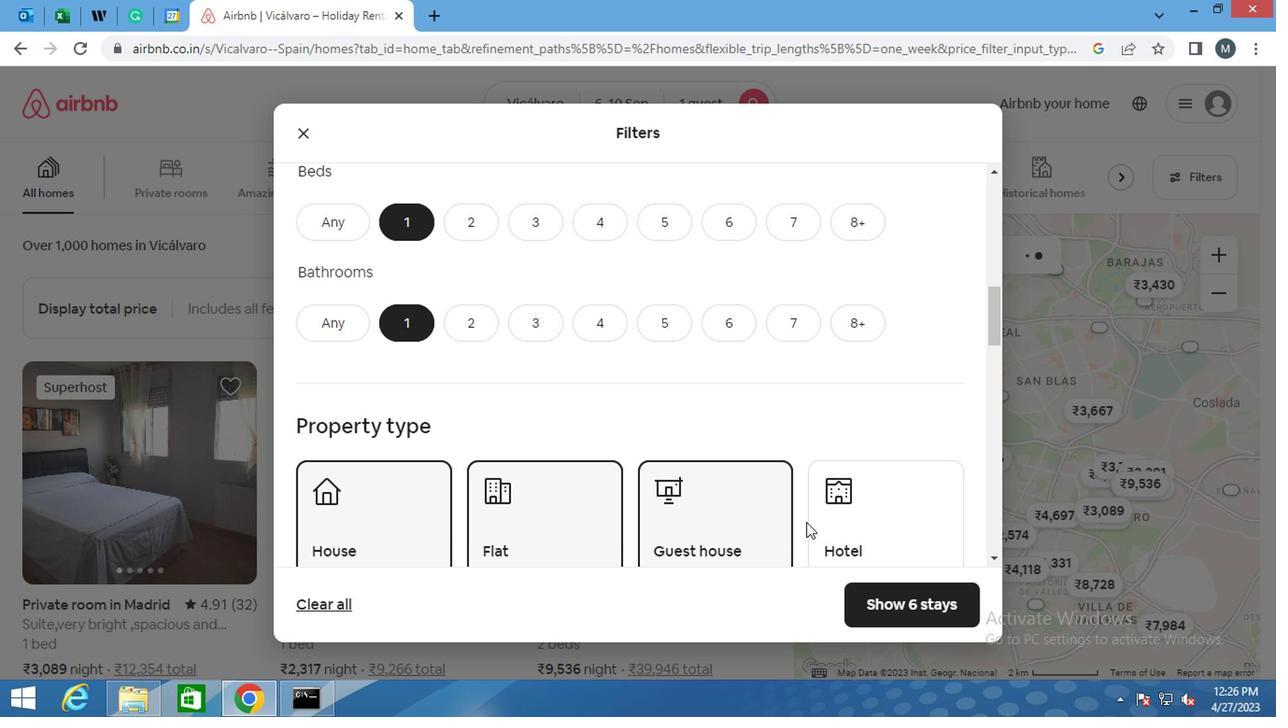 
Action: Mouse pressed left at (680, 462)
Screenshot: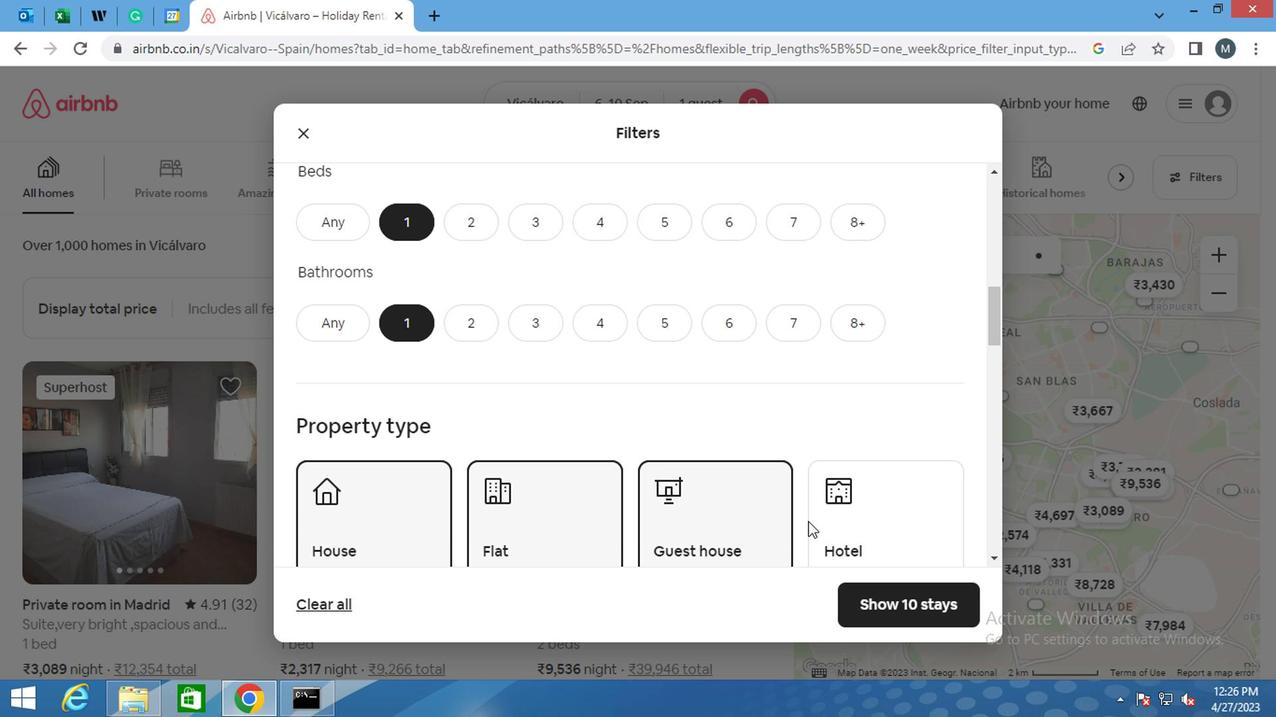 
Action: Mouse moved to (406, 471)
Screenshot: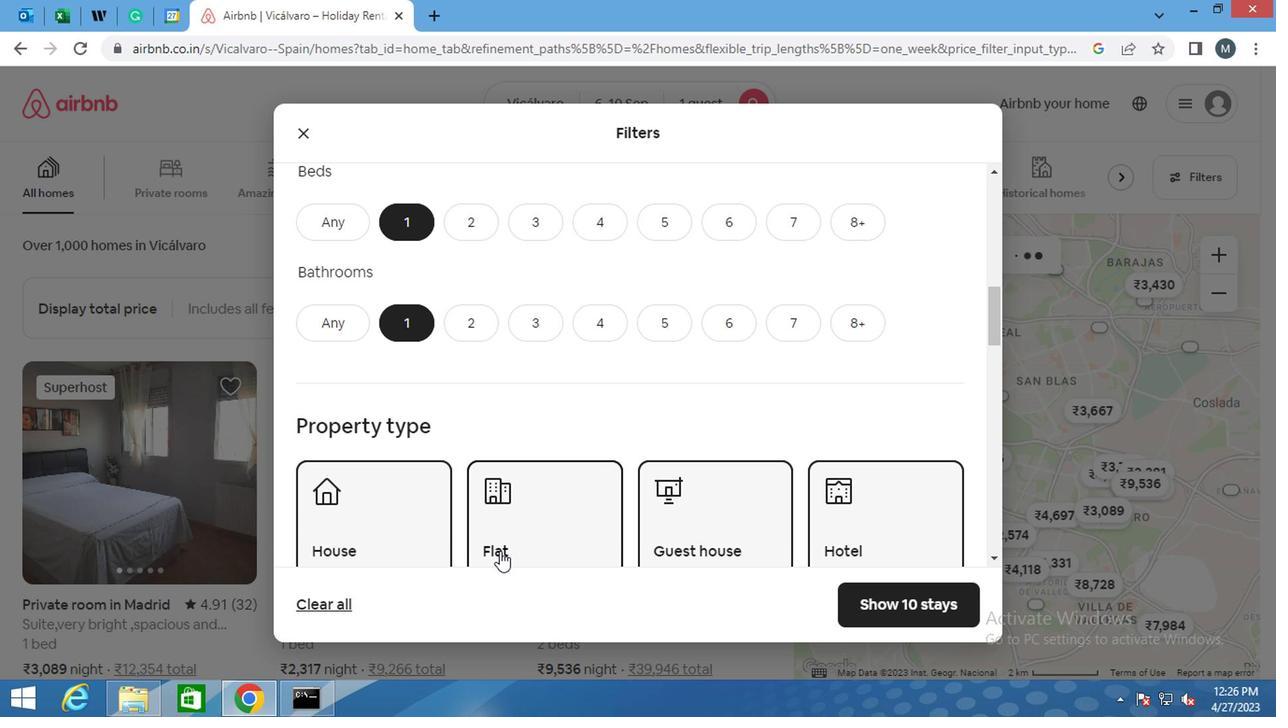 
Action: Mouse scrolled (406, 470) with delta (0, 0)
Screenshot: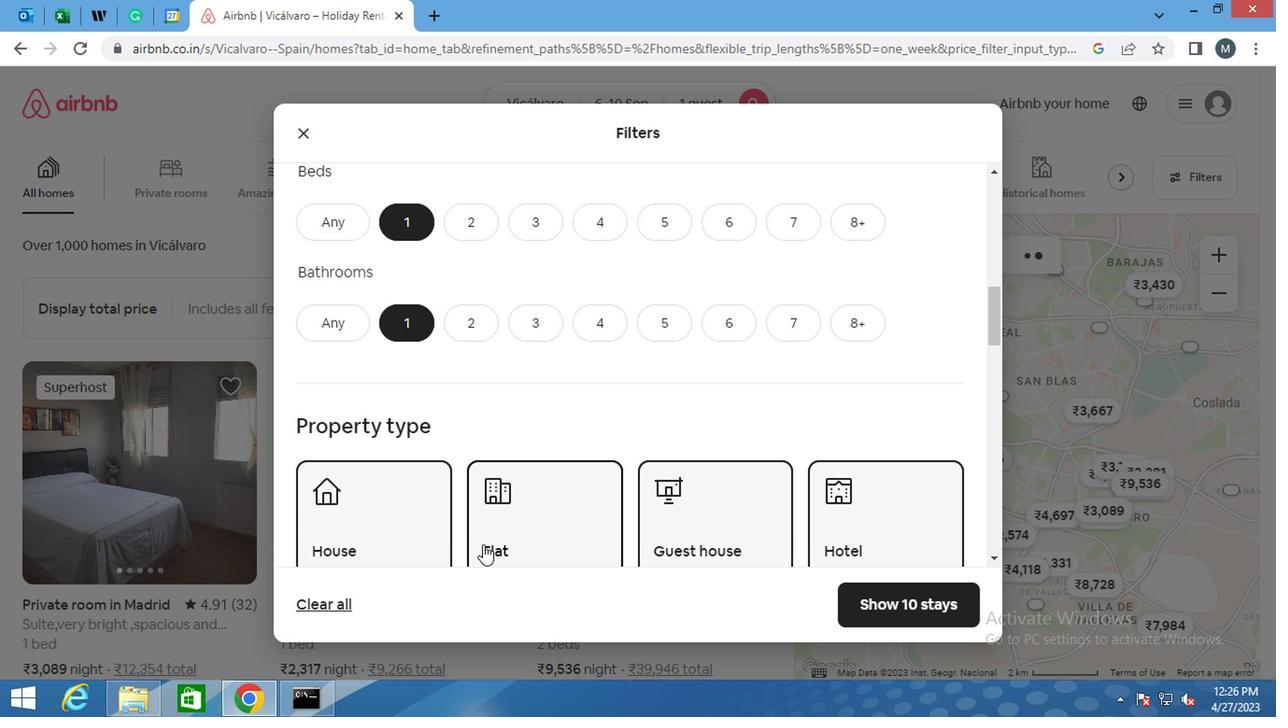 
Action: Mouse scrolled (406, 470) with delta (0, 0)
Screenshot: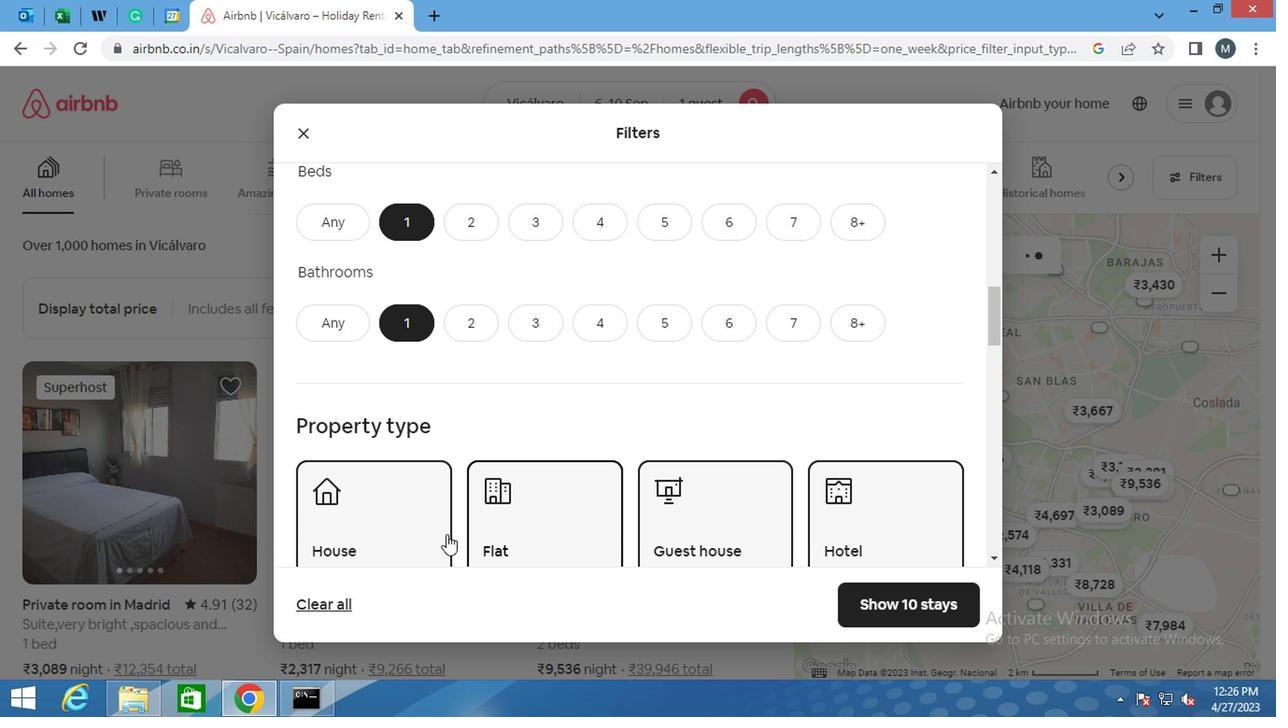 
Action: Mouse moved to (404, 468)
Screenshot: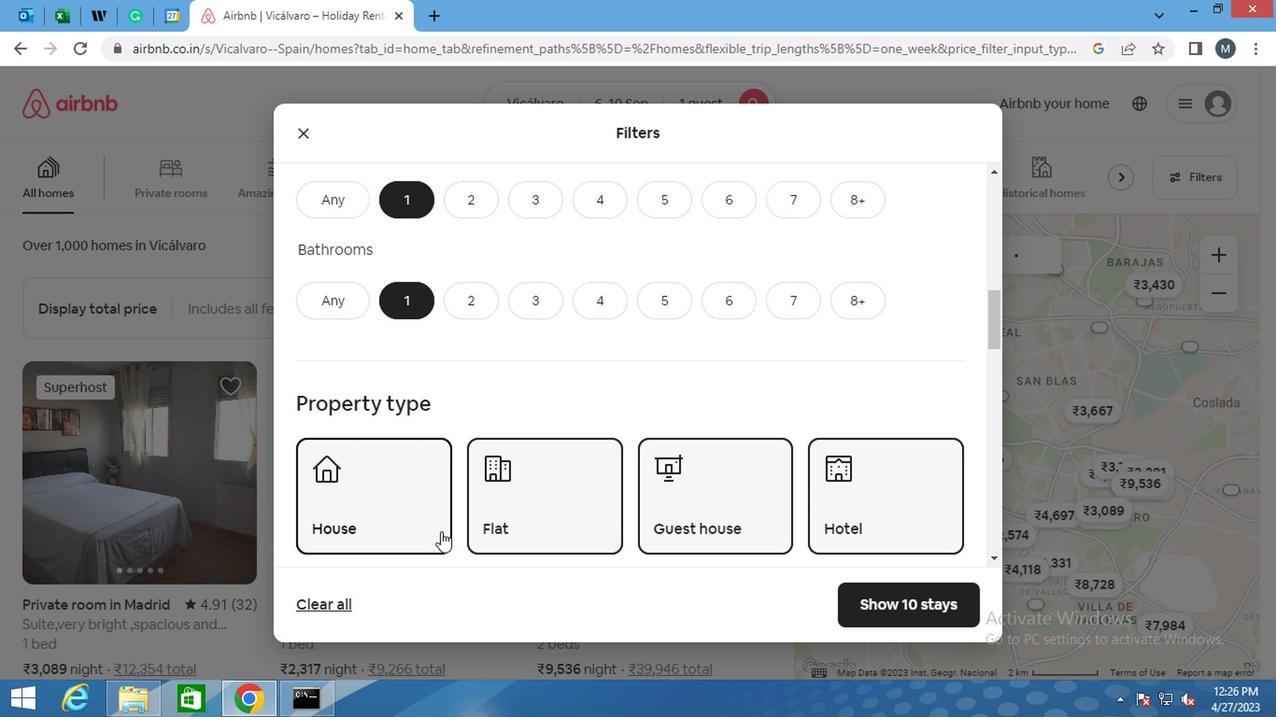 
Action: Mouse scrolled (404, 467) with delta (0, 0)
Screenshot: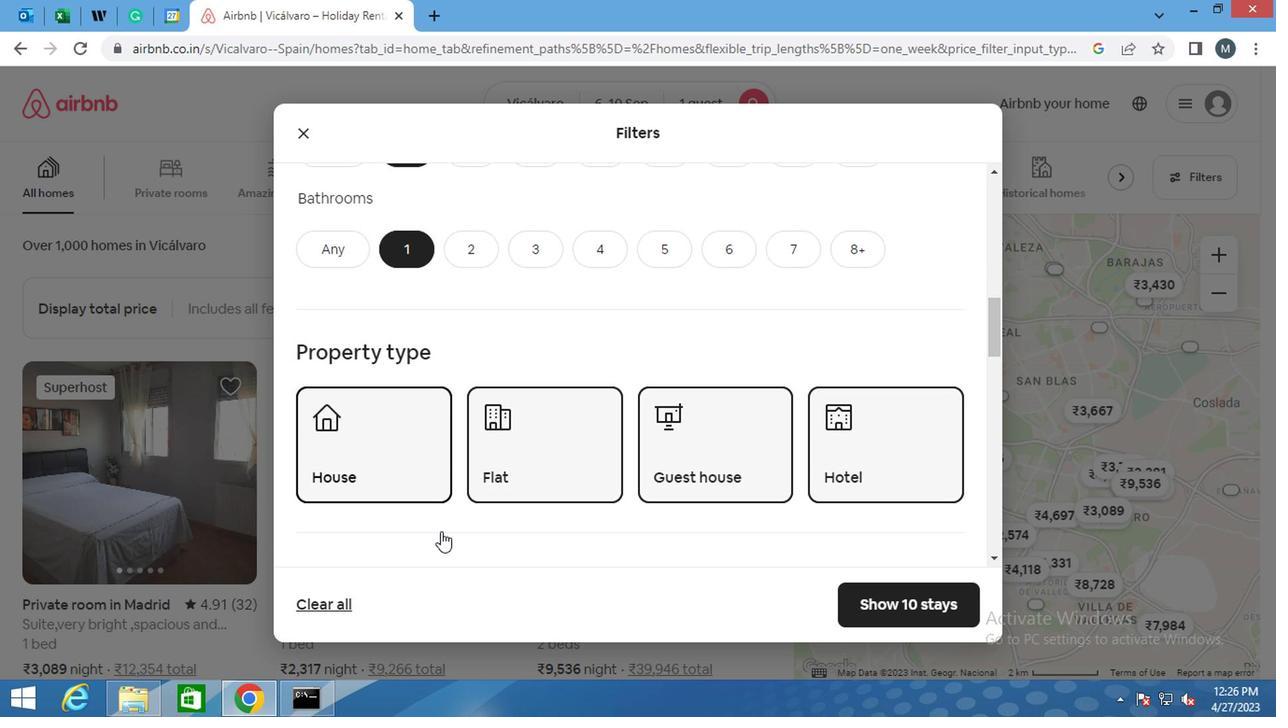 
Action: Mouse moved to (404, 468)
Screenshot: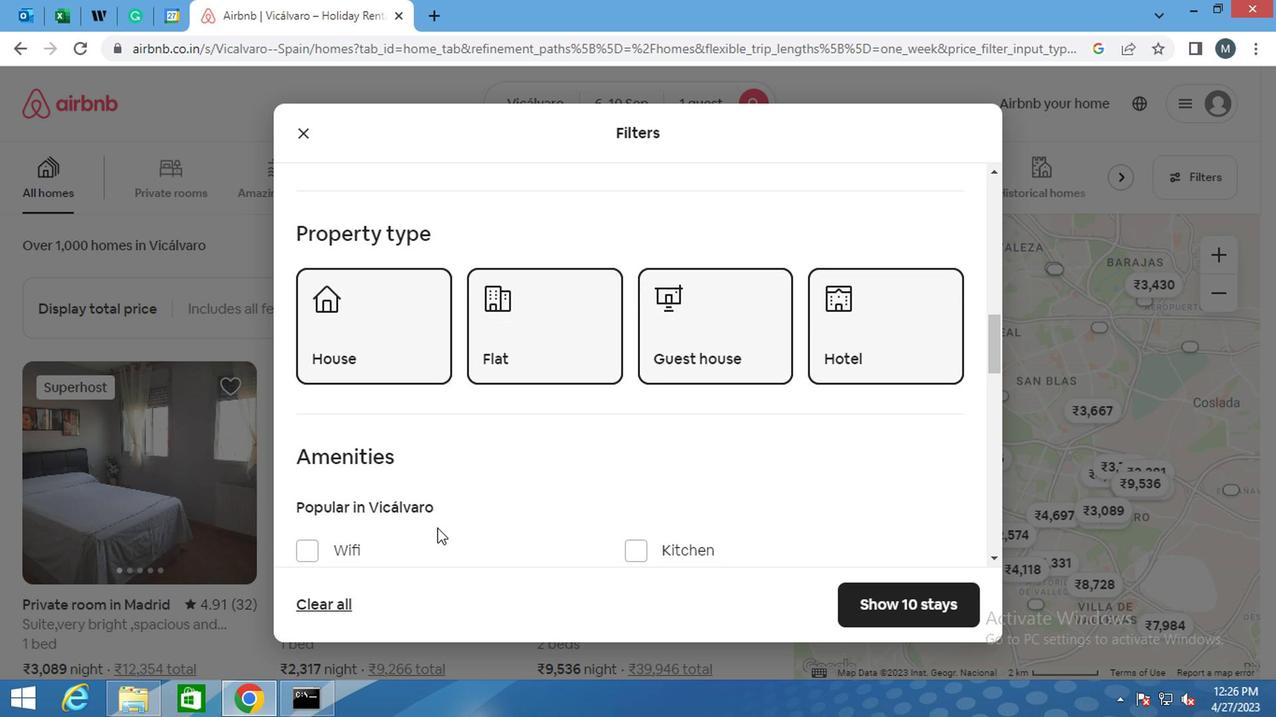 
Action: Mouse scrolled (404, 467) with delta (0, 0)
Screenshot: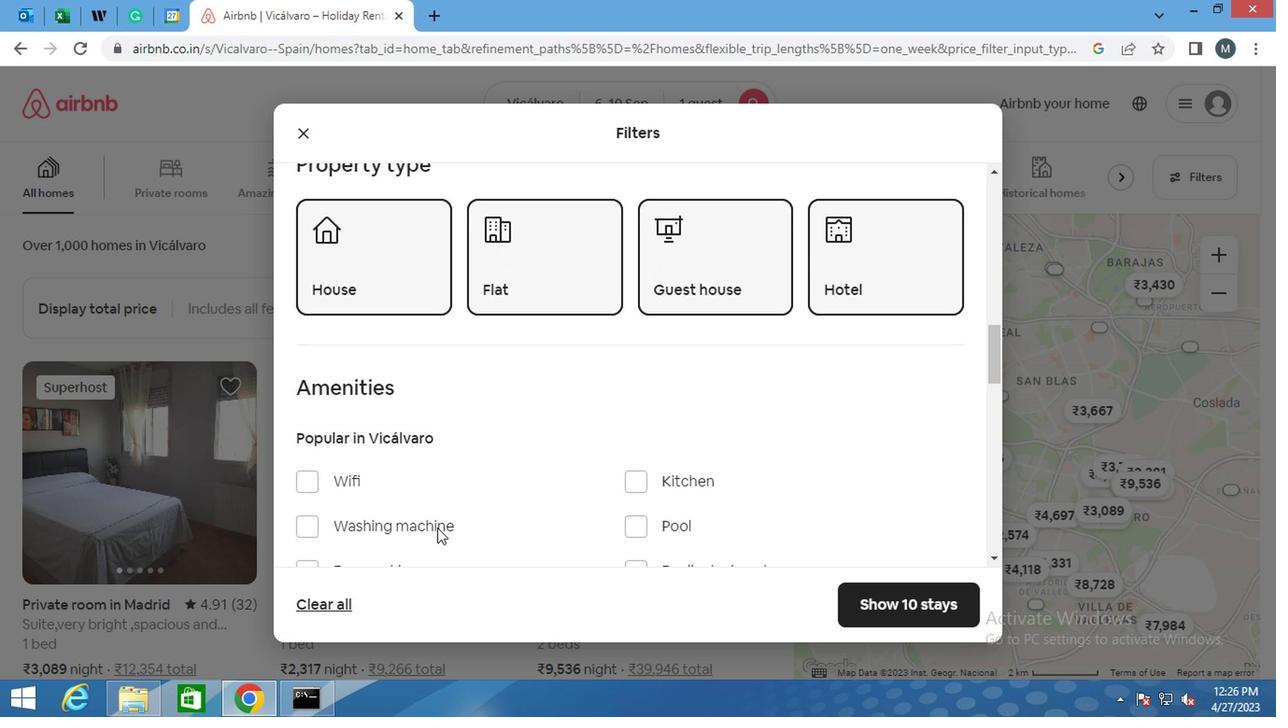 
Action: Mouse moved to (398, 467)
Screenshot: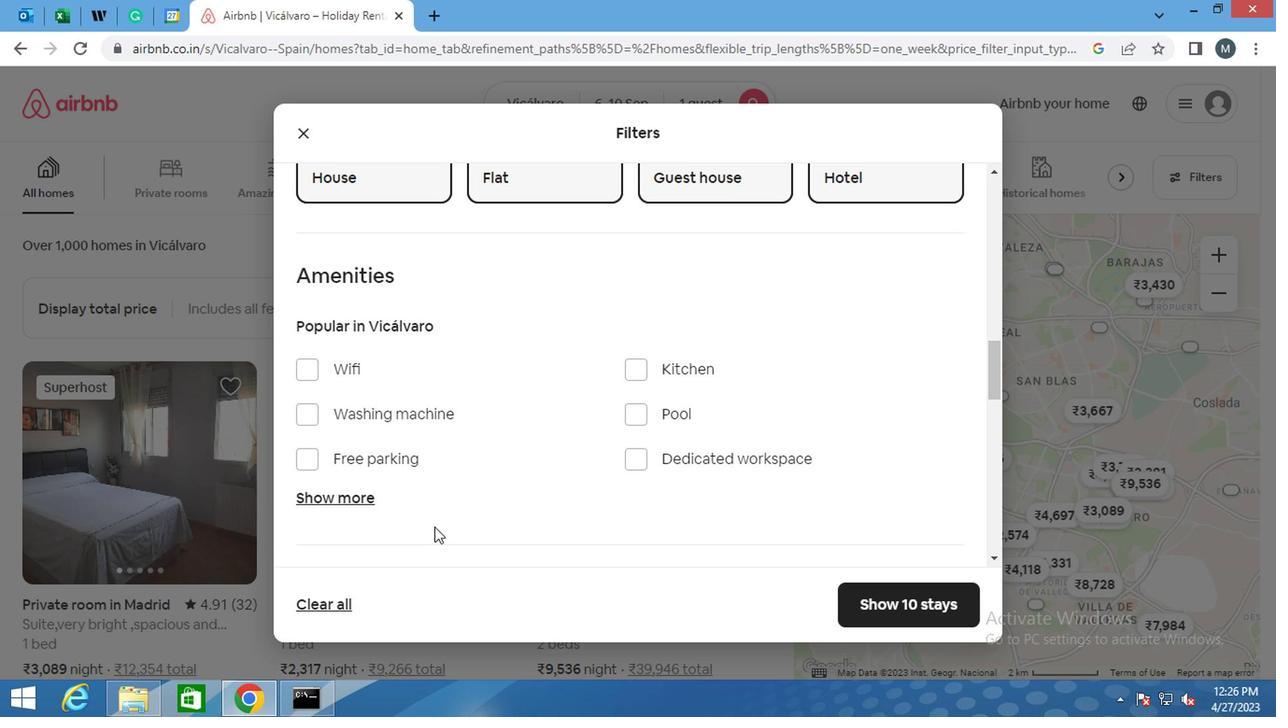 
Action: Mouse scrolled (398, 467) with delta (0, 0)
Screenshot: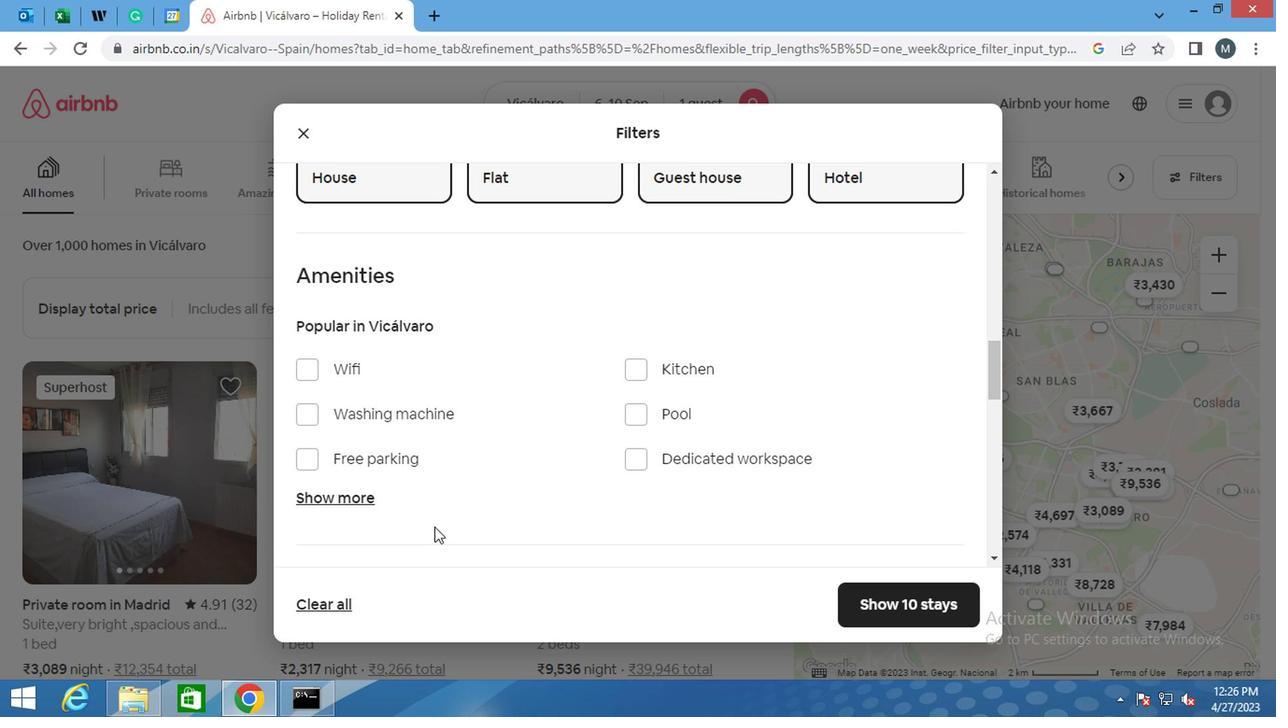 
Action: Mouse moved to (398, 468)
Screenshot: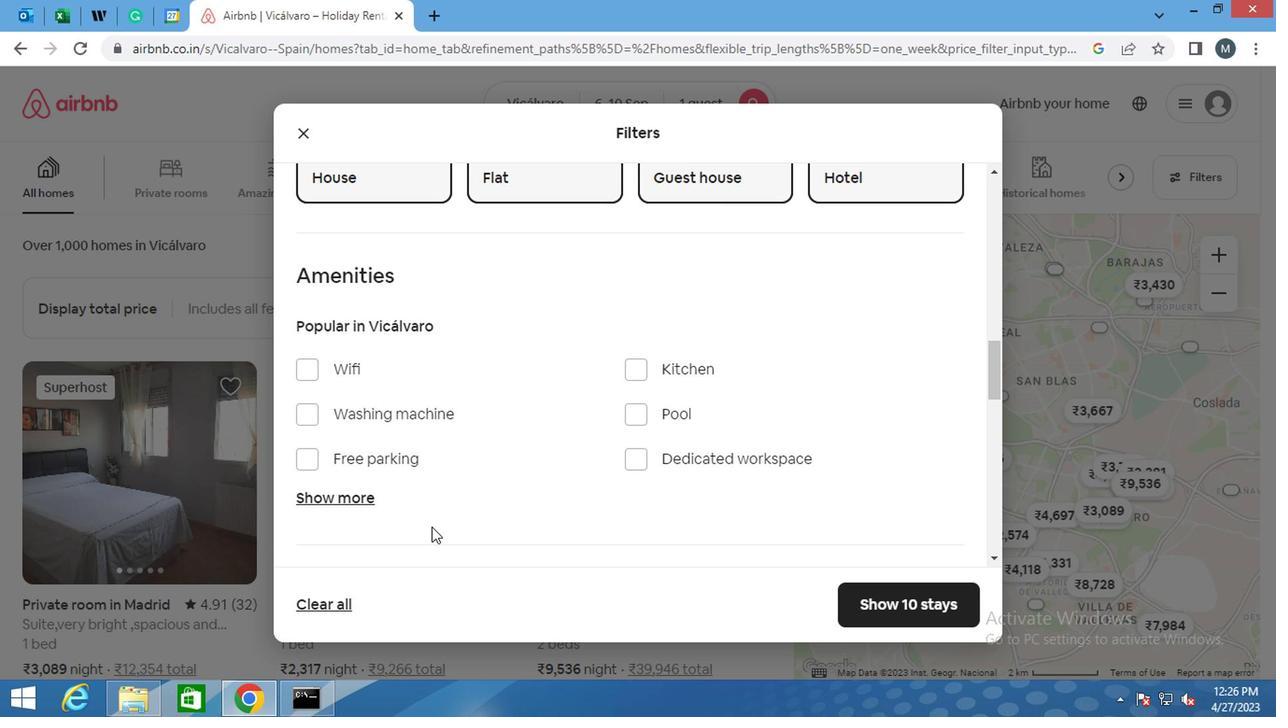 
Action: Mouse scrolled (398, 467) with delta (0, 0)
Screenshot: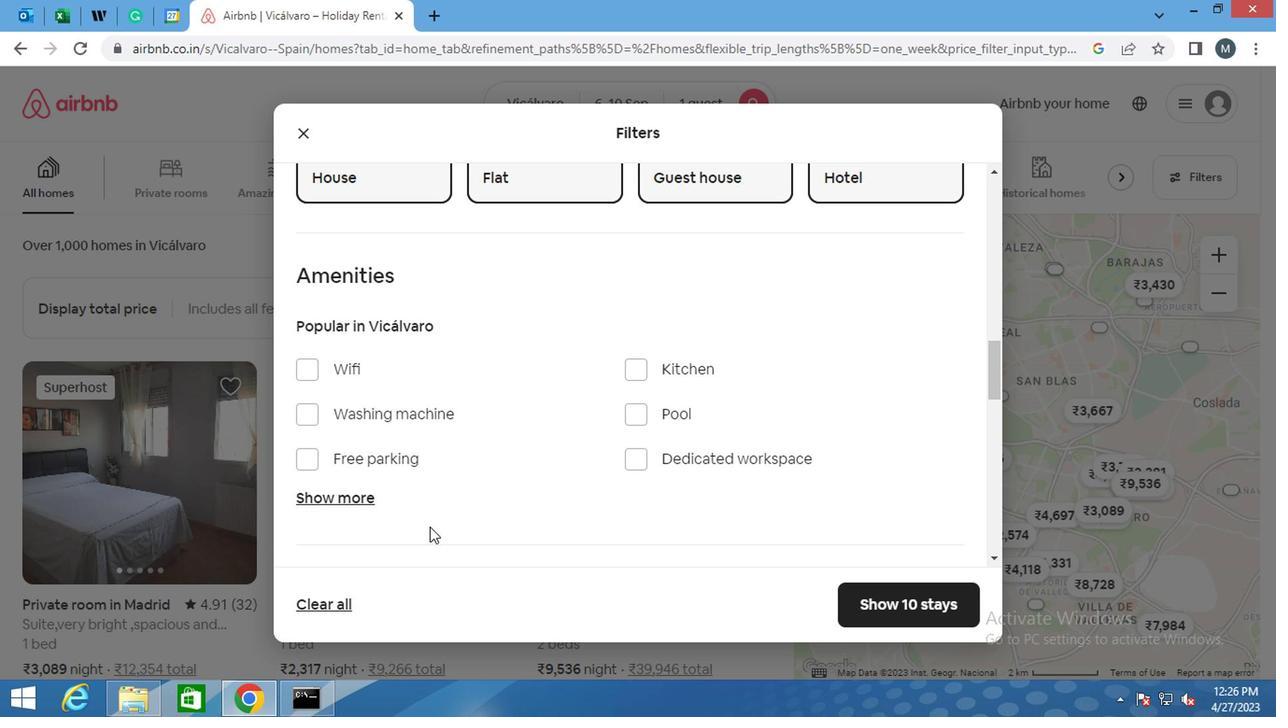 
Action: Mouse moved to (390, 436)
Screenshot: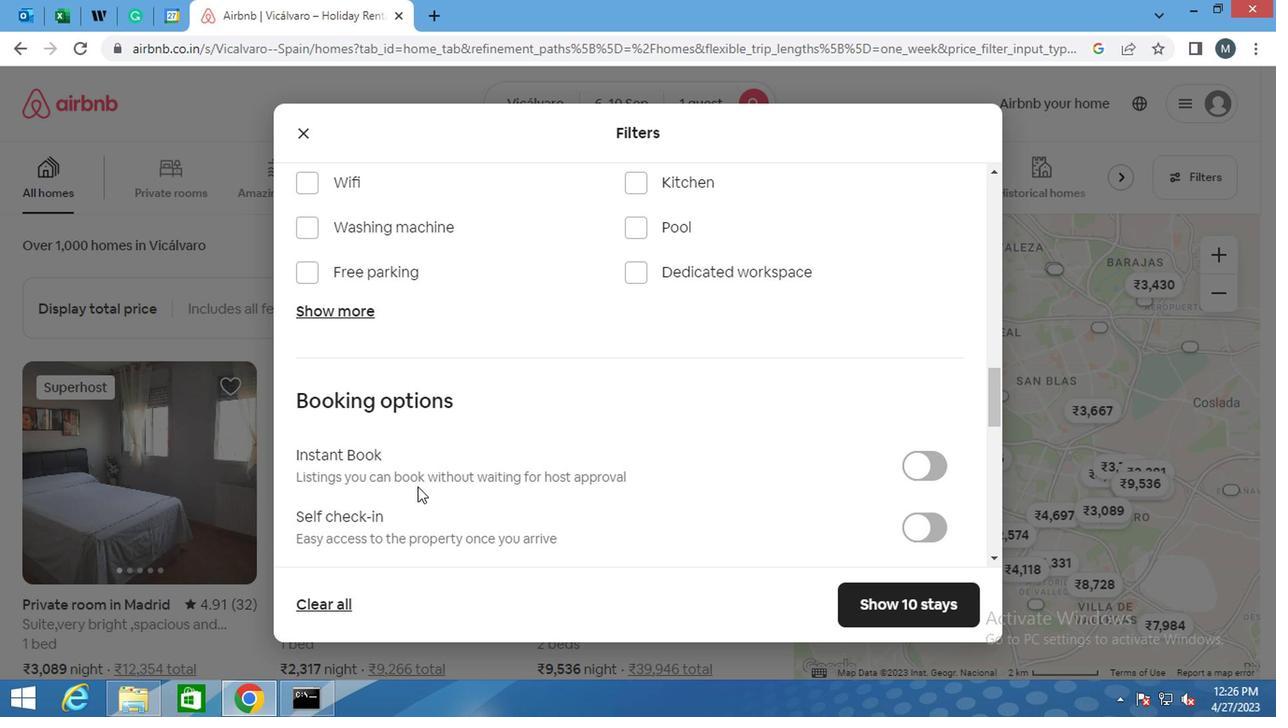 
Action: Mouse scrolled (390, 437) with delta (0, 0)
Screenshot: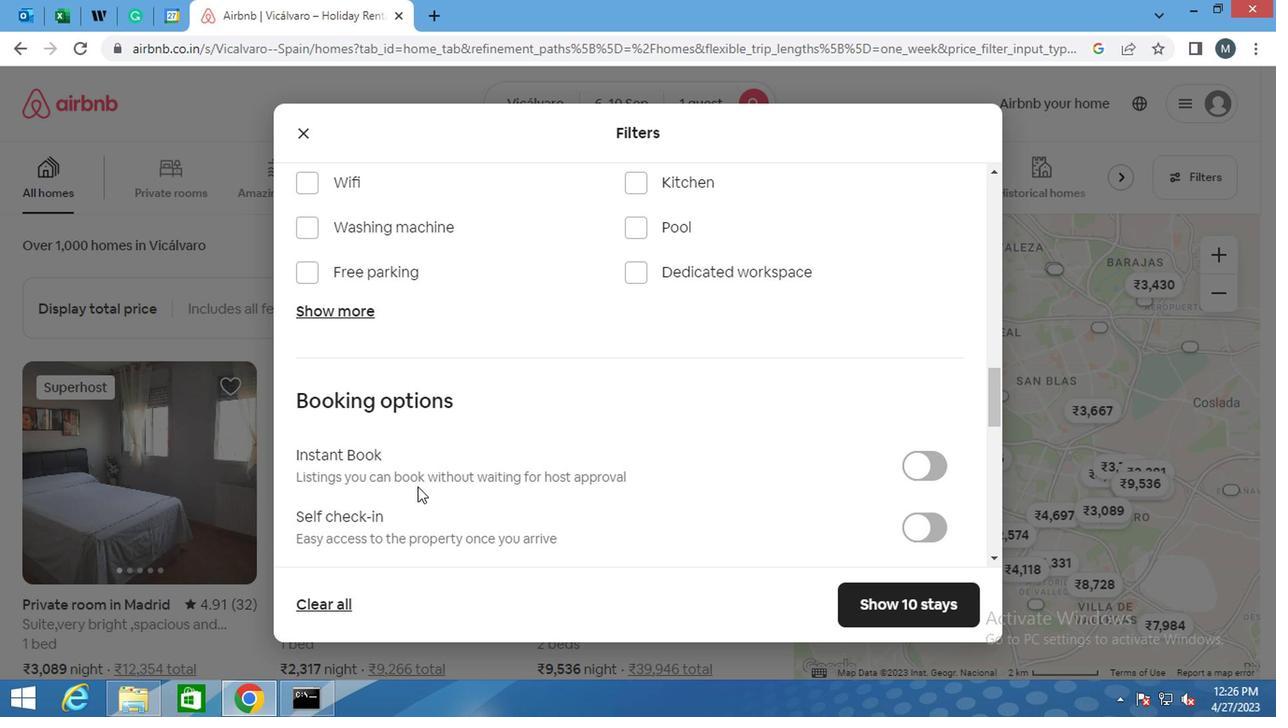 
Action: Mouse moved to (545, 412)
Screenshot: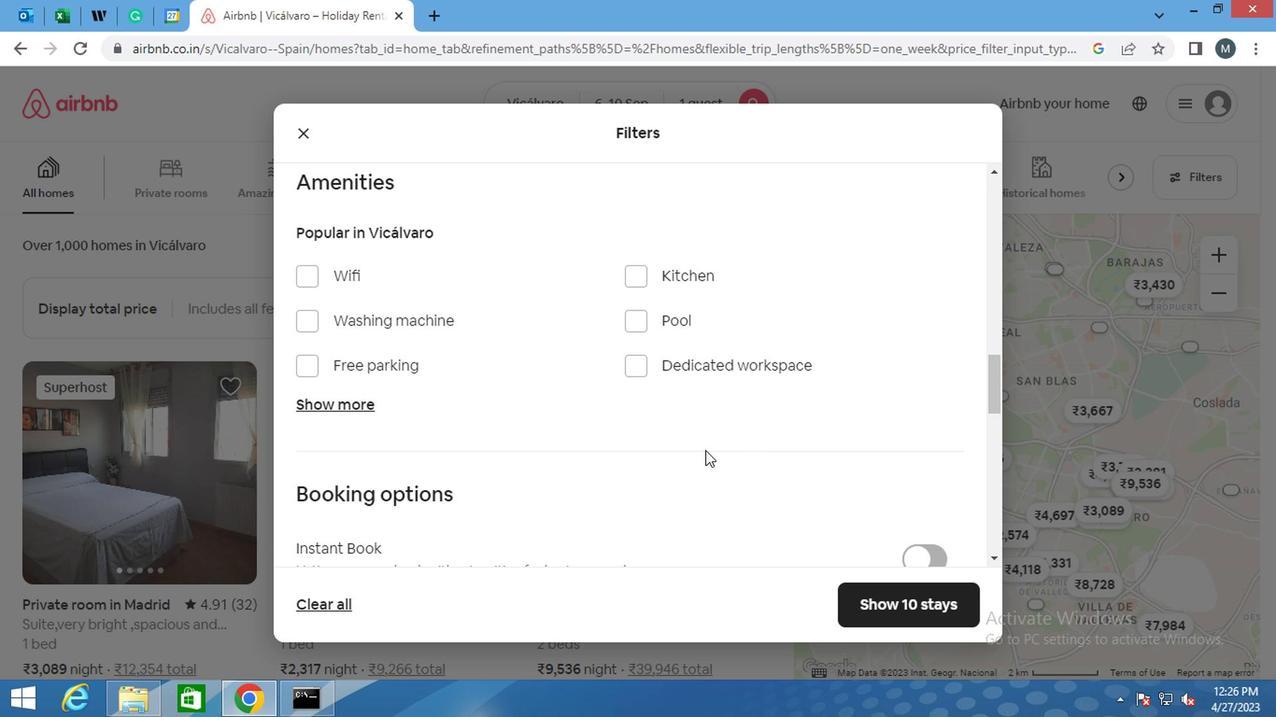 
Action: Mouse scrolled (545, 412) with delta (0, 0)
Screenshot: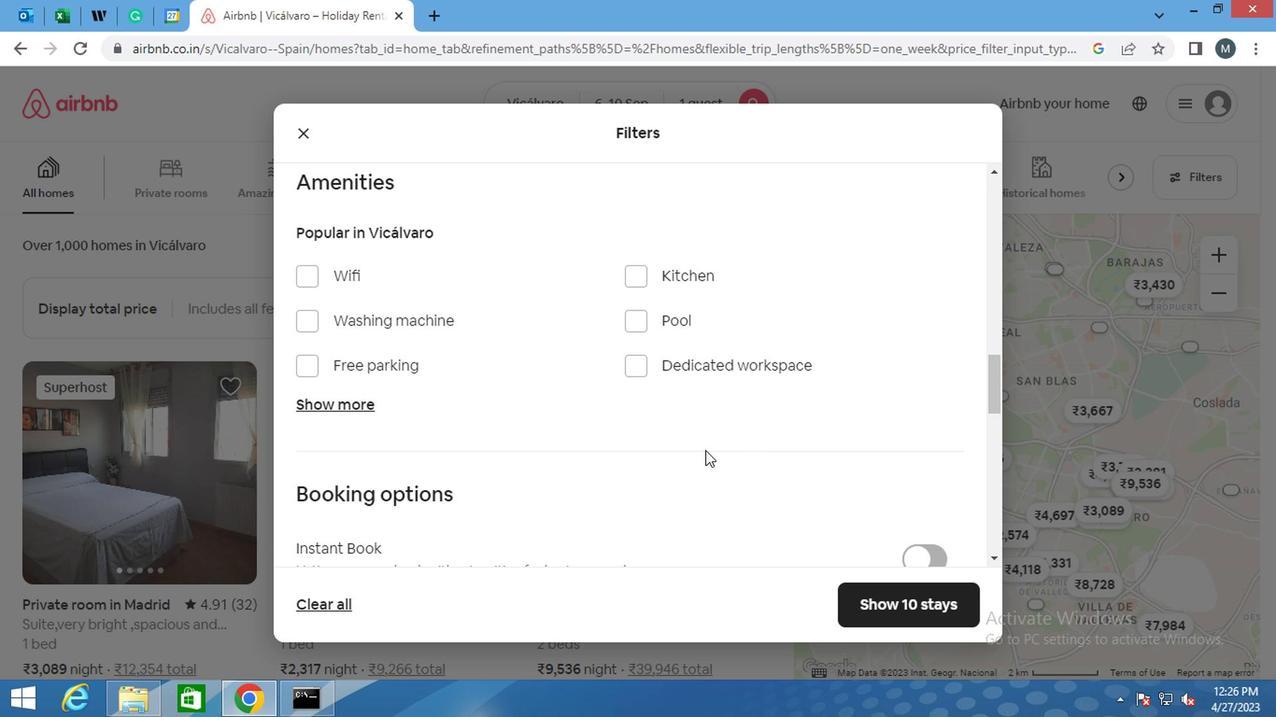 
Action: Mouse moved to (545, 412)
Screenshot: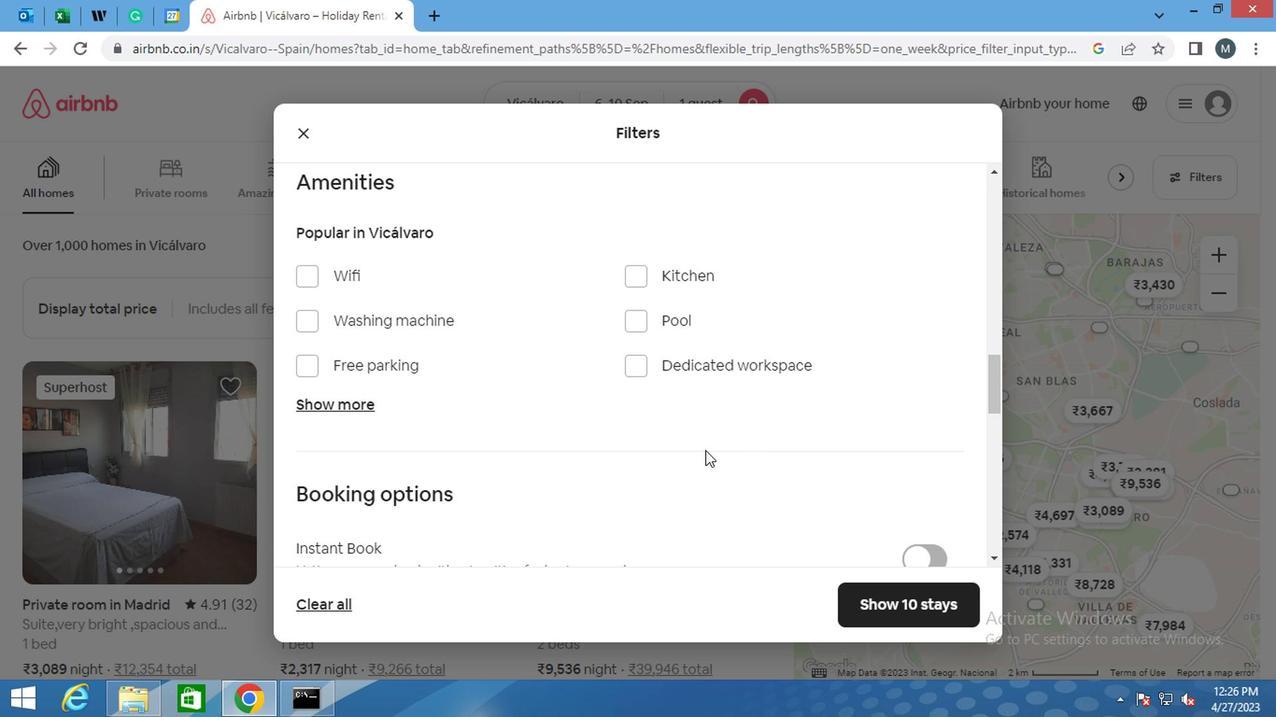 
Action: Mouse scrolled (545, 412) with delta (0, 0)
Screenshot: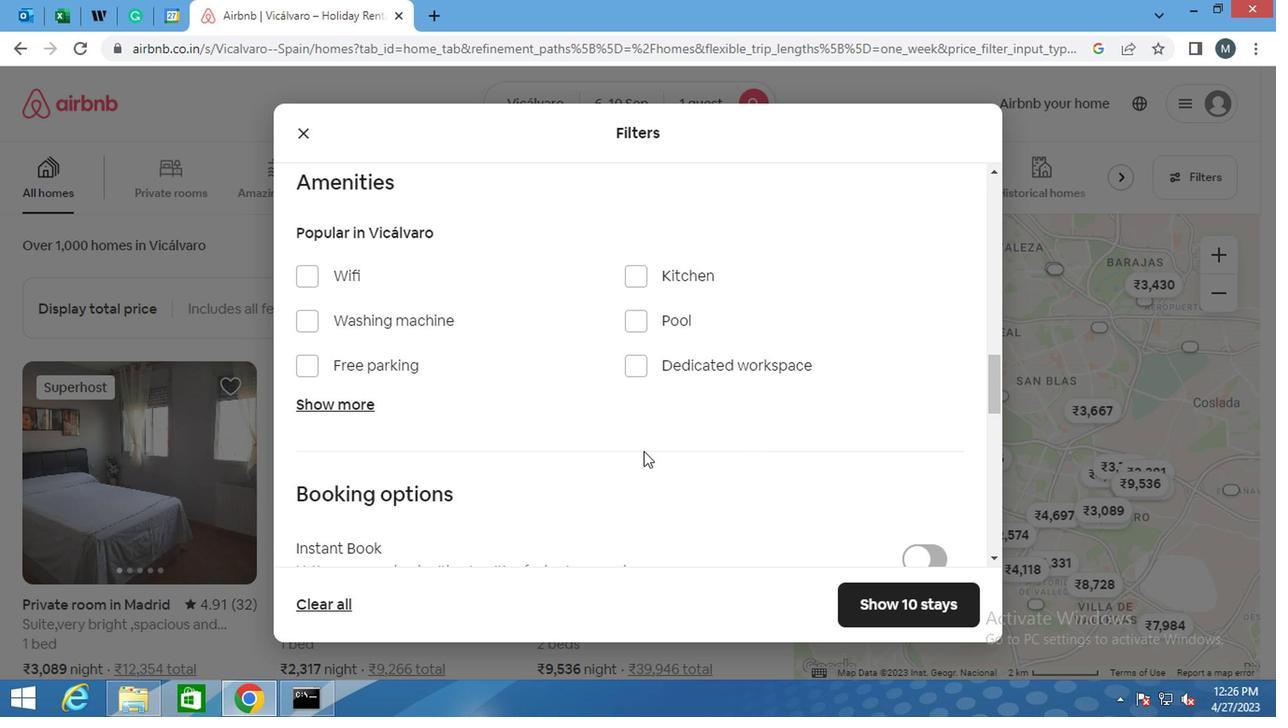 
Action: Mouse moved to (757, 404)
Screenshot: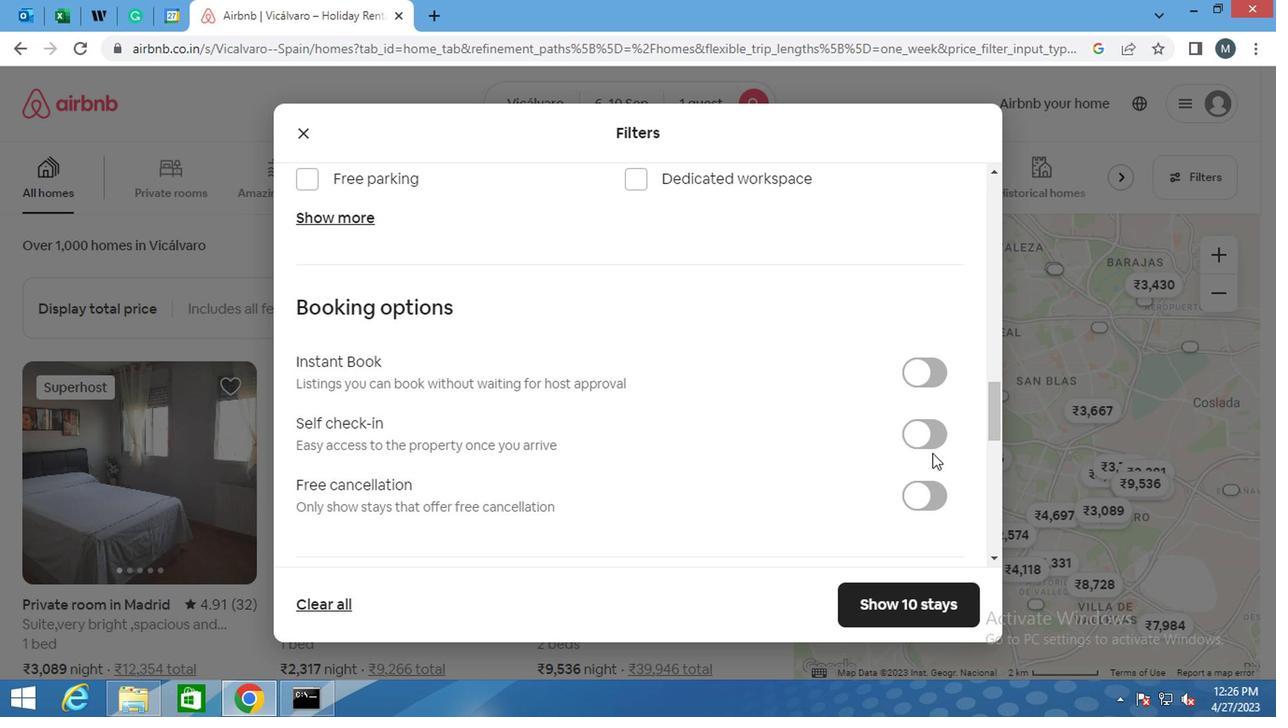 
Action: Mouse pressed left at (757, 404)
Screenshot: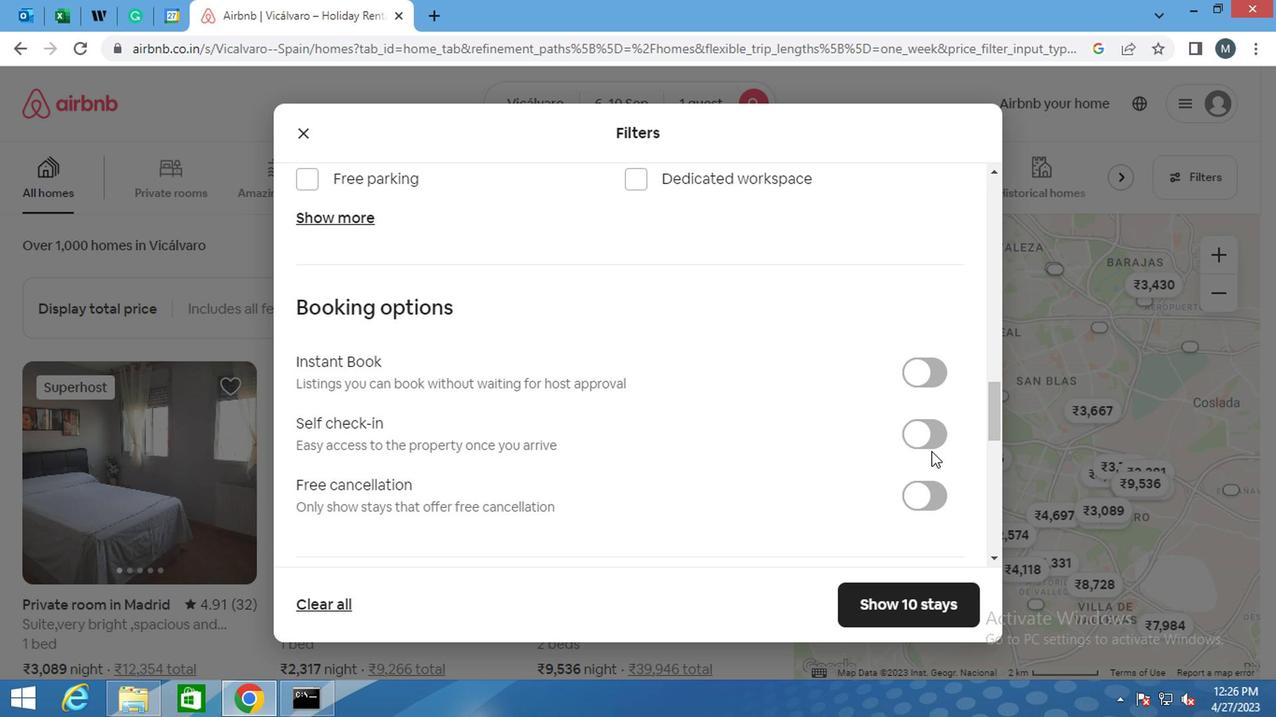 
Action: Mouse moved to (417, 453)
Screenshot: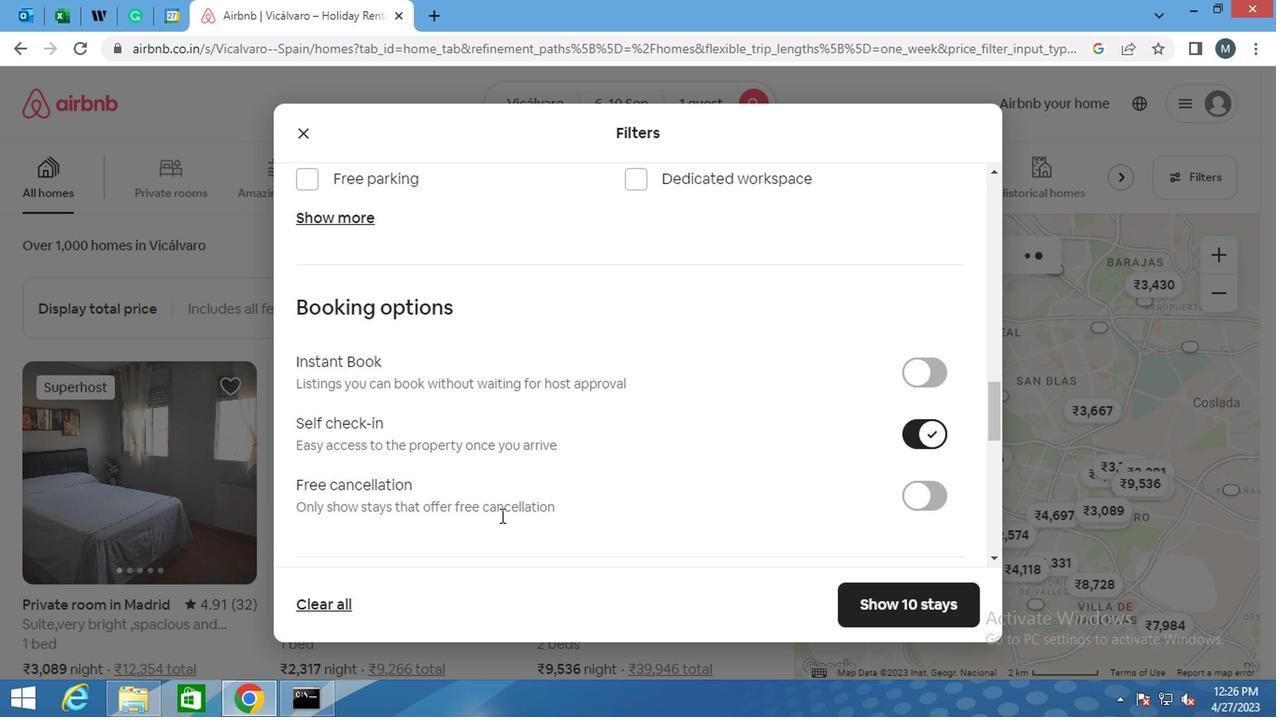 
Action: Mouse scrolled (417, 452) with delta (0, 0)
Screenshot: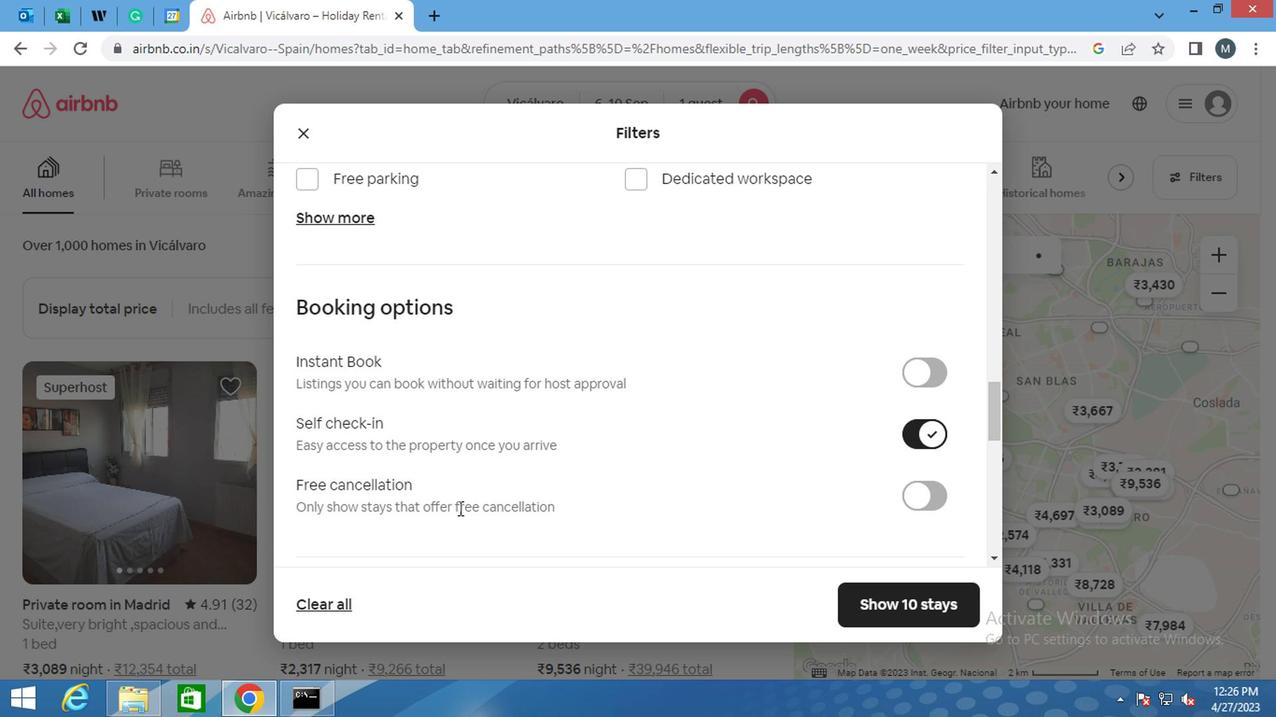 
Action: Mouse moved to (417, 452)
Screenshot: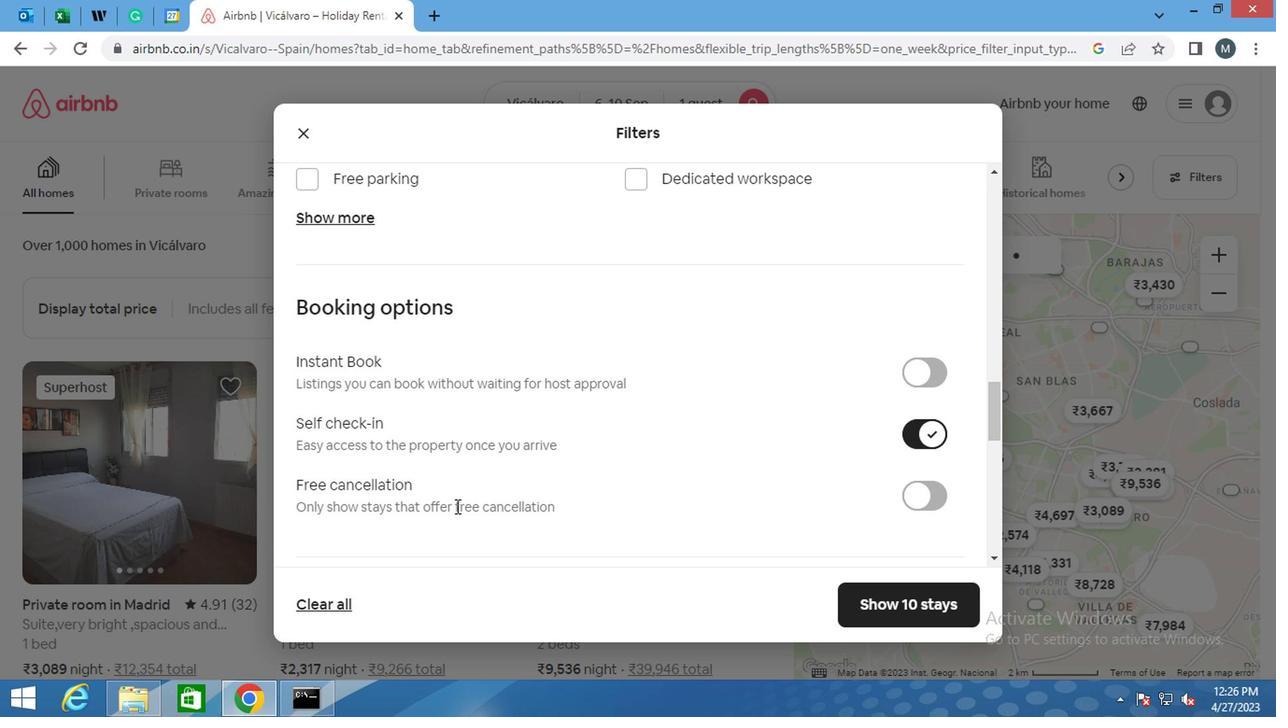 
Action: Mouse scrolled (417, 451) with delta (0, 0)
Screenshot: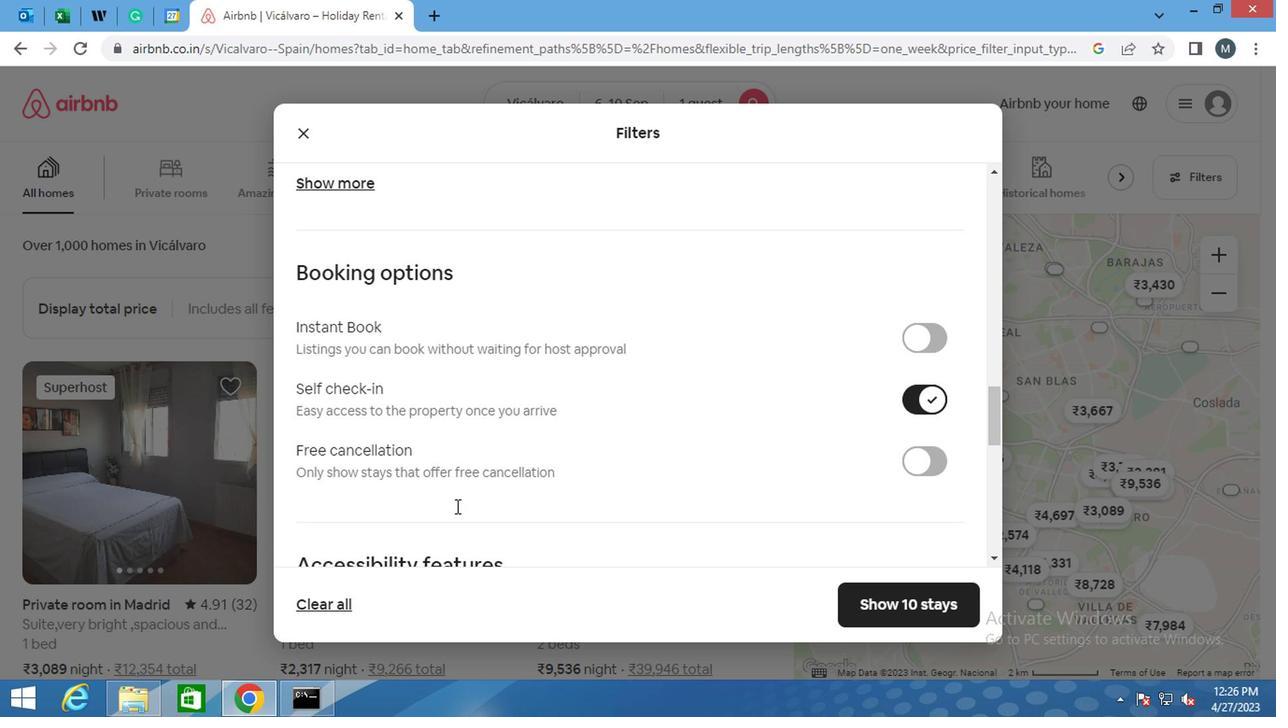 
Action: Mouse scrolled (417, 451) with delta (0, 0)
Screenshot: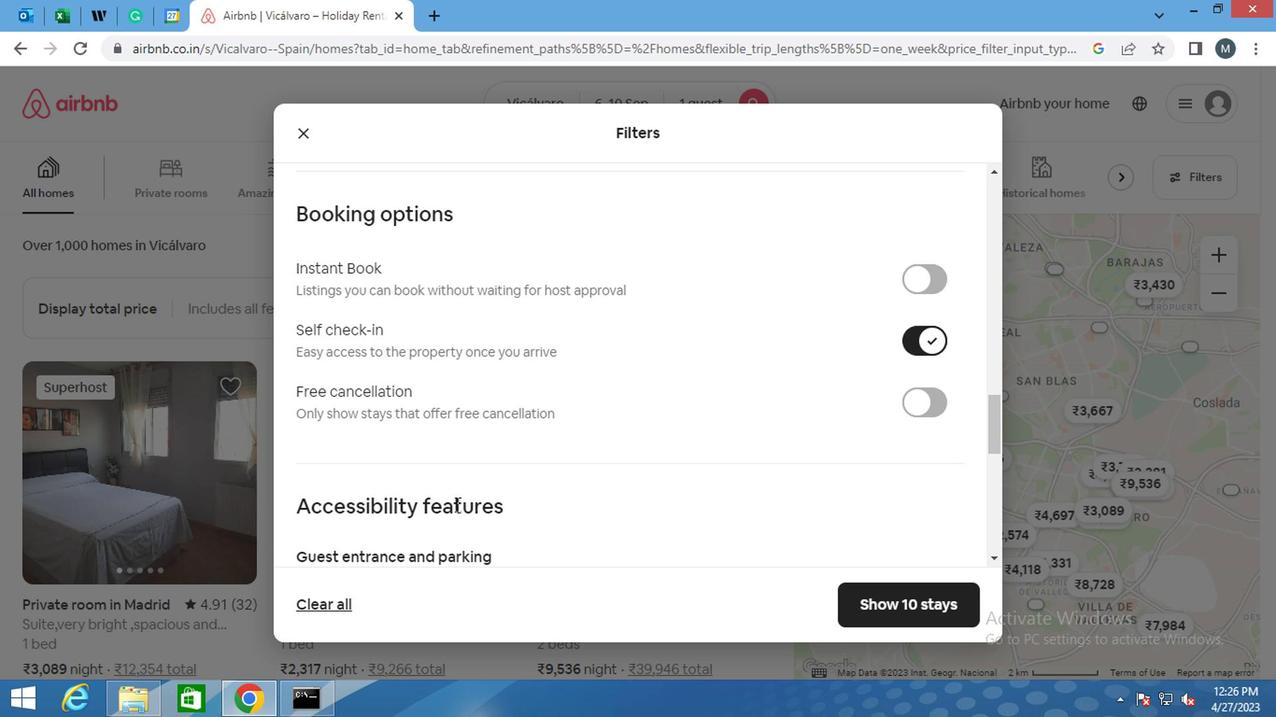 
Action: Mouse moved to (408, 453)
Screenshot: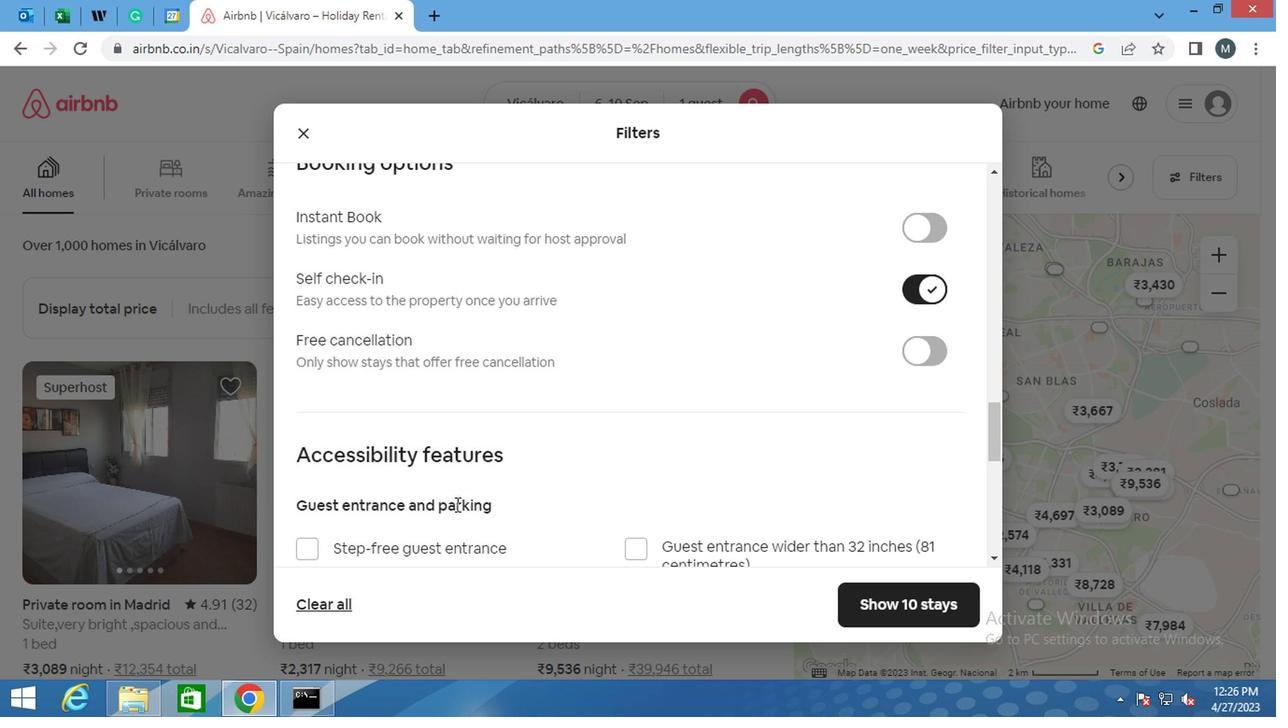 
Action: Mouse scrolled (408, 452) with delta (0, 0)
Screenshot: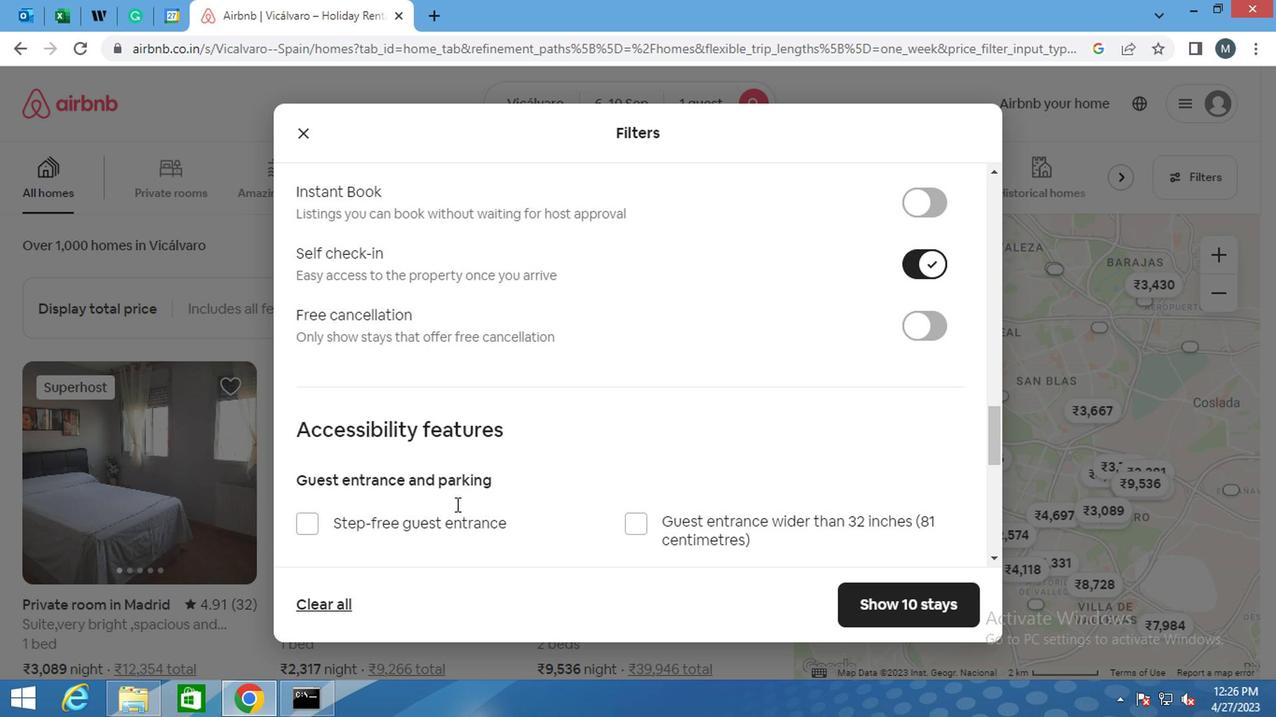 
Action: Mouse moved to (350, 455)
Screenshot: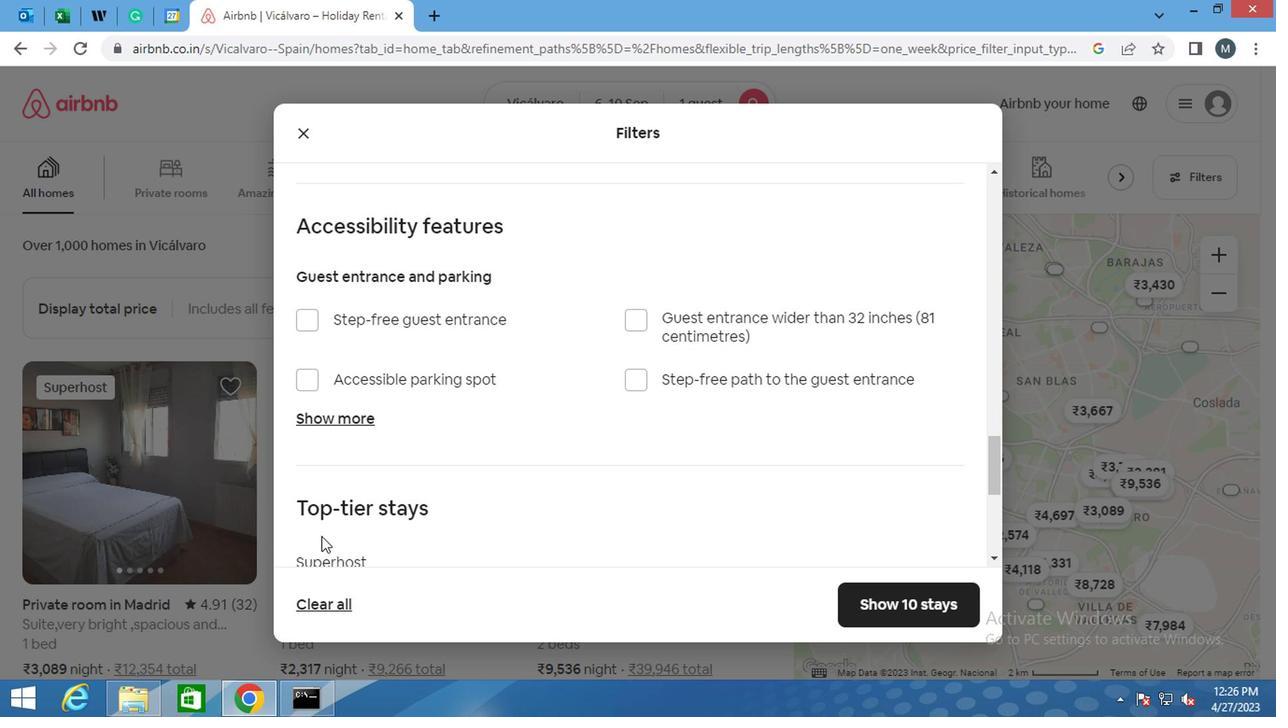 
Action: Mouse scrolled (350, 454) with delta (0, 0)
Screenshot: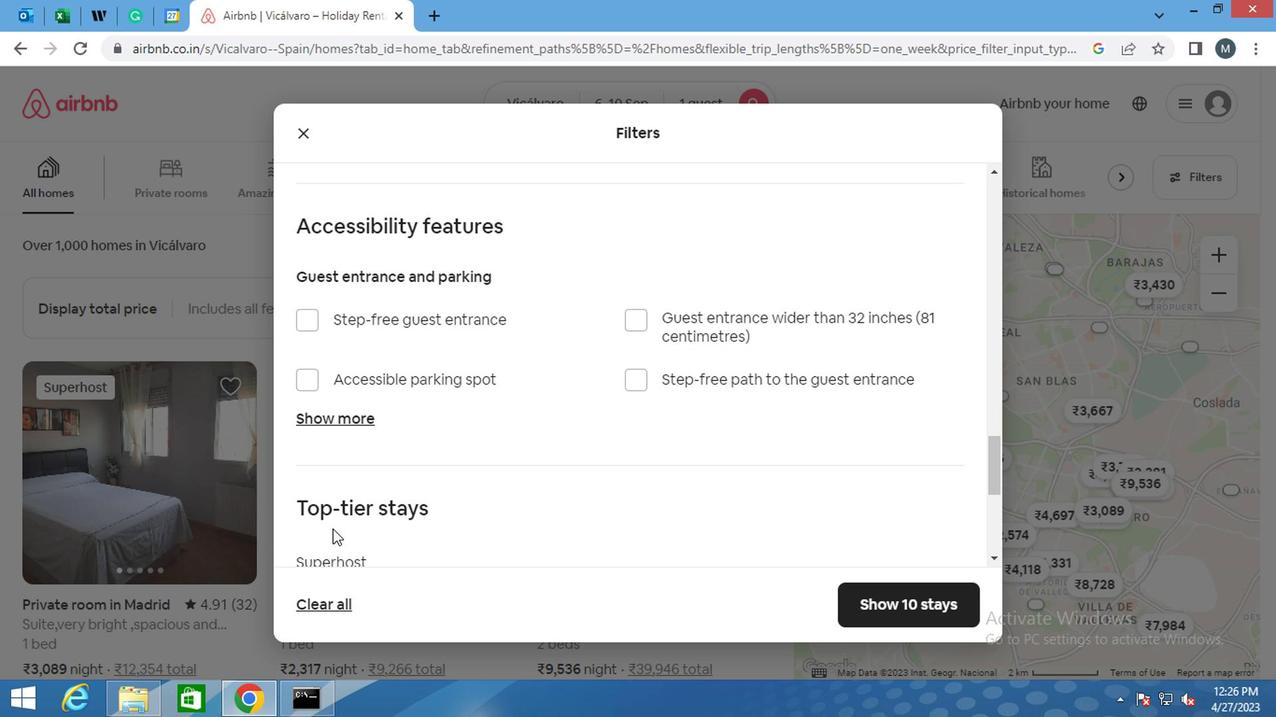 
Action: Mouse moved to (352, 455)
Screenshot: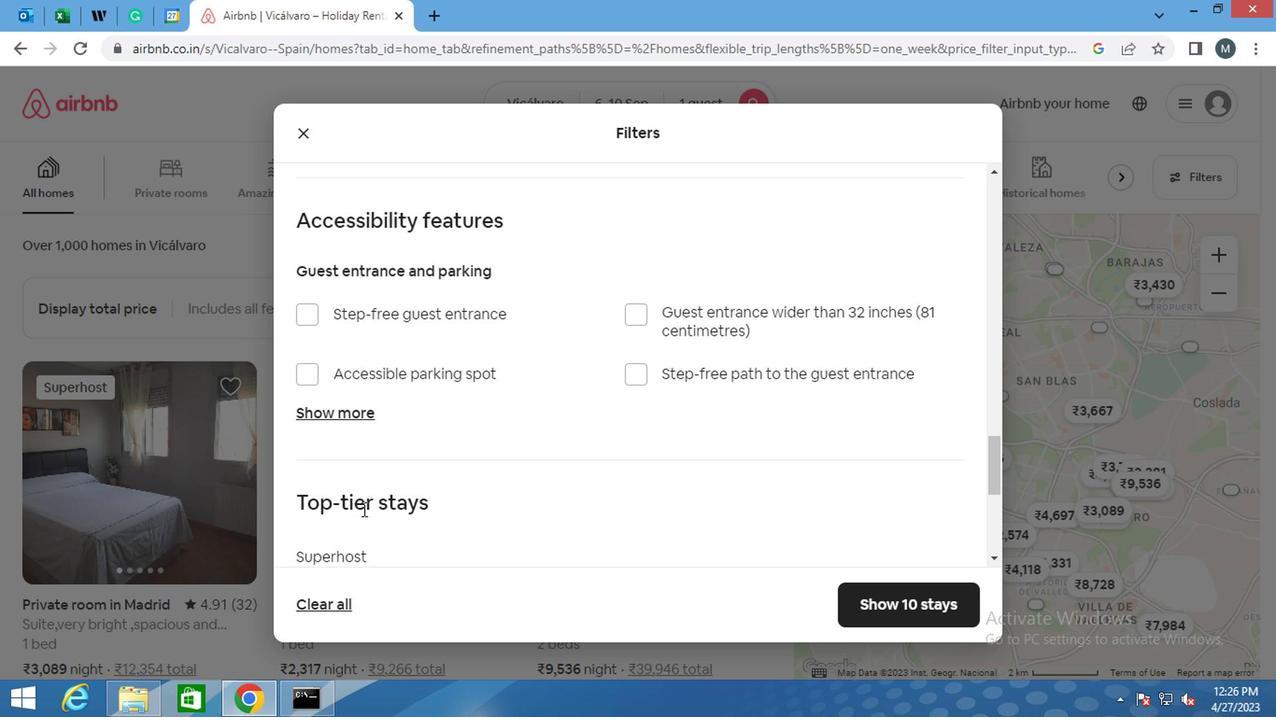 
Action: Mouse scrolled (352, 455) with delta (0, 0)
Screenshot: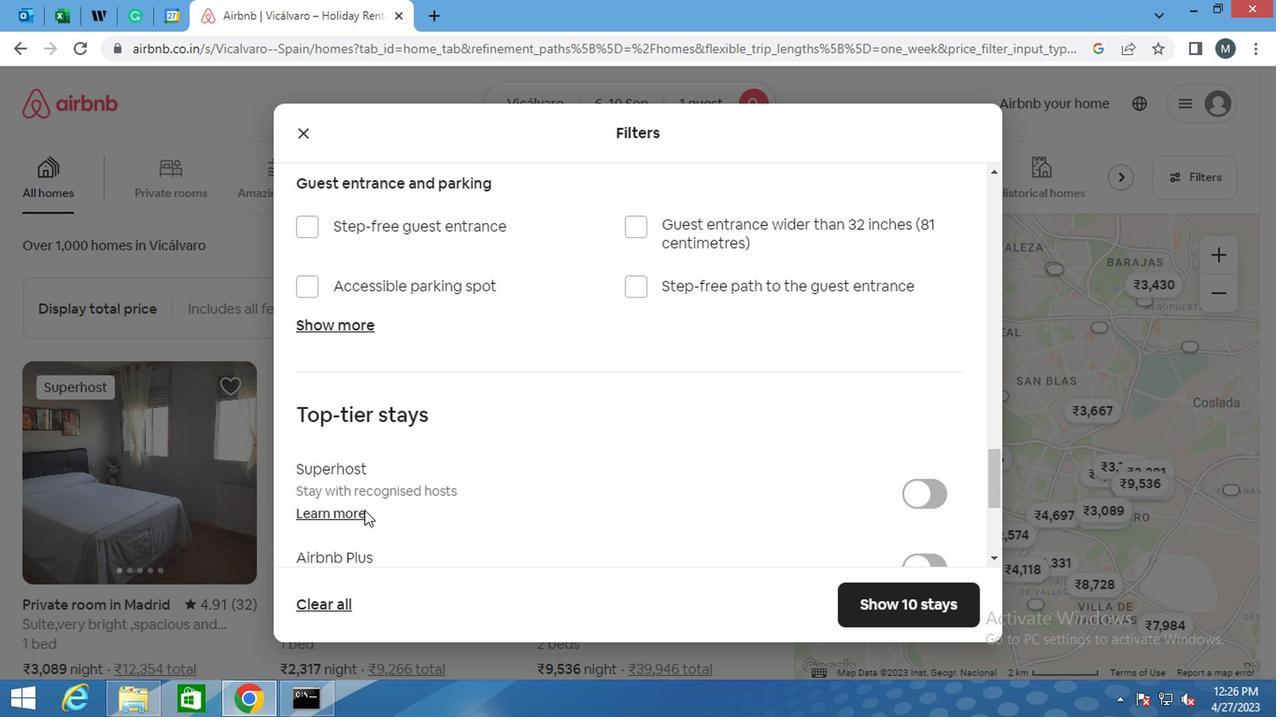 
Action: Mouse moved to (352, 456)
Screenshot: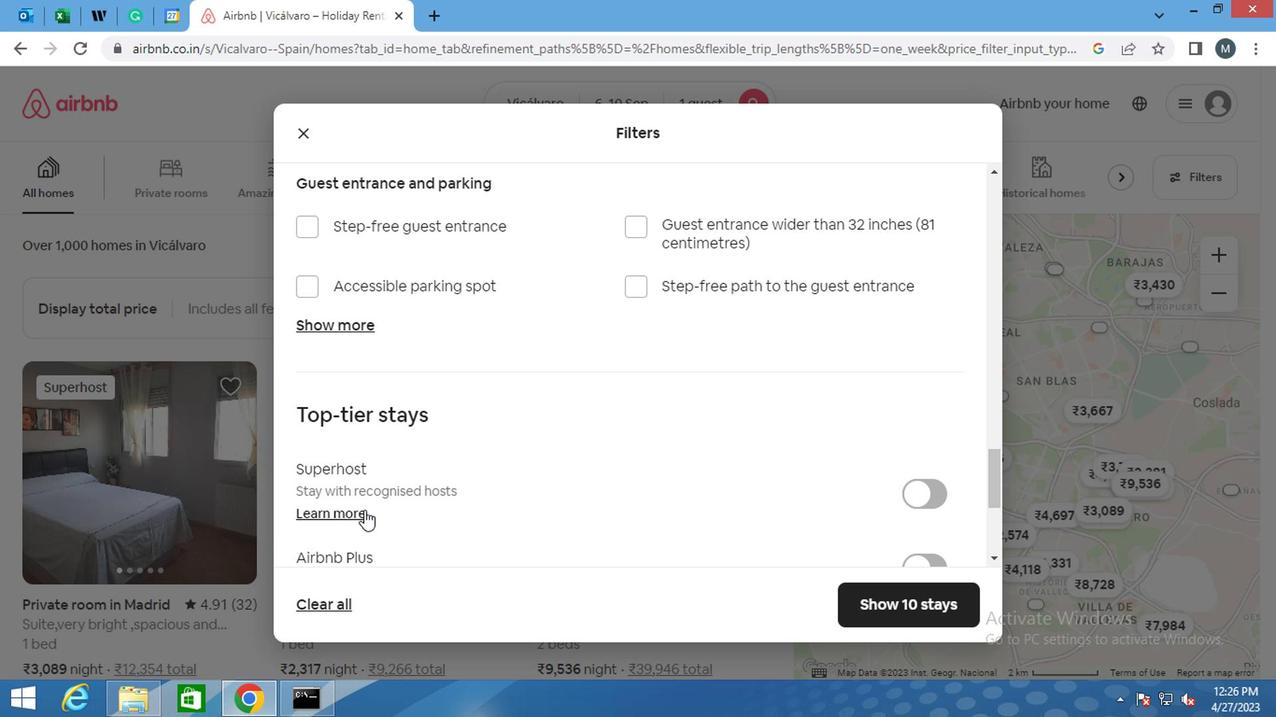 
Action: Mouse scrolled (352, 455) with delta (0, 0)
Screenshot: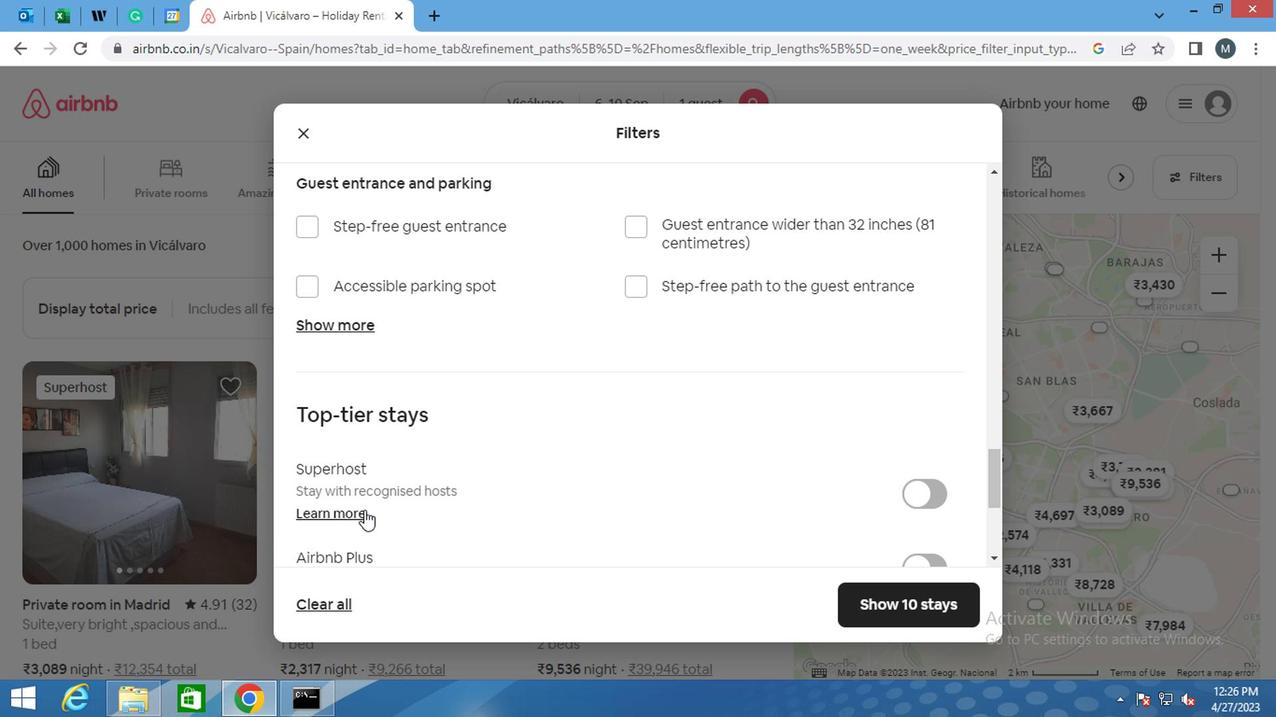 
Action: Mouse moved to (347, 461)
Screenshot: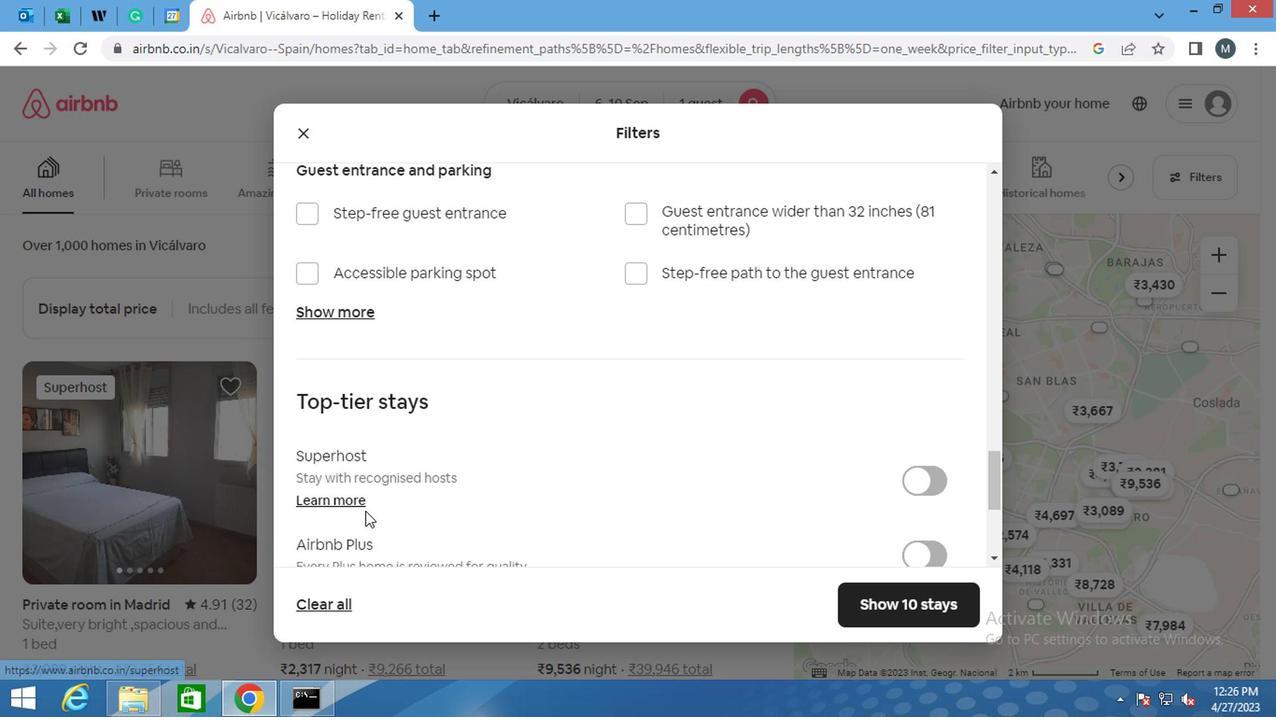 
Action: Mouse scrolled (347, 460) with delta (0, 0)
Screenshot: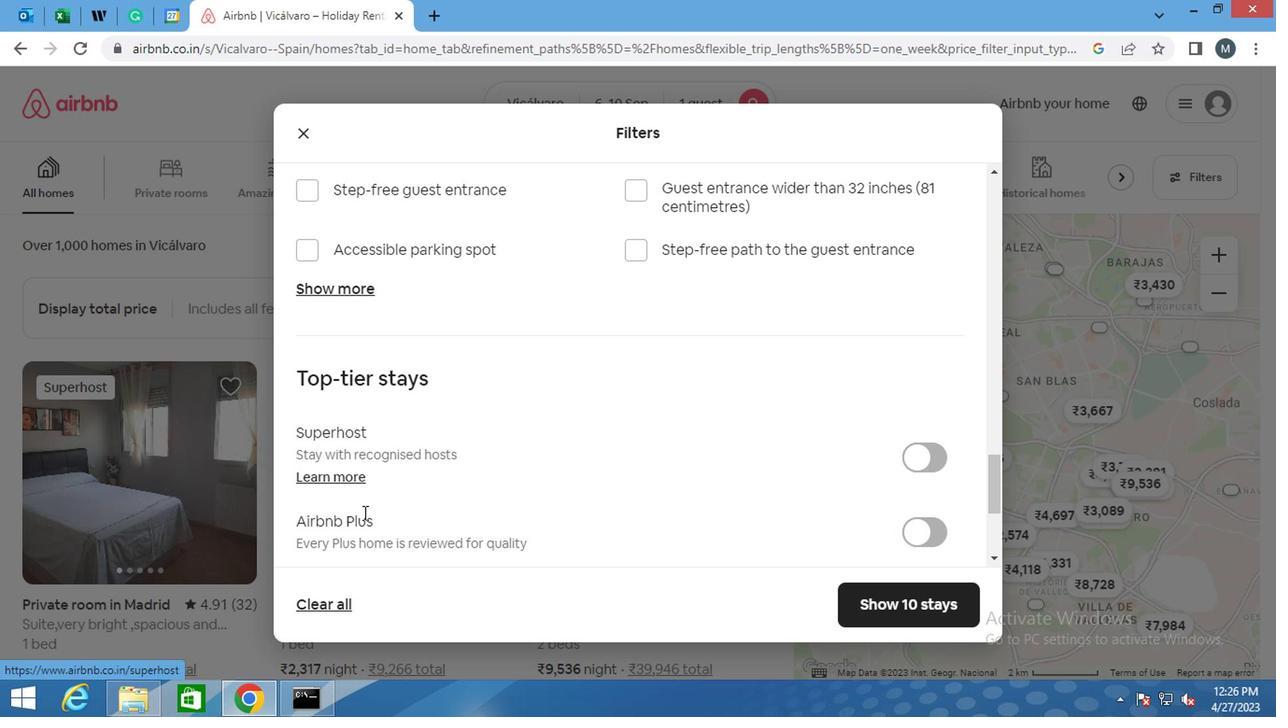 
Action: Mouse moved to (307, 404)
Screenshot: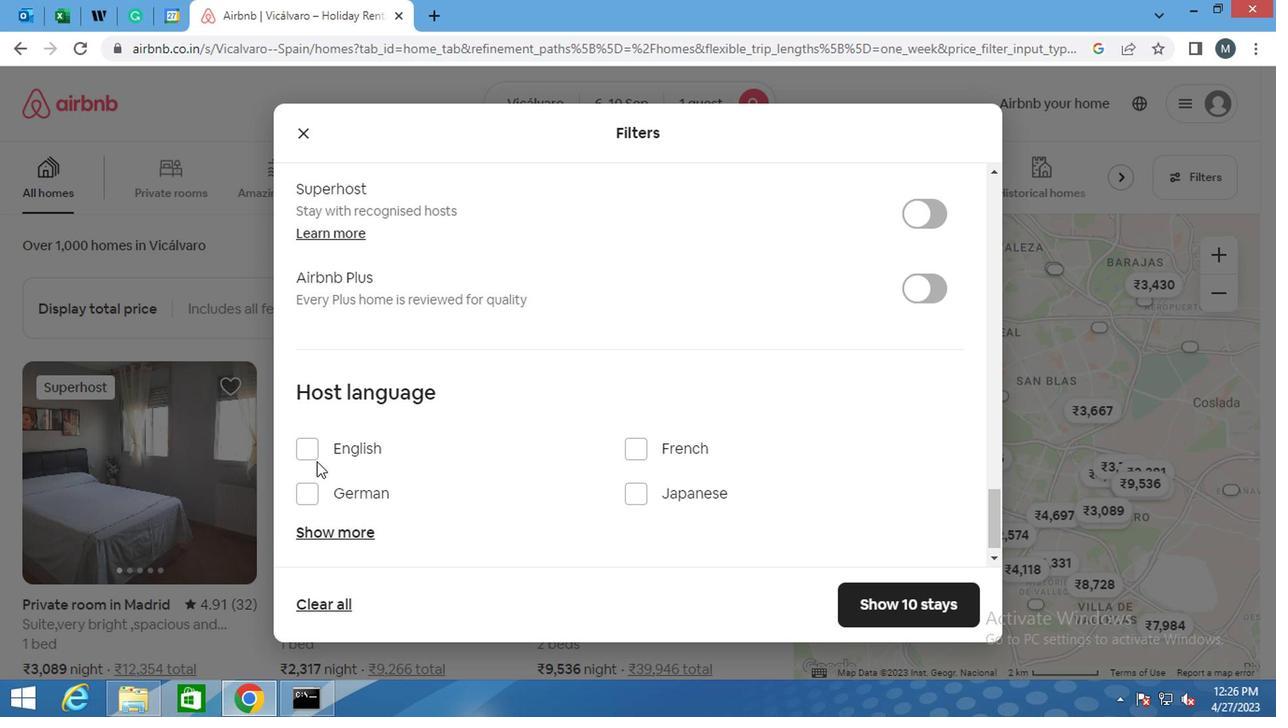 
Action: Mouse pressed left at (307, 404)
Screenshot: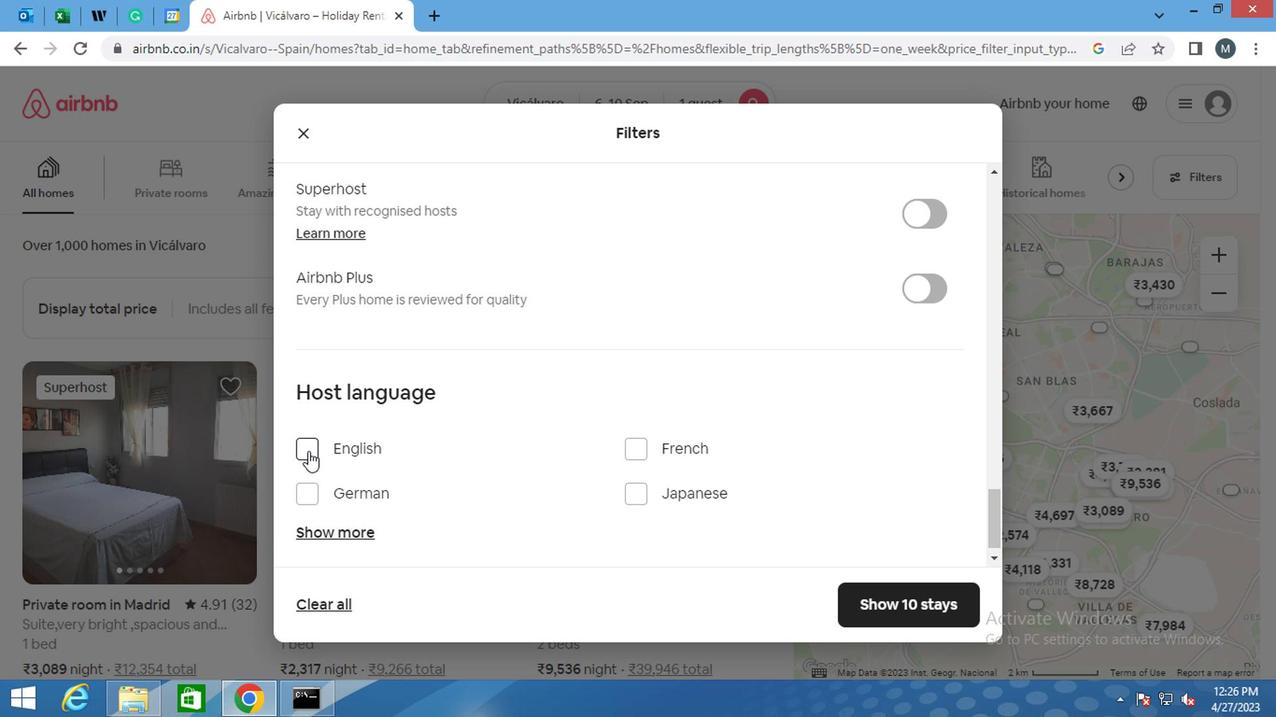 
Action: Mouse moved to (471, 454)
Screenshot: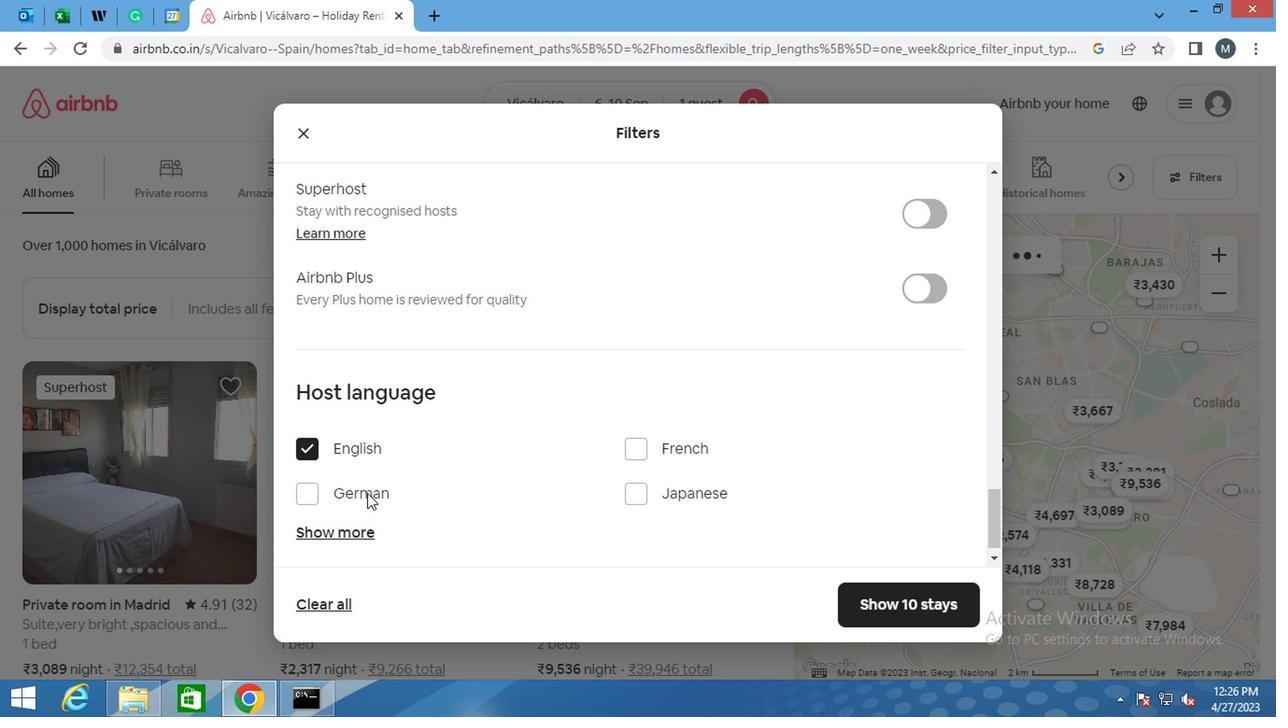 
Action: Mouse scrolled (471, 454) with delta (0, 0)
Screenshot: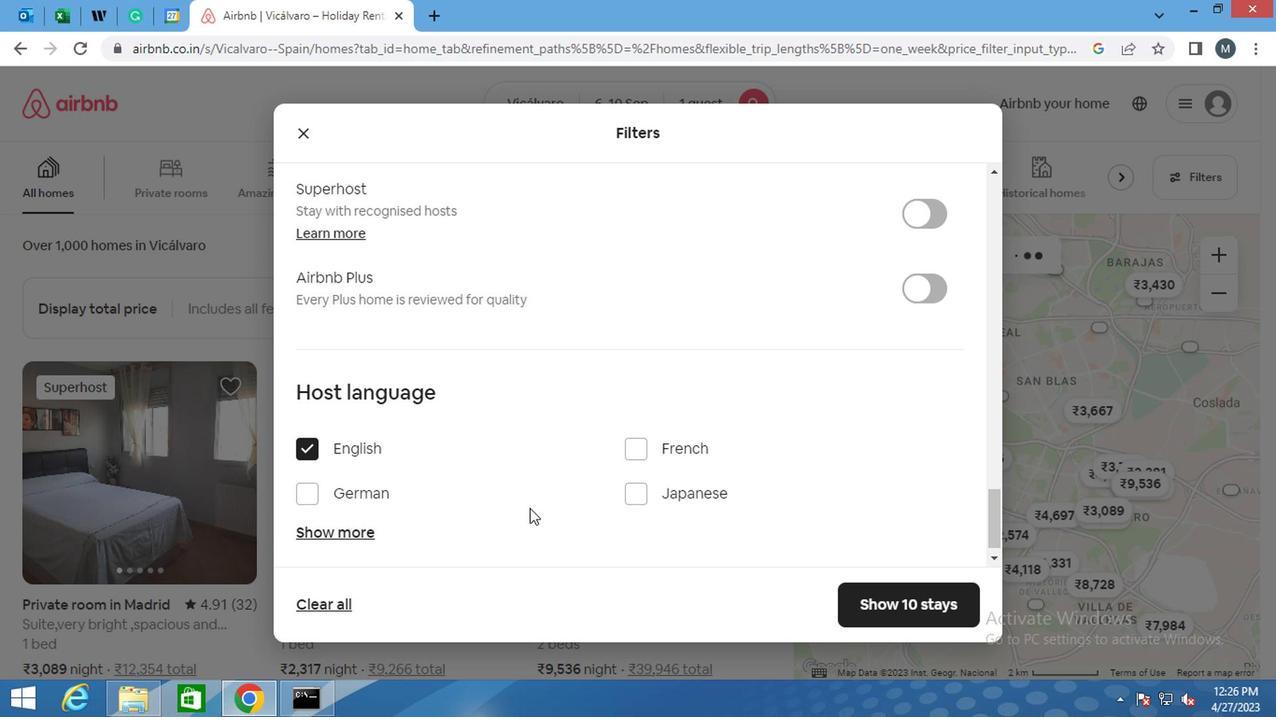 
Action: Mouse moved to (471, 454)
Screenshot: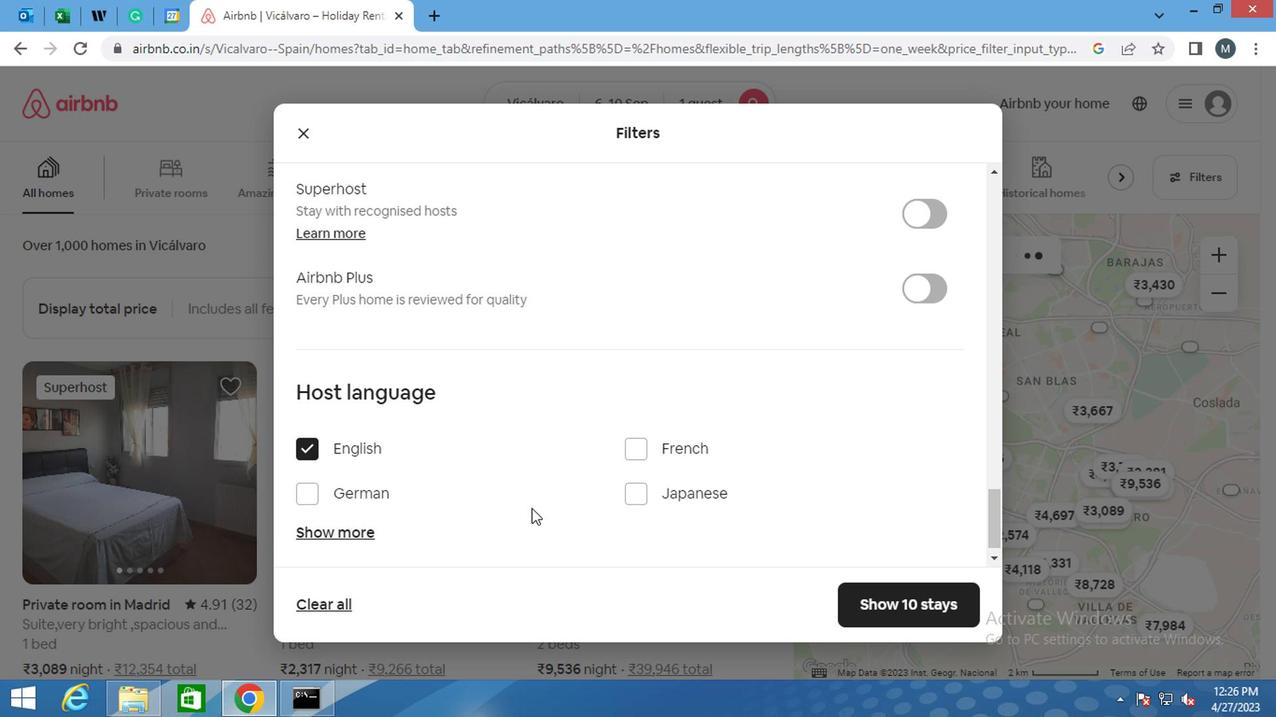 
Action: Mouse scrolled (471, 454) with delta (0, 0)
Screenshot: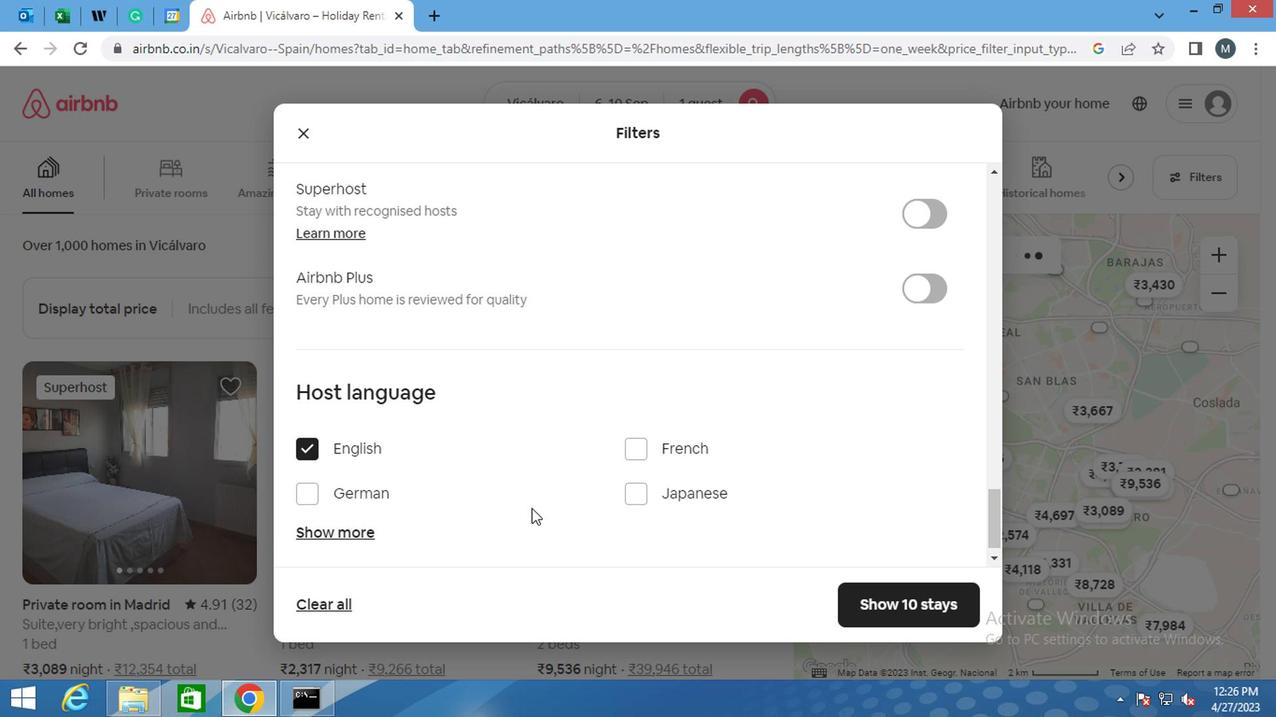 
Action: Mouse moved to (746, 531)
Screenshot: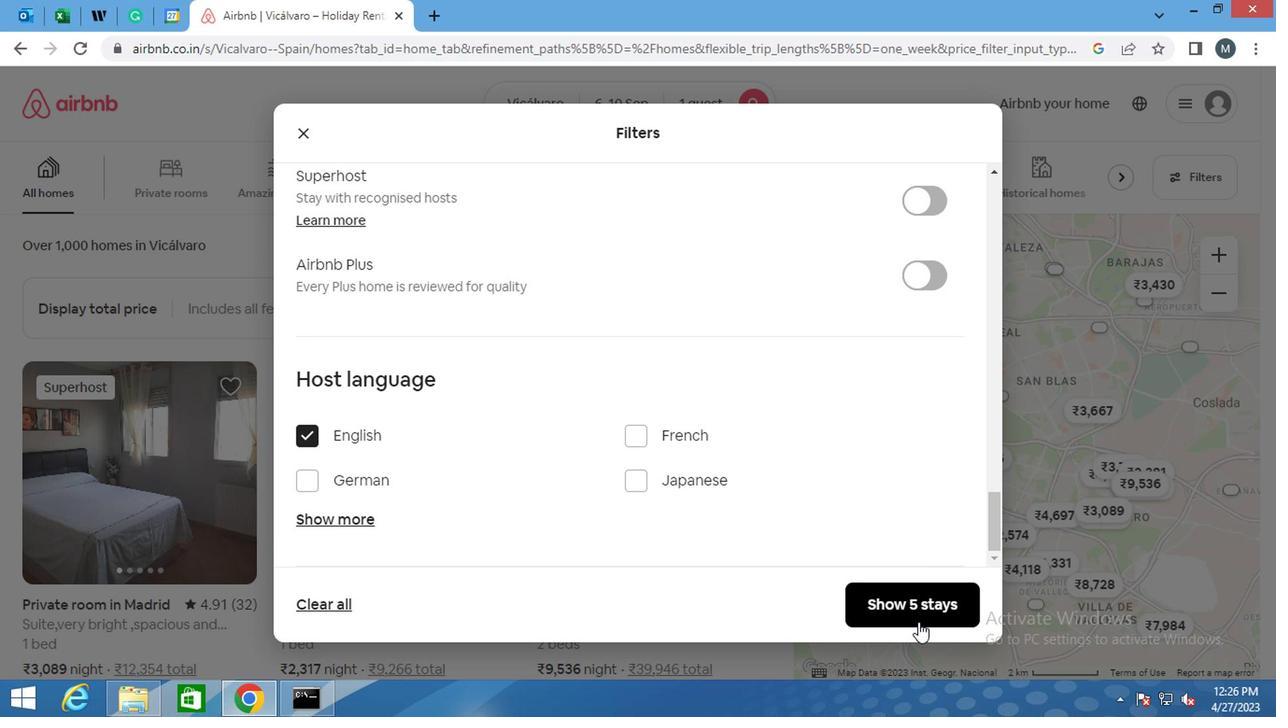 
Action: Mouse pressed left at (746, 531)
Screenshot: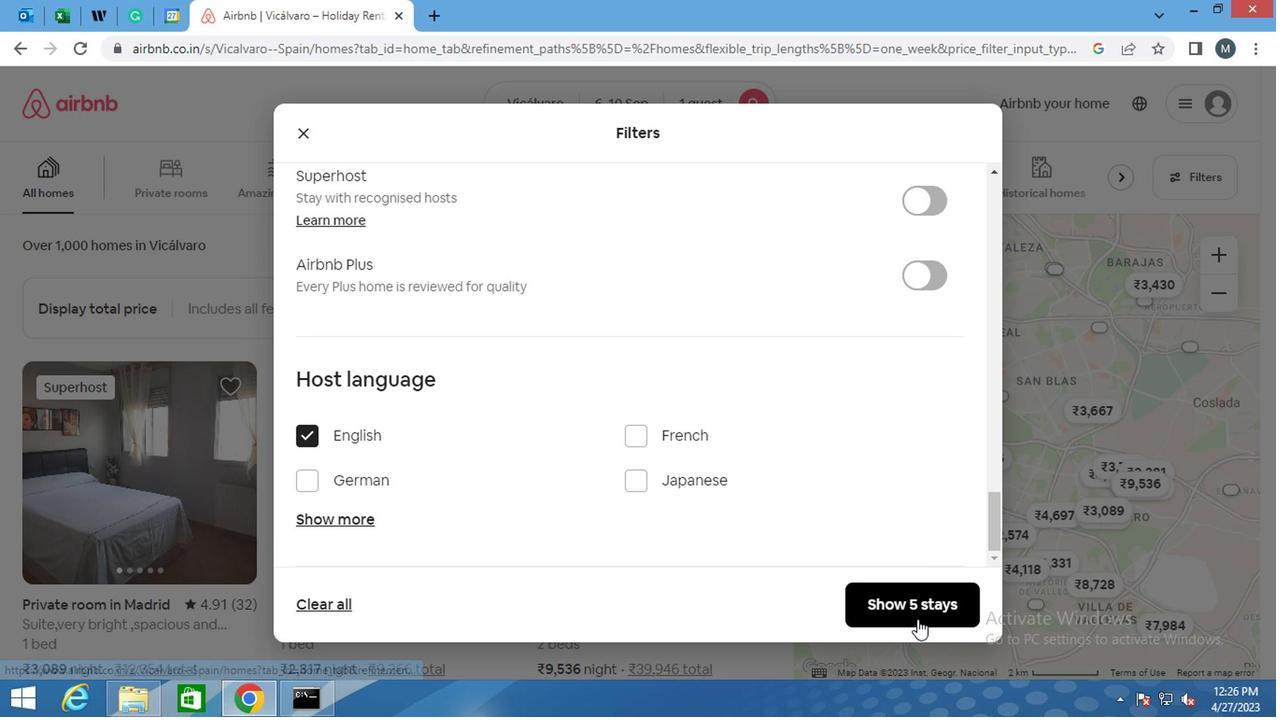 
Action: Mouse moved to (719, 535)
Screenshot: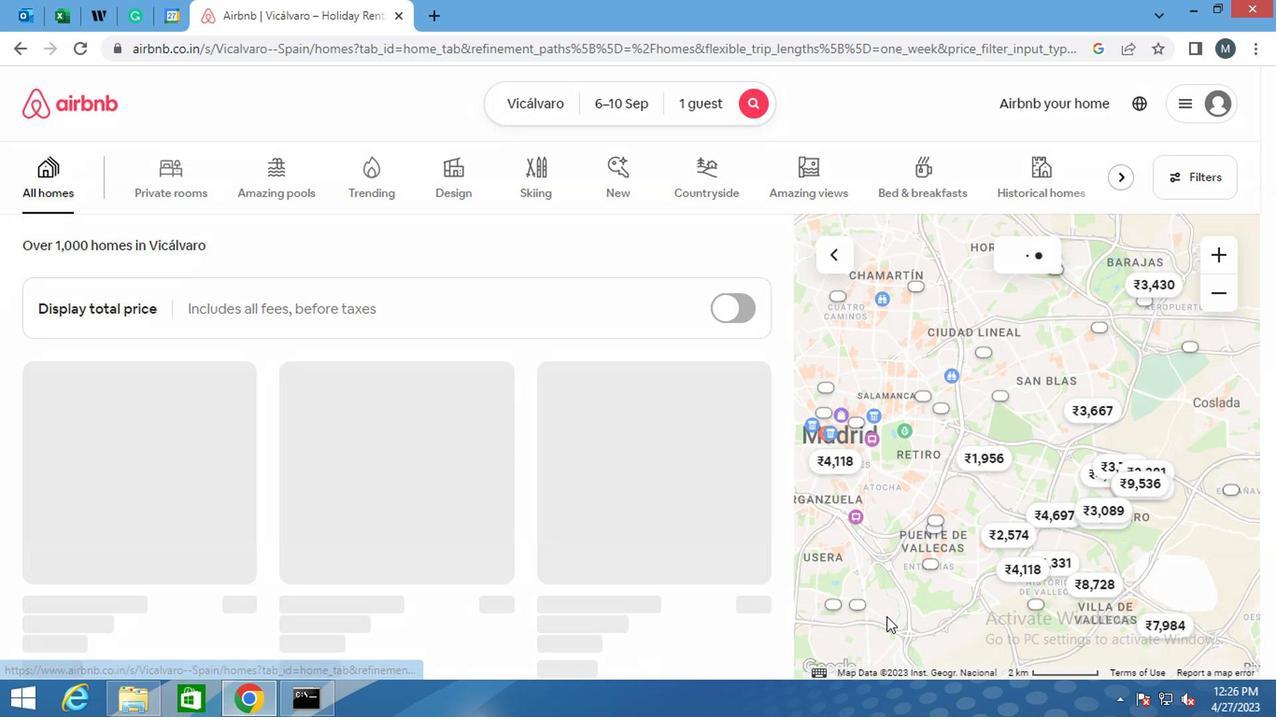 
